Task: Search one way flight ticket for 5 adults, 1 child, 2 infants in seat and 1 infant on lap in business from Punta Gorda: Punta Gorda Airport to Jacksonville: Albert J. Ellis Airport on 5-3-2023. Choice of flights is Southwest. Number of bags: 11 checked bags. Price is upto 105000. Outbound departure time preference is 17:30.
Action: Mouse moved to (395, 159)
Screenshot: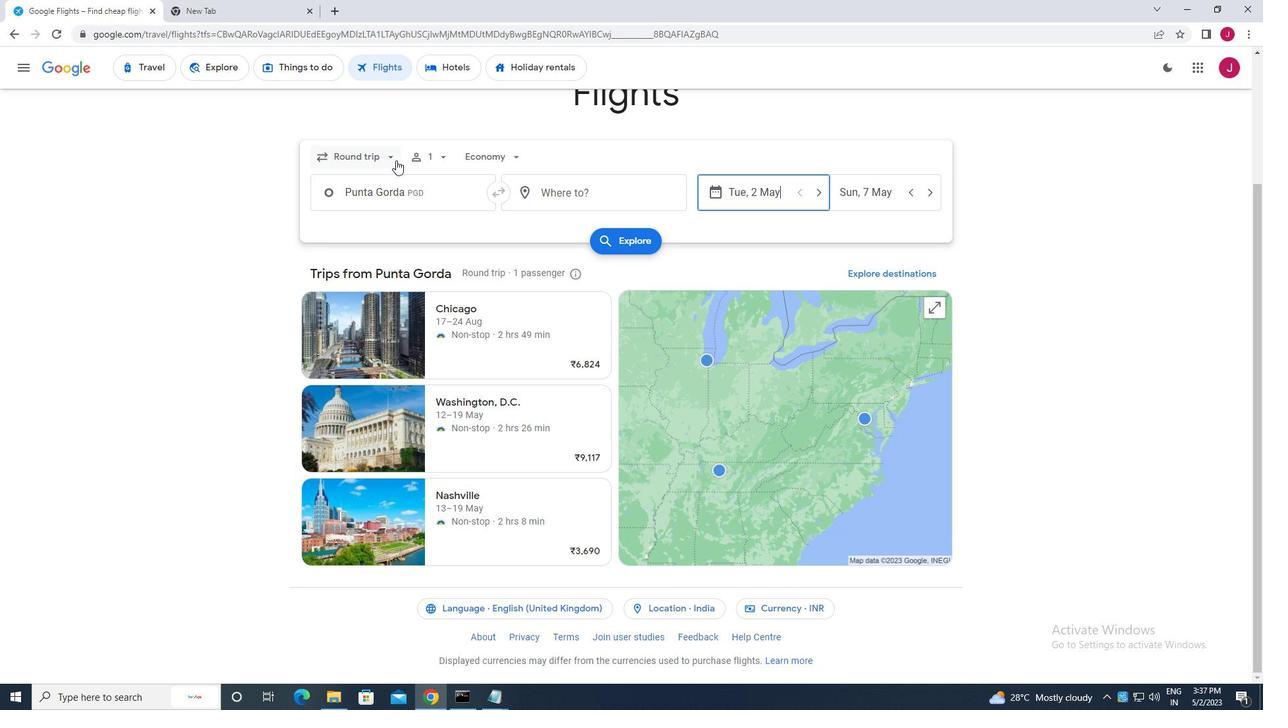 
Action: Mouse pressed left at (395, 159)
Screenshot: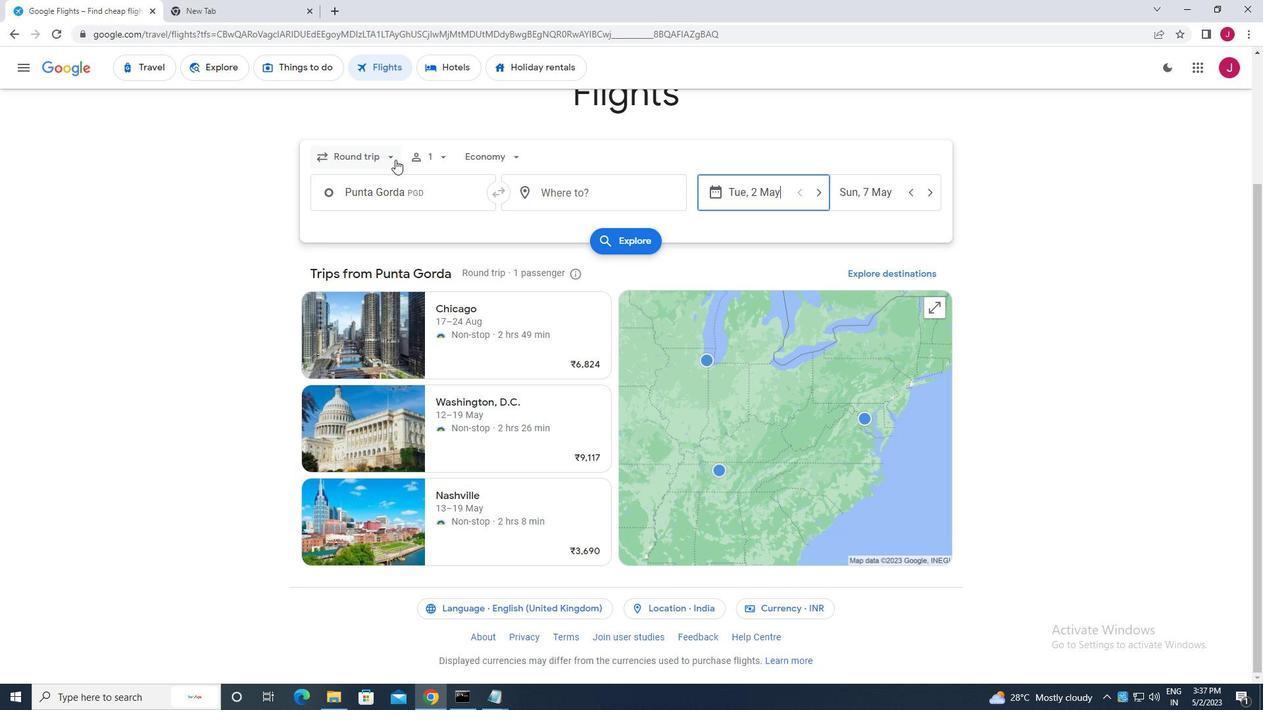 
Action: Mouse moved to (380, 213)
Screenshot: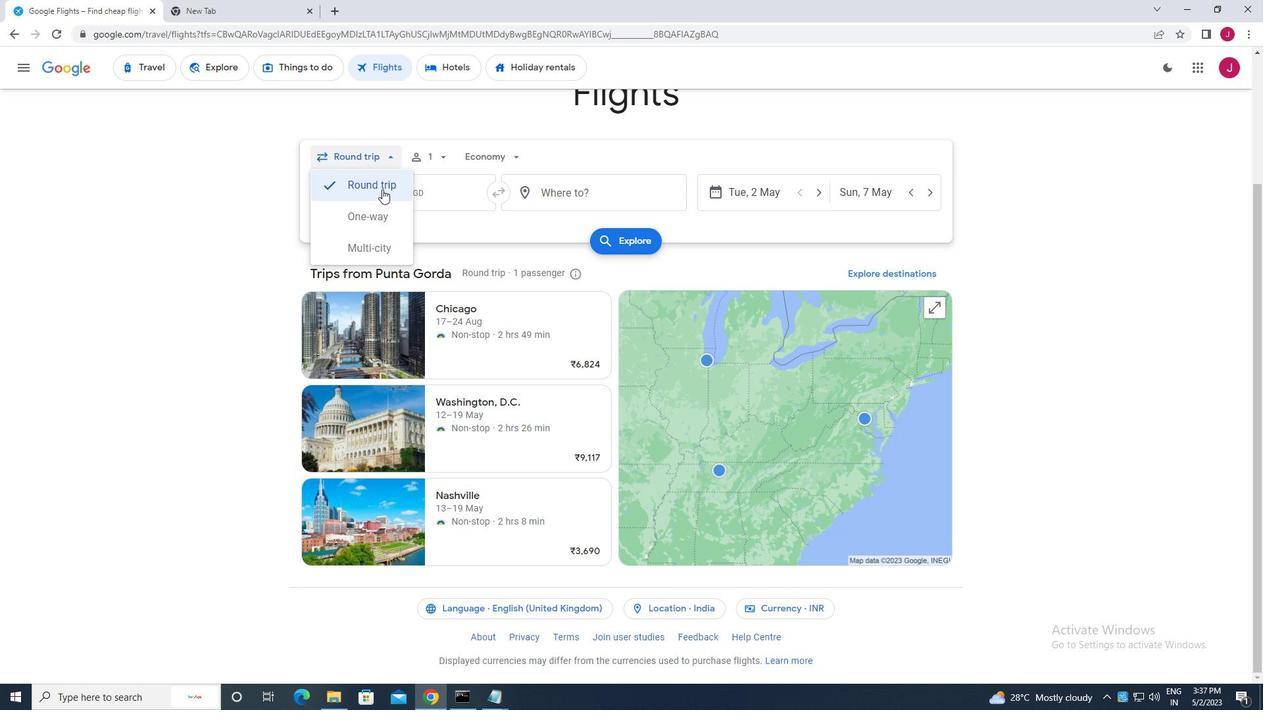 
Action: Mouse pressed left at (380, 213)
Screenshot: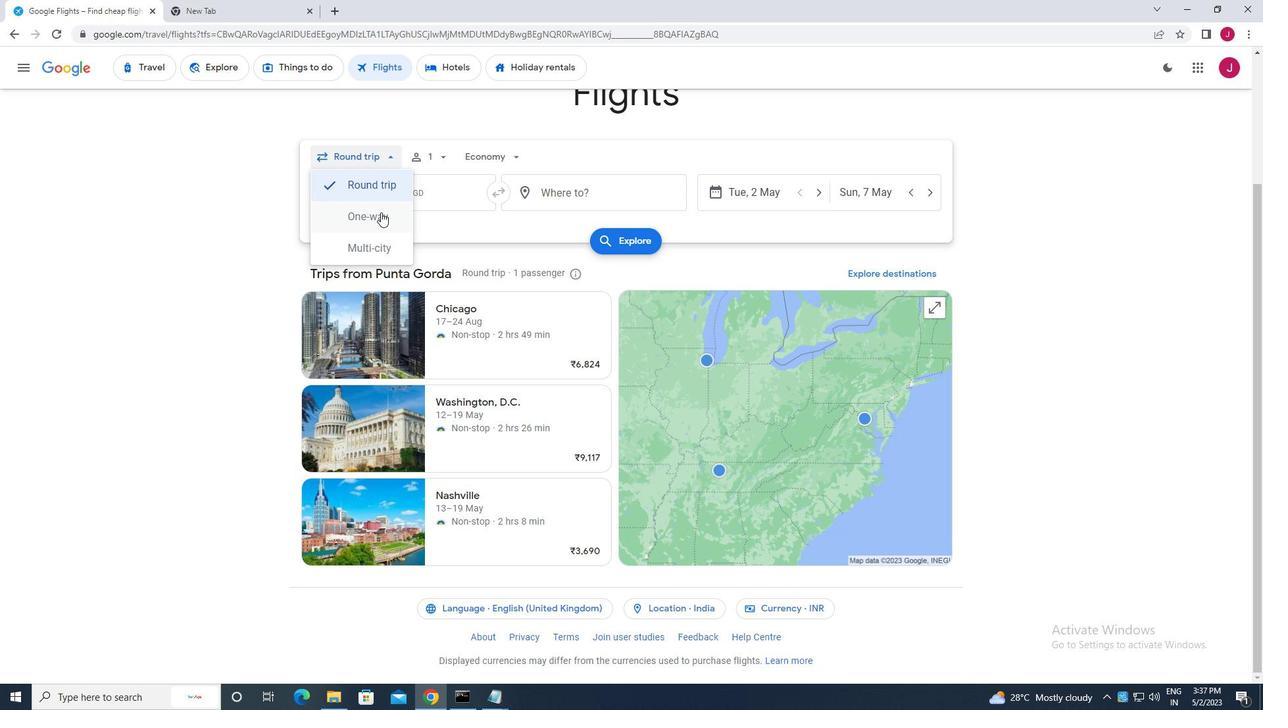 
Action: Mouse moved to (432, 160)
Screenshot: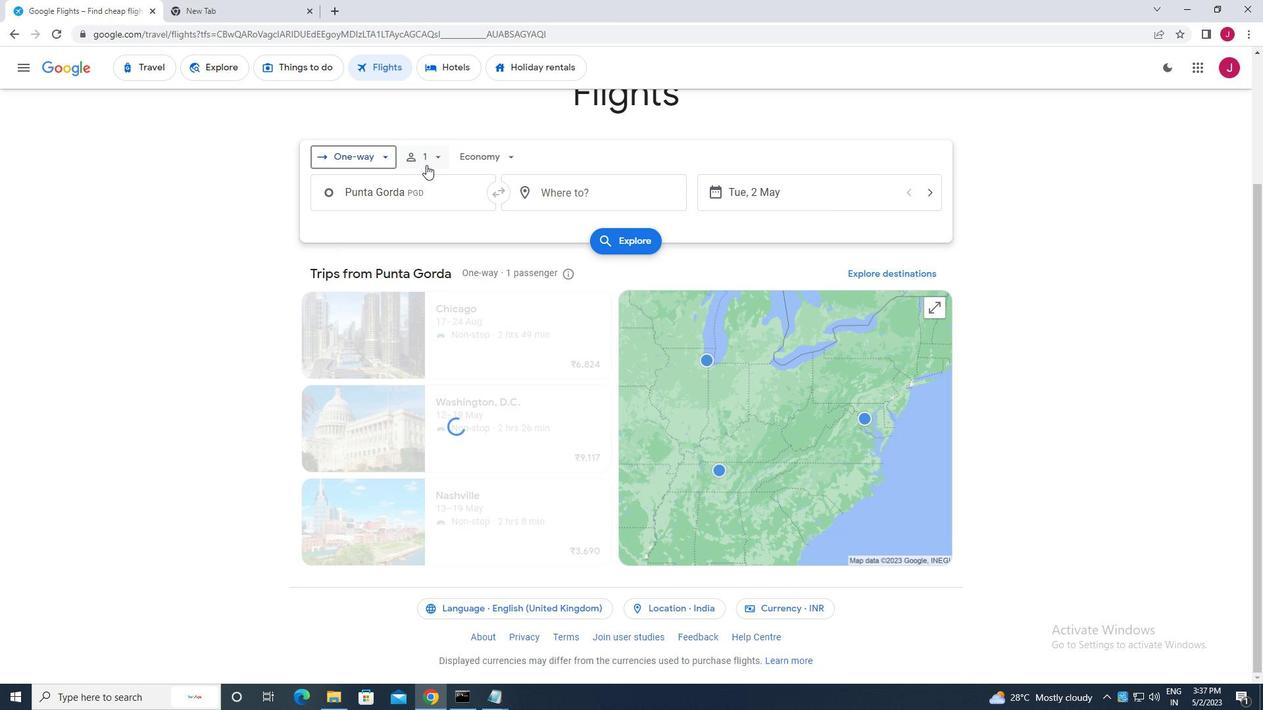 
Action: Mouse pressed left at (432, 160)
Screenshot: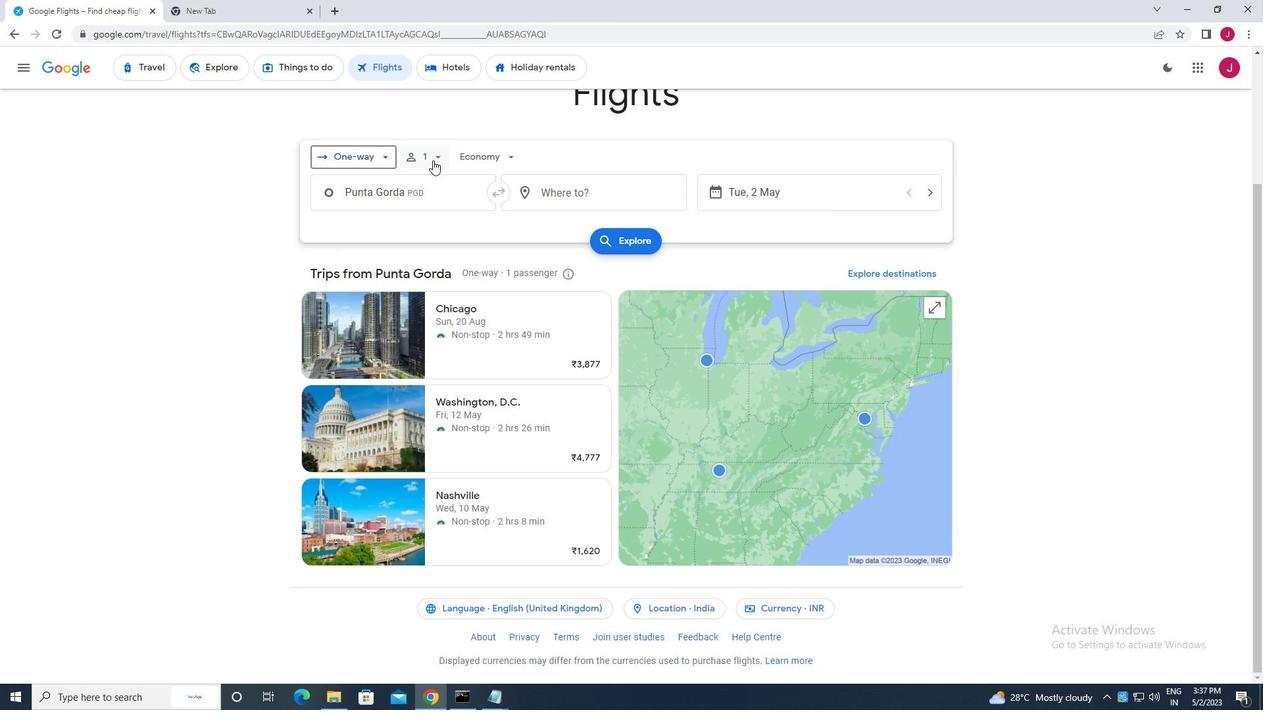 
Action: Mouse moved to (545, 193)
Screenshot: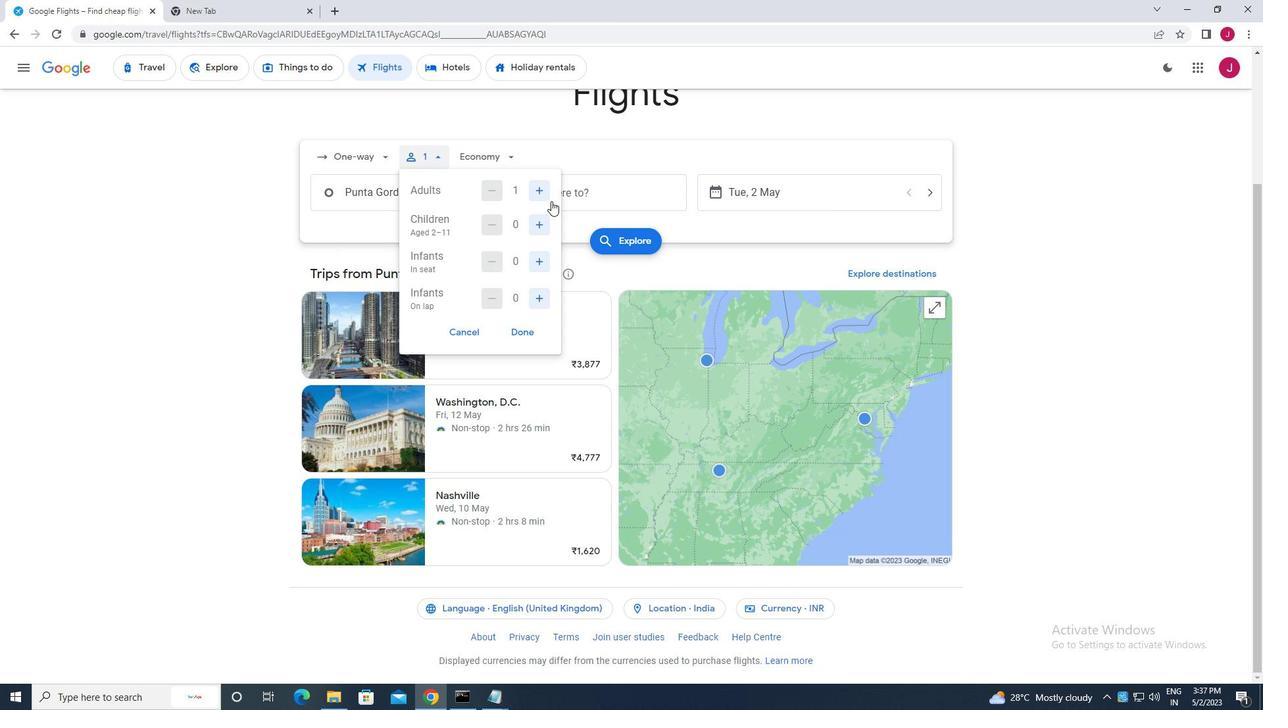
Action: Mouse pressed left at (545, 193)
Screenshot: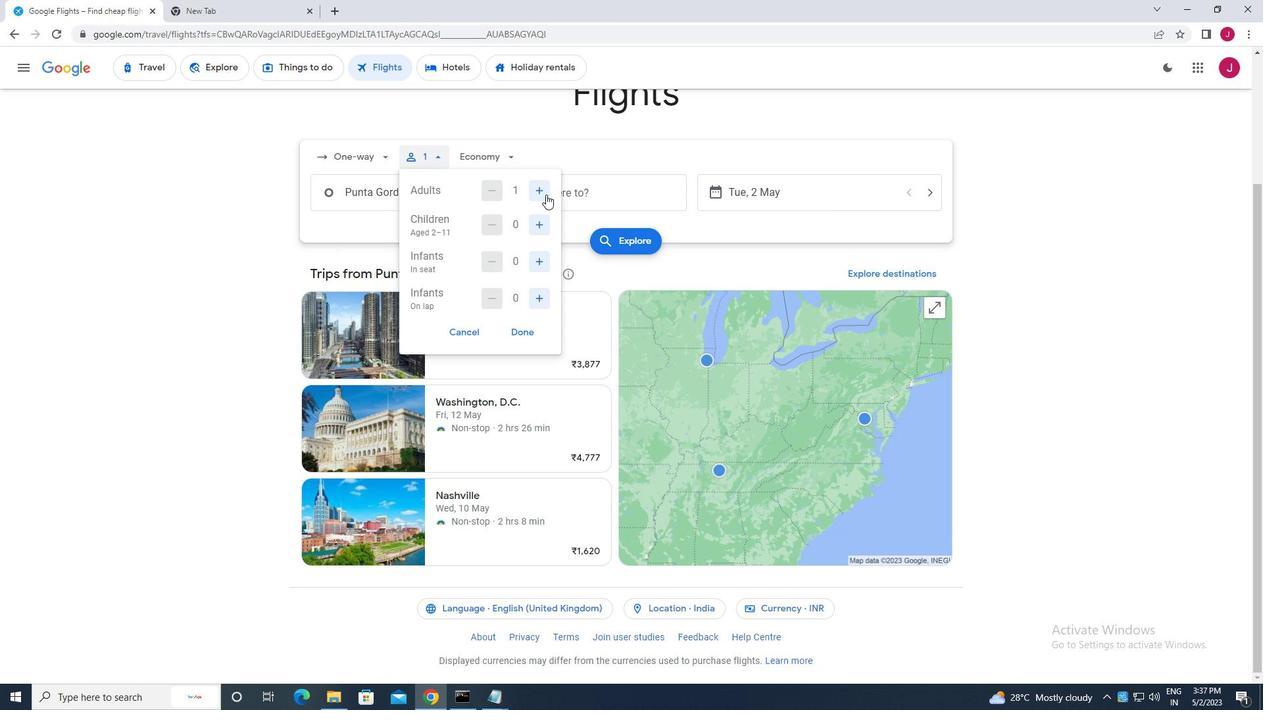 
Action: Mouse pressed left at (545, 193)
Screenshot: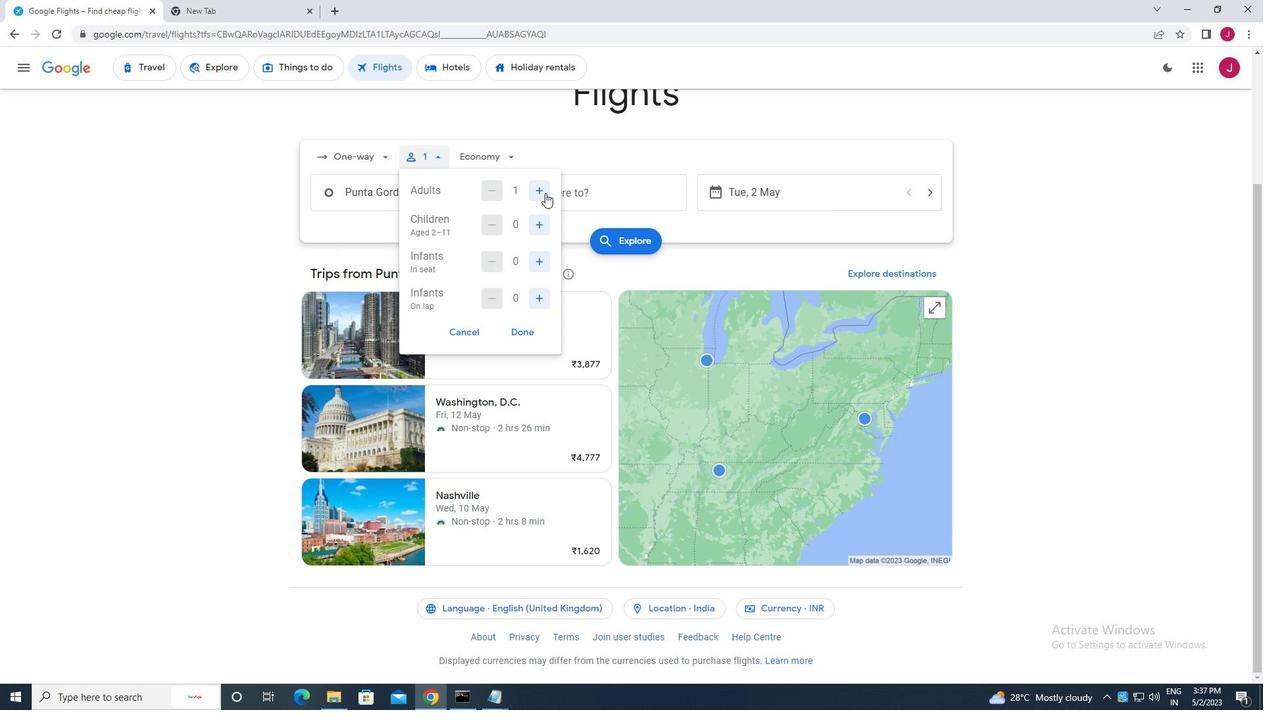 
Action: Mouse pressed left at (545, 193)
Screenshot: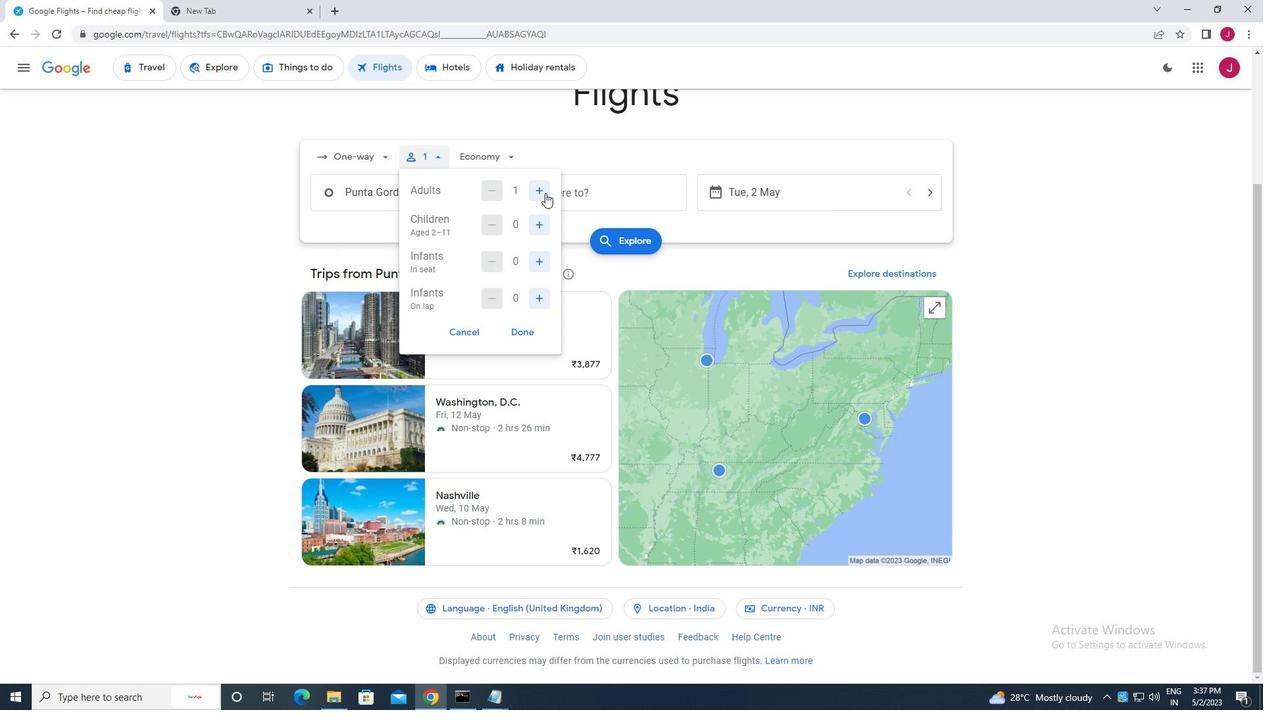 
Action: Mouse moved to (541, 190)
Screenshot: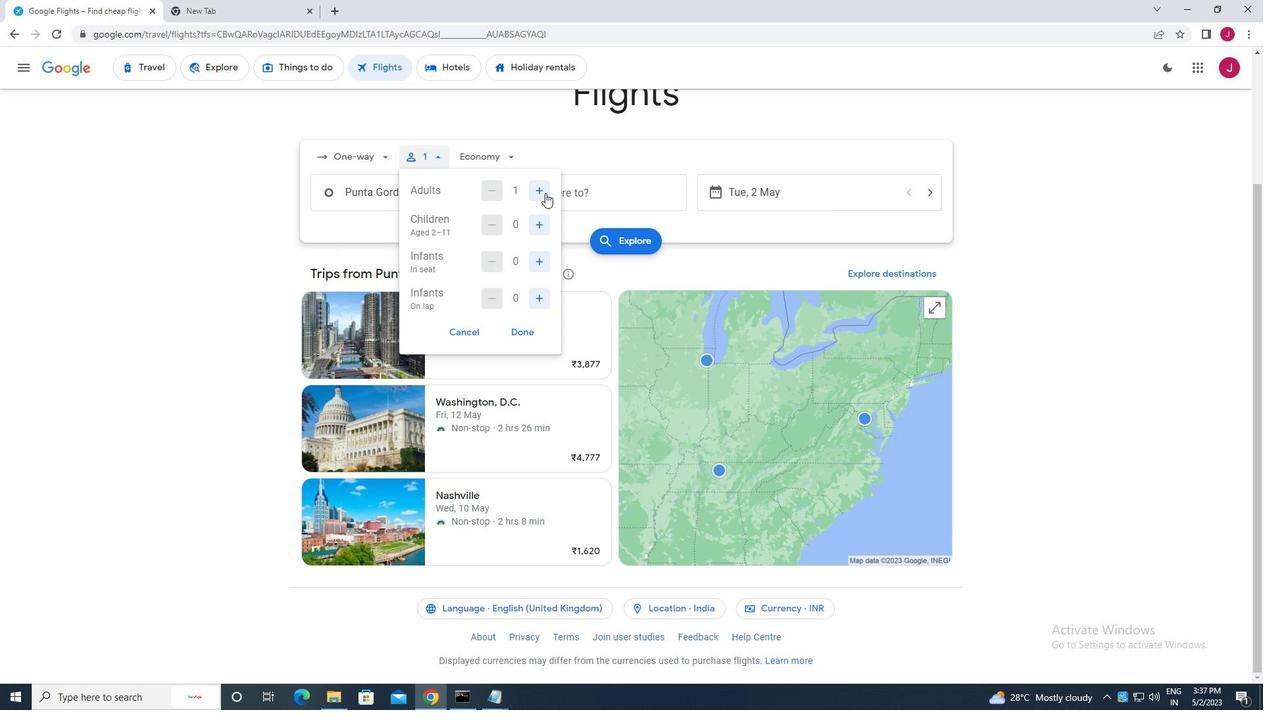 
Action: Mouse pressed left at (541, 190)
Screenshot: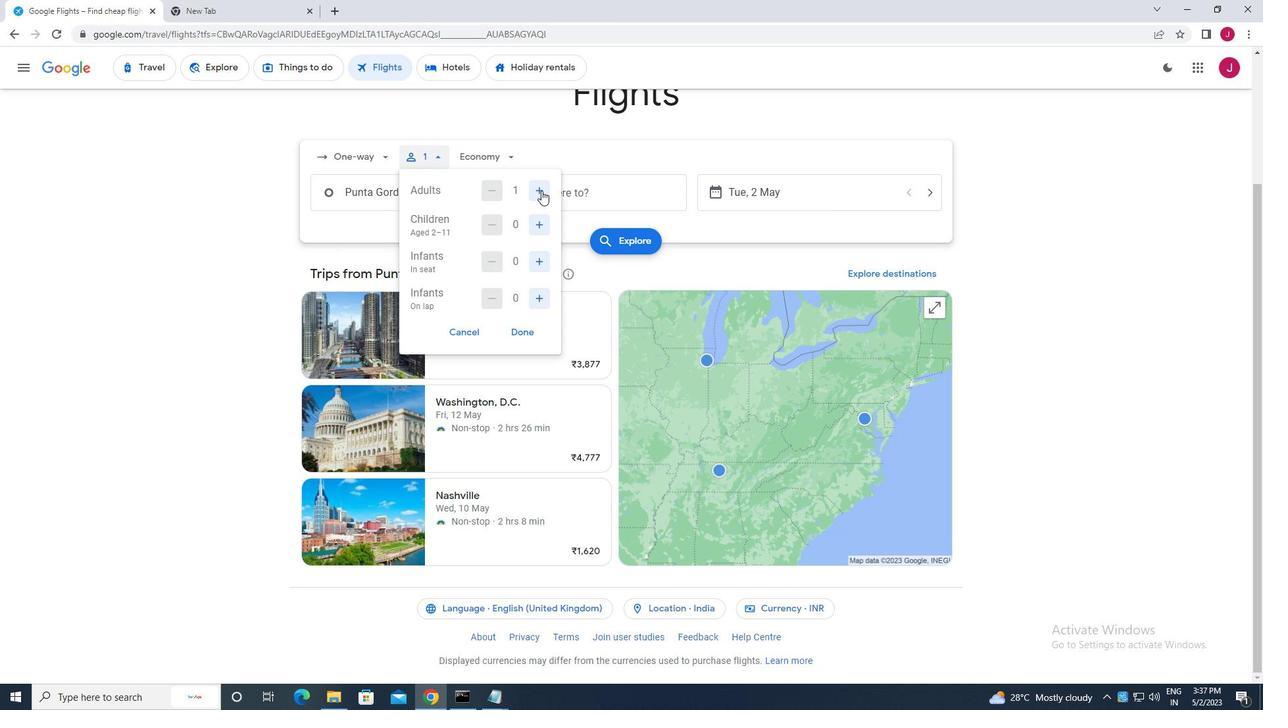 
Action: Mouse moved to (540, 223)
Screenshot: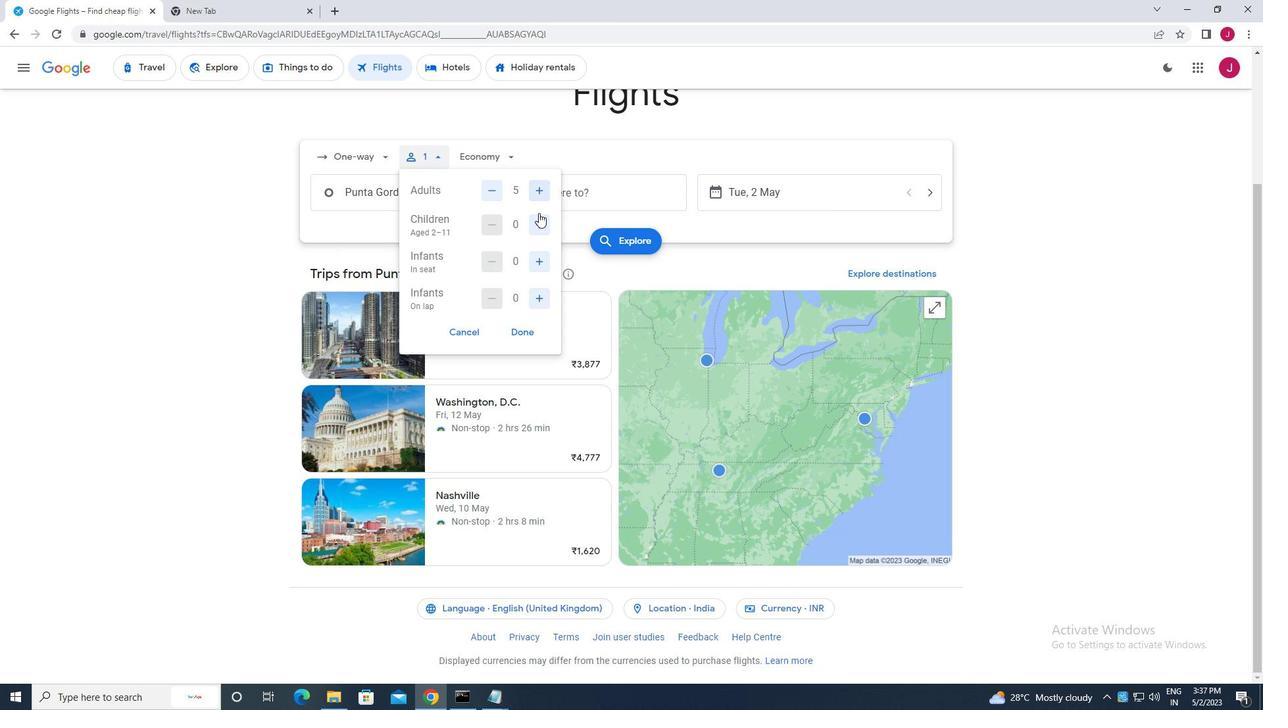 
Action: Mouse pressed left at (540, 223)
Screenshot: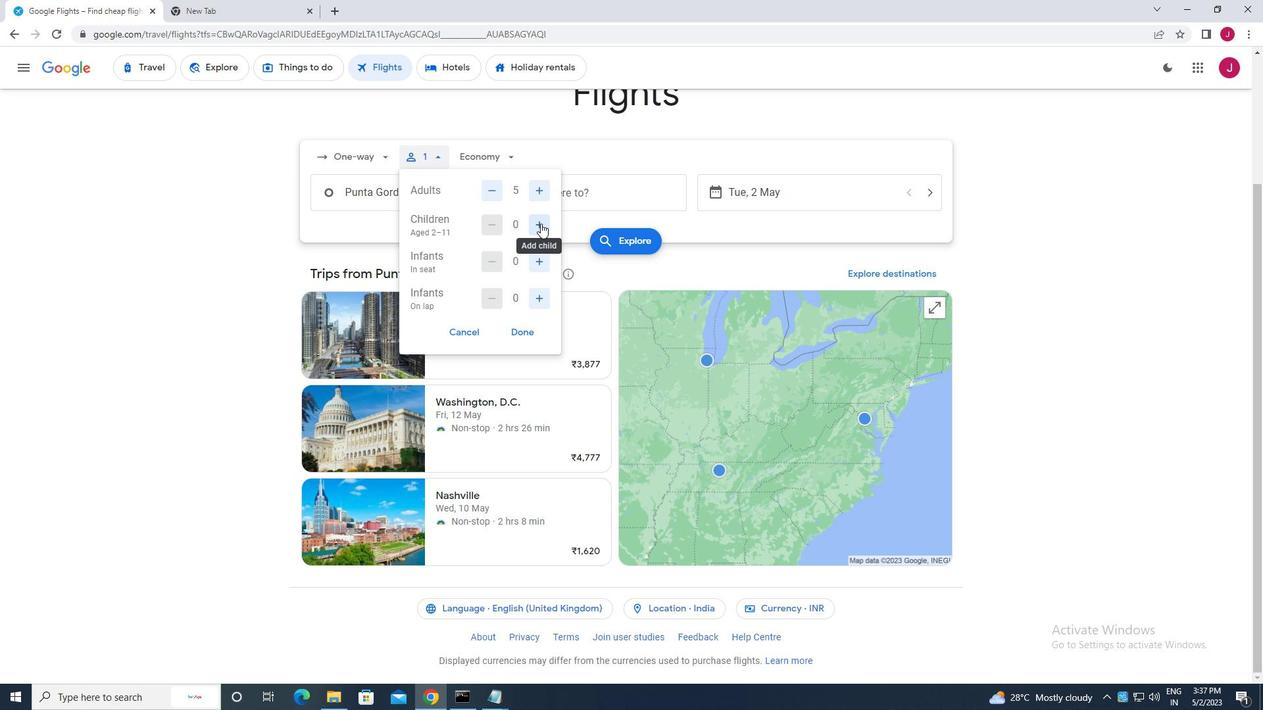 
Action: Mouse moved to (541, 258)
Screenshot: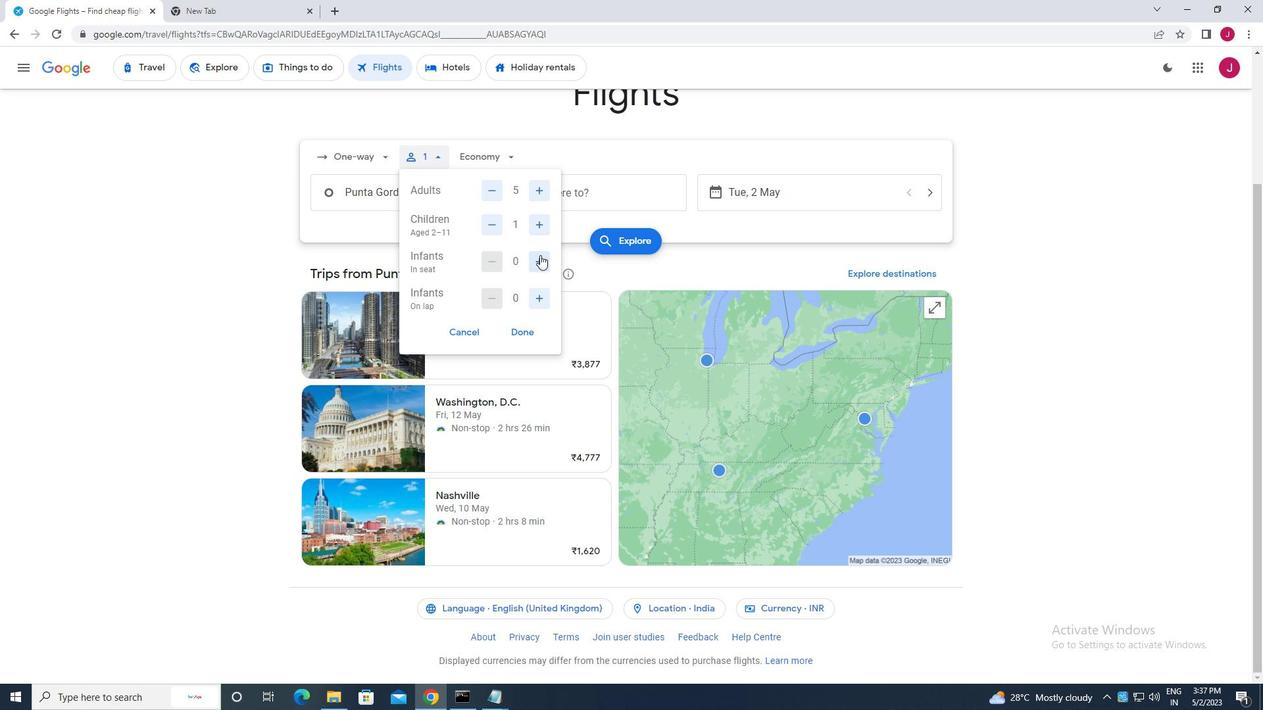 
Action: Mouse pressed left at (541, 258)
Screenshot: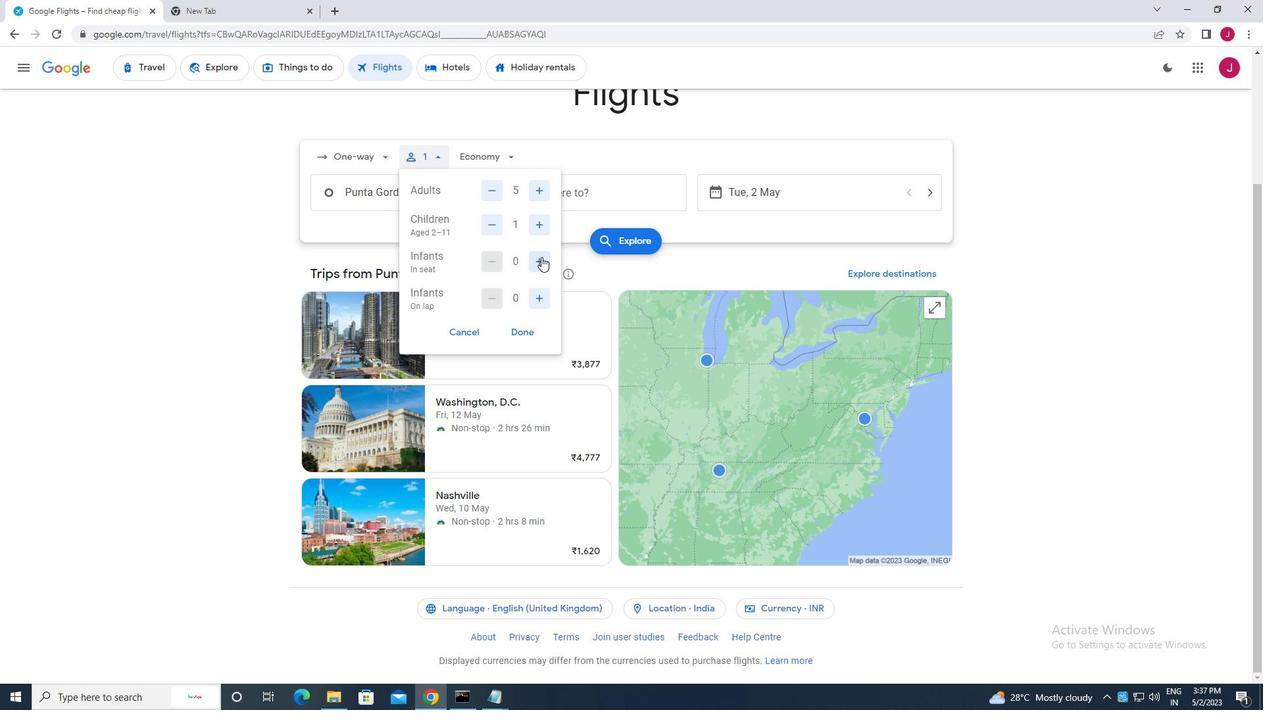 
Action: Mouse pressed left at (541, 258)
Screenshot: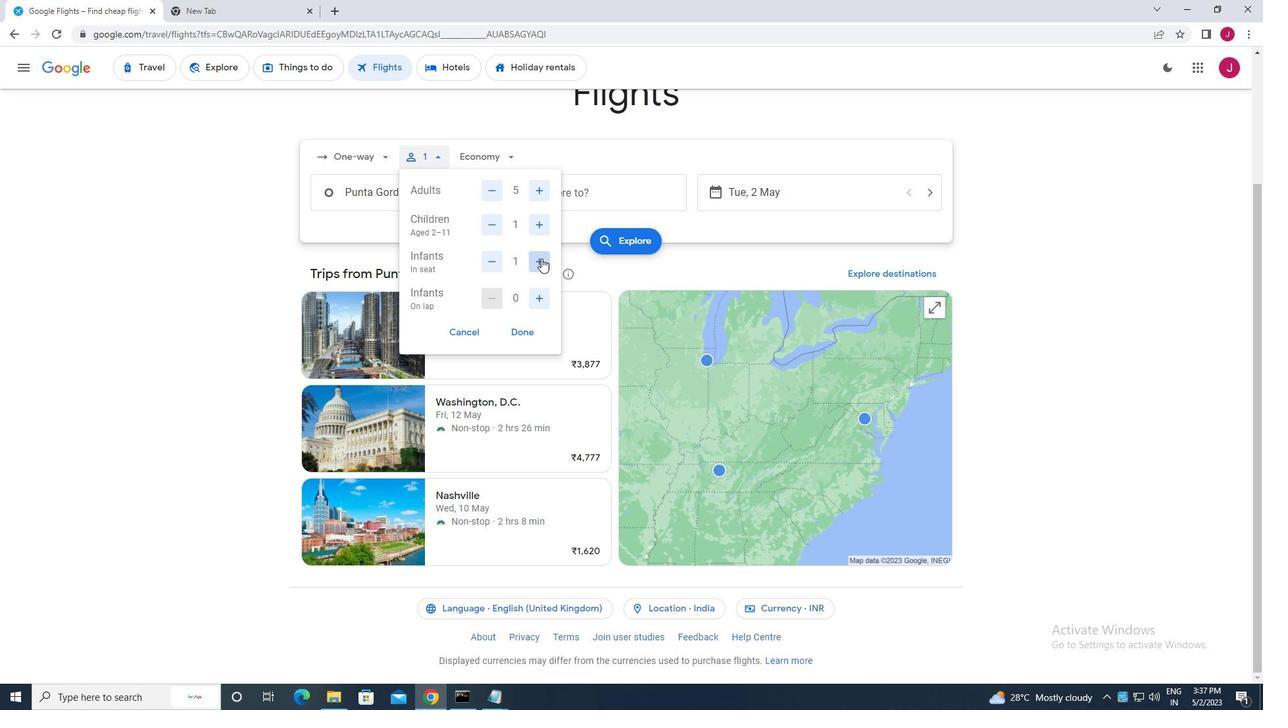 
Action: Mouse moved to (540, 300)
Screenshot: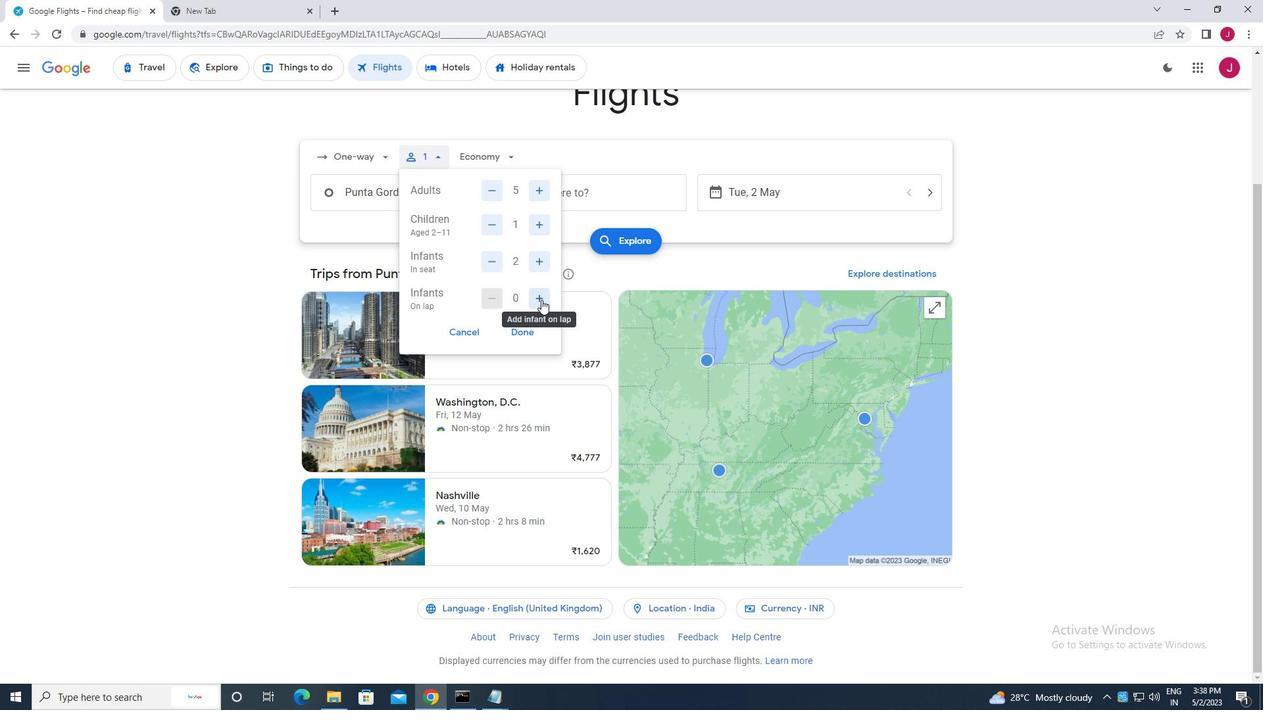 
Action: Mouse pressed left at (540, 300)
Screenshot: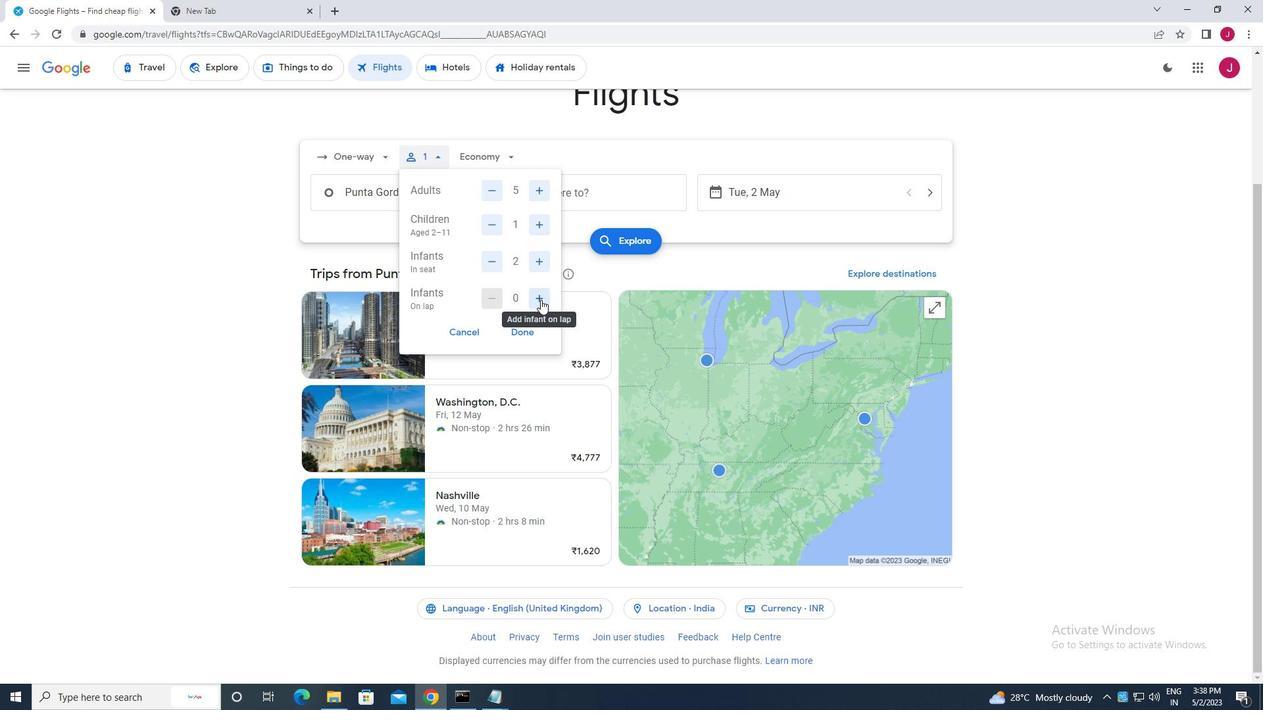 
Action: Mouse moved to (519, 326)
Screenshot: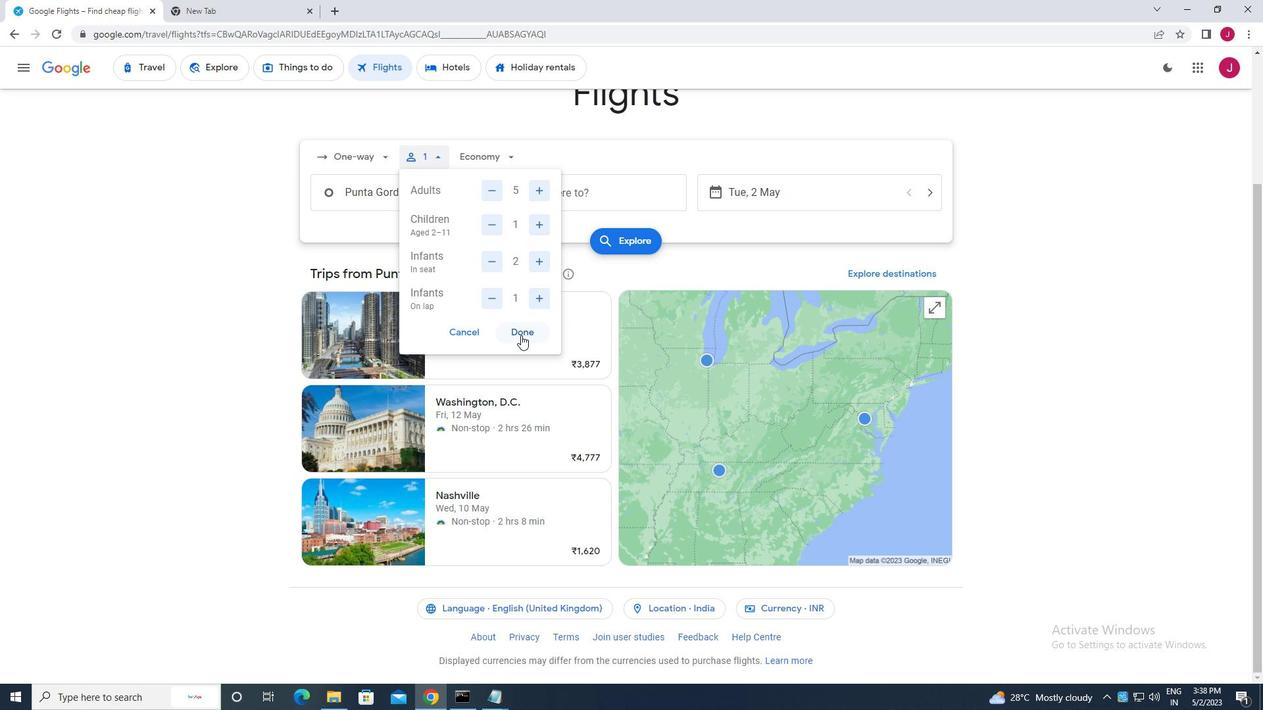 
Action: Mouse pressed left at (519, 326)
Screenshot: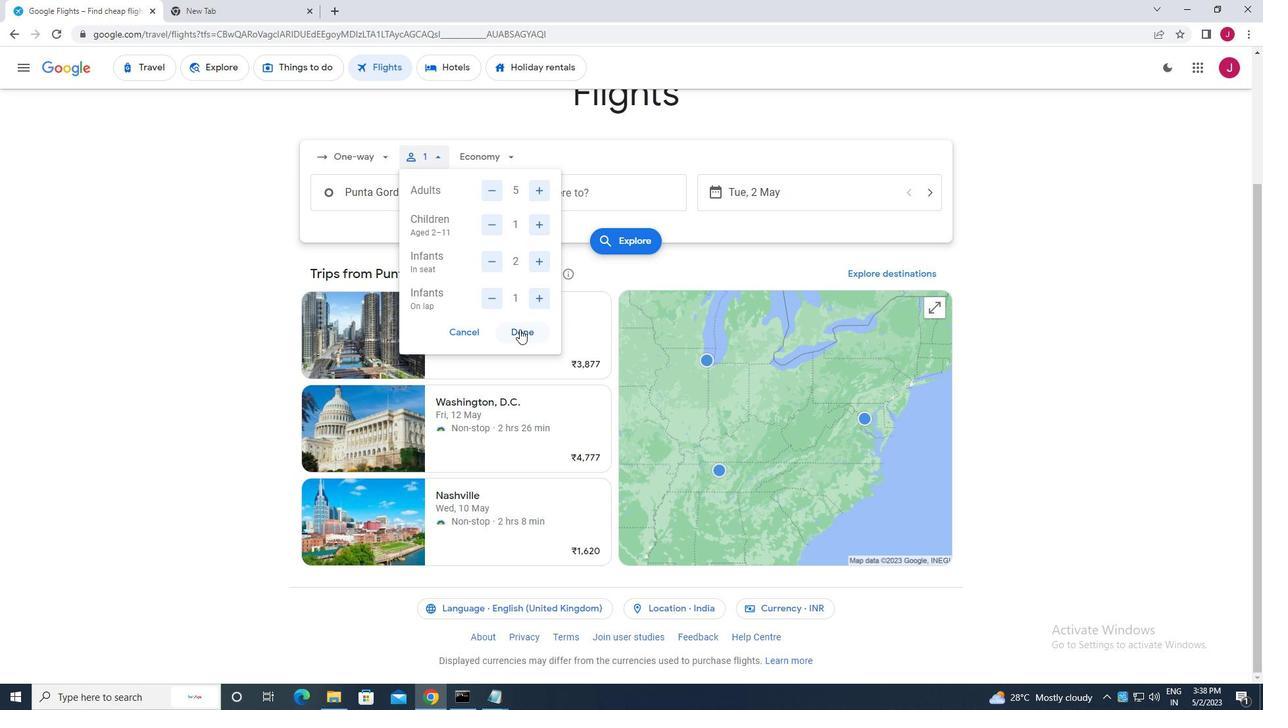 
Action: Mouse moved to (479, 157)
Screenshot: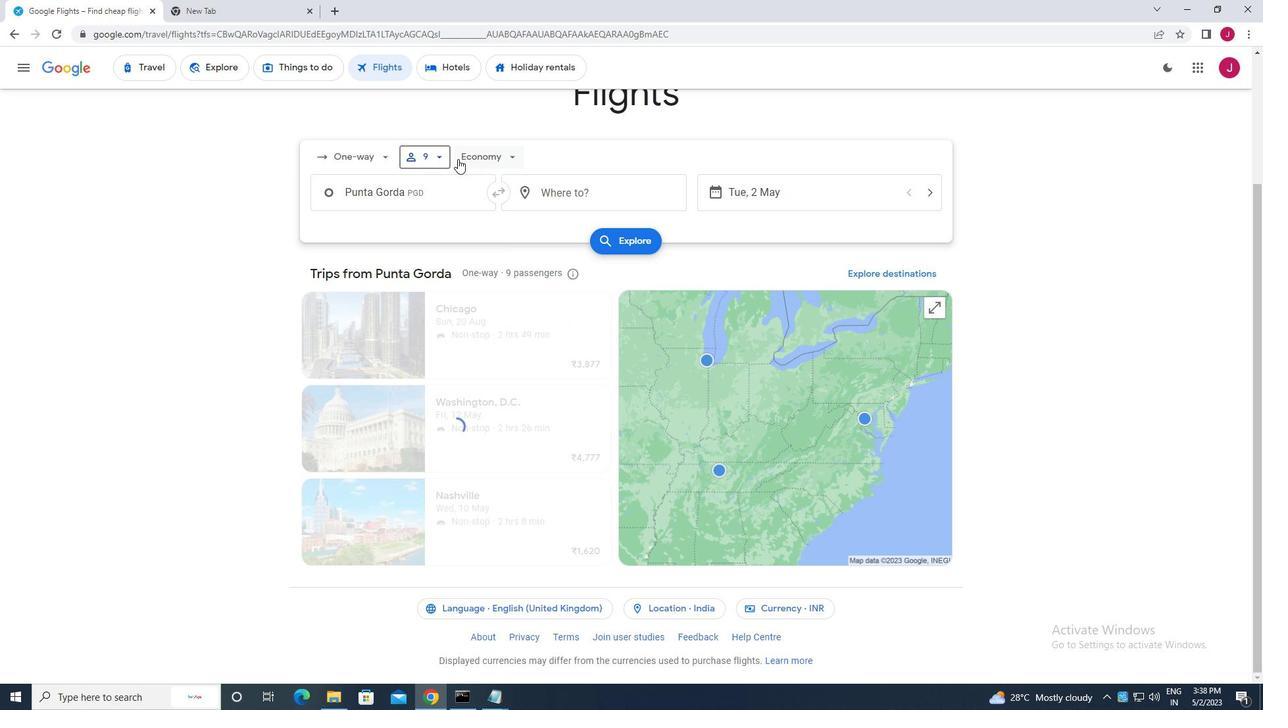 
Action: Mouse pressed left at (479, 157)
Screenshot: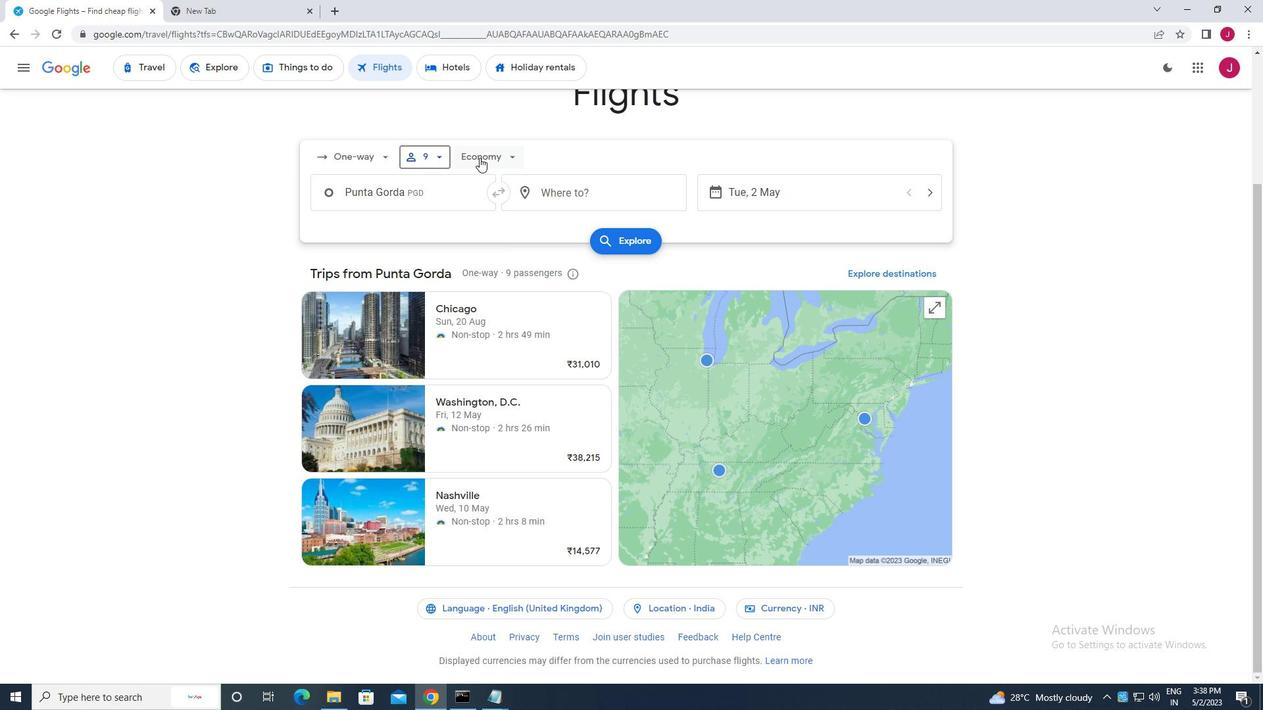 
Action: Mouse moved to (510, 245)
Screenshot: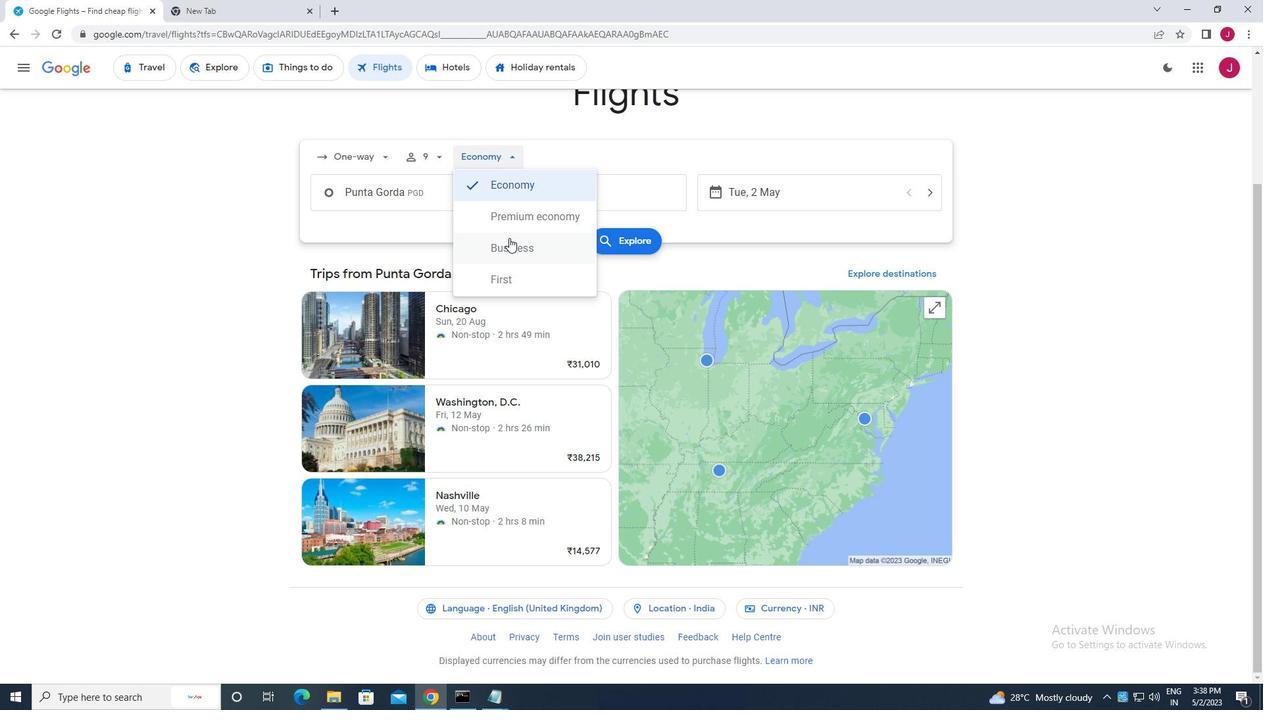 
Action: Mouse pressed left at (510, 245)
Screenshot: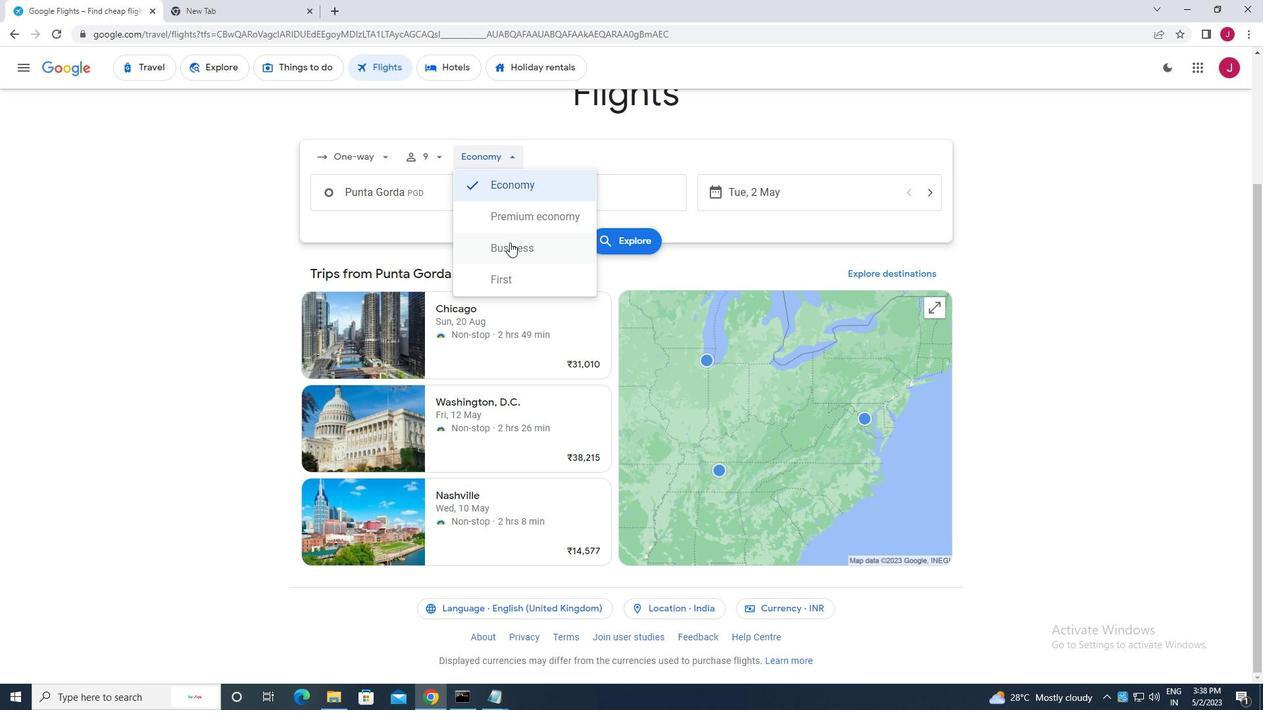 
Action: Mouse moved to (445, 196)
Screenshot: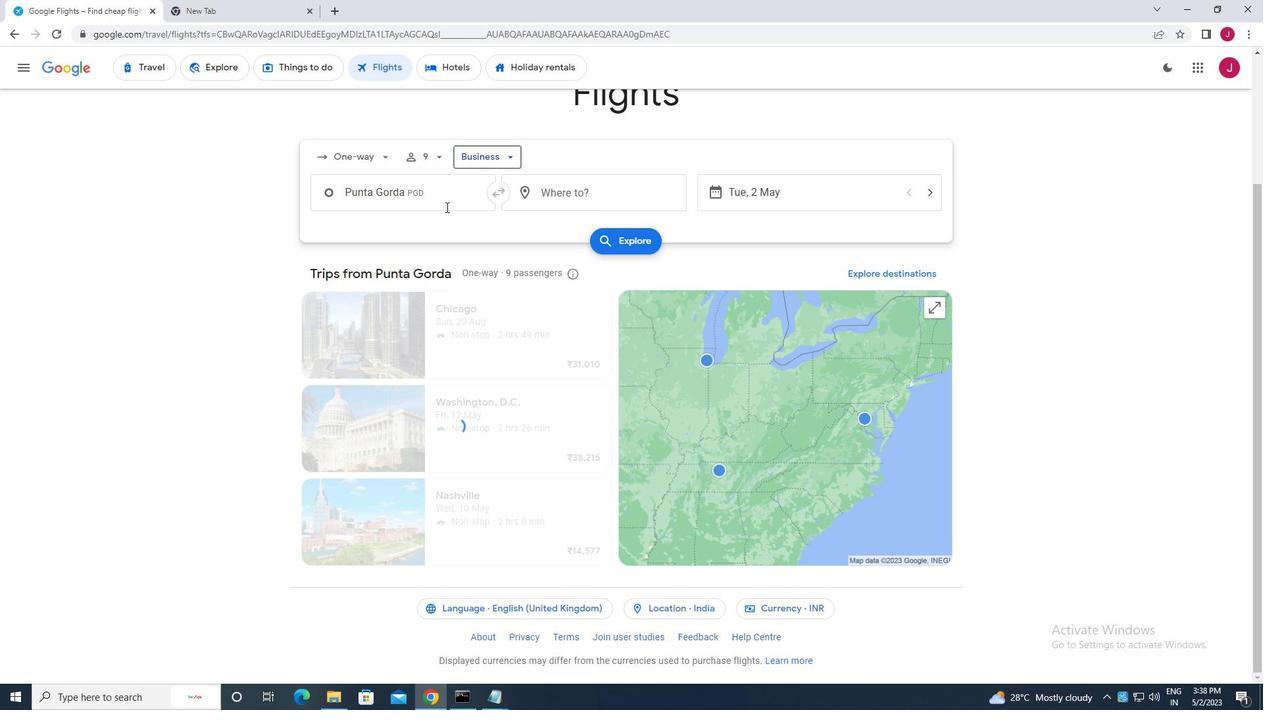 
Action: Mouse pressed left at (445, 196)
Screenshot: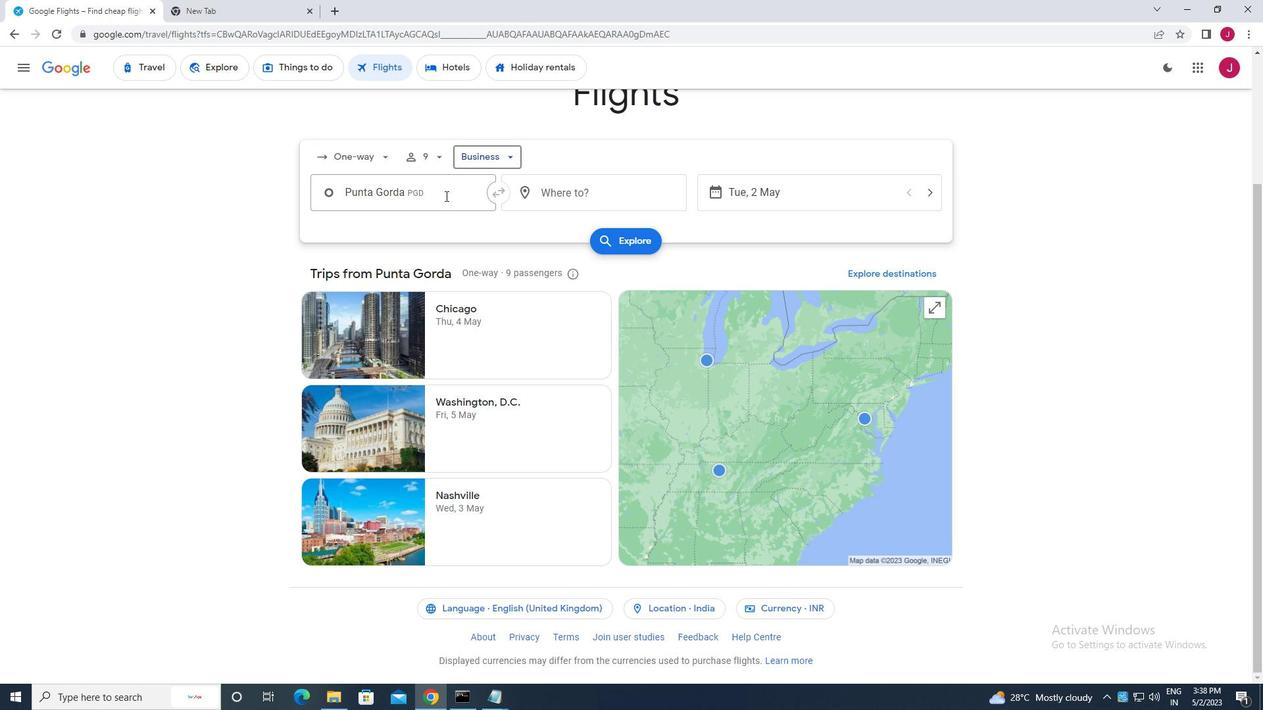 
Action: Key pressed punta<Key.space>g
Screenshot: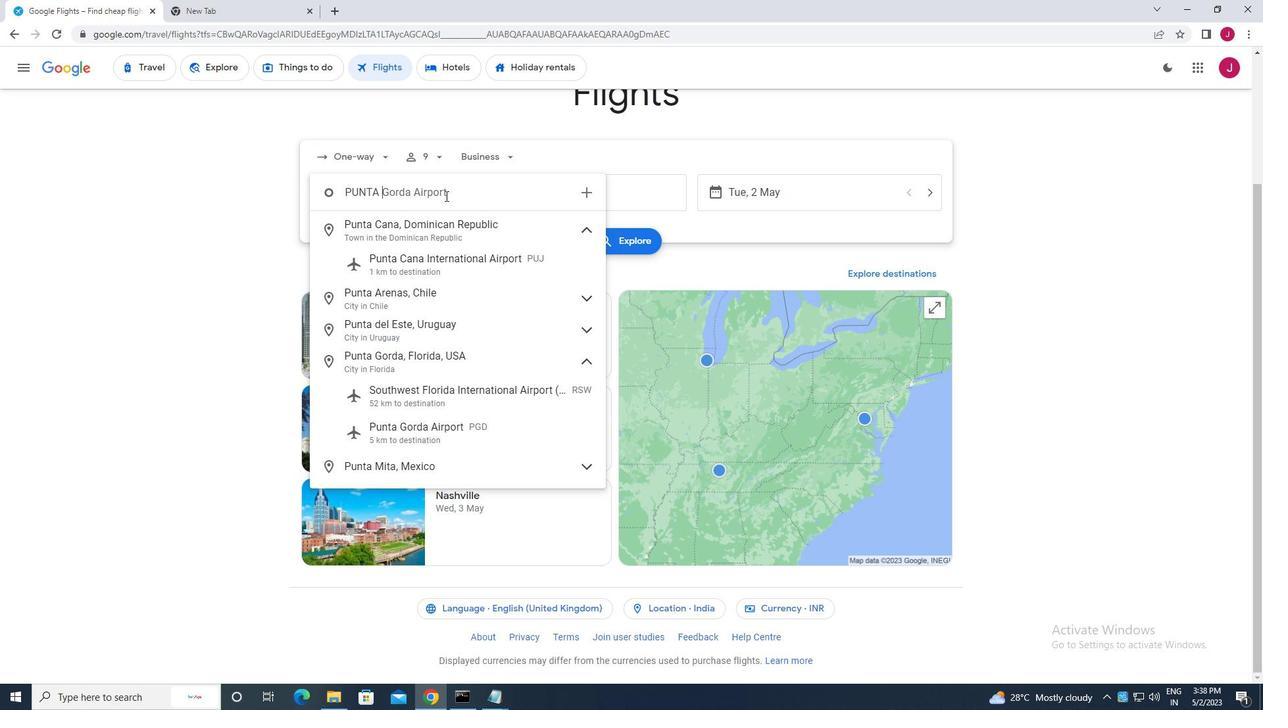 
Action: Mouse moved to (451, 295)
Screenshot: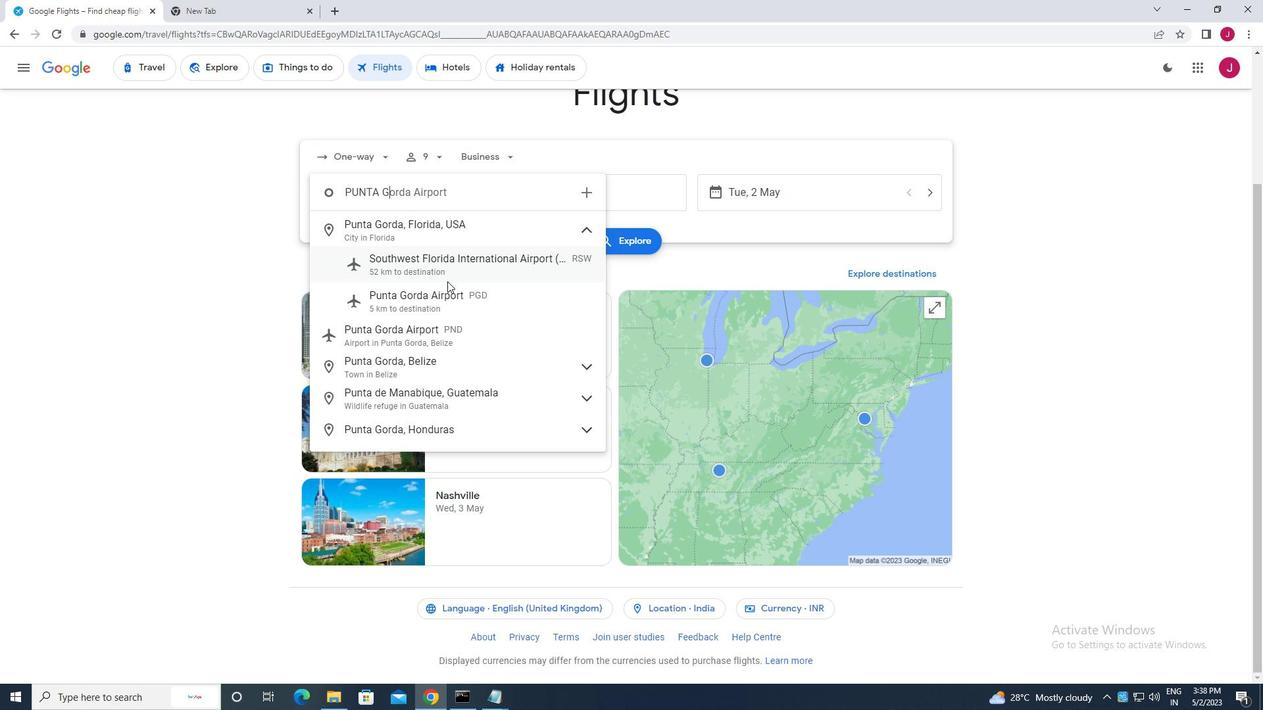 
Action: Mouse pressed left at (451, 295)
Screenshot: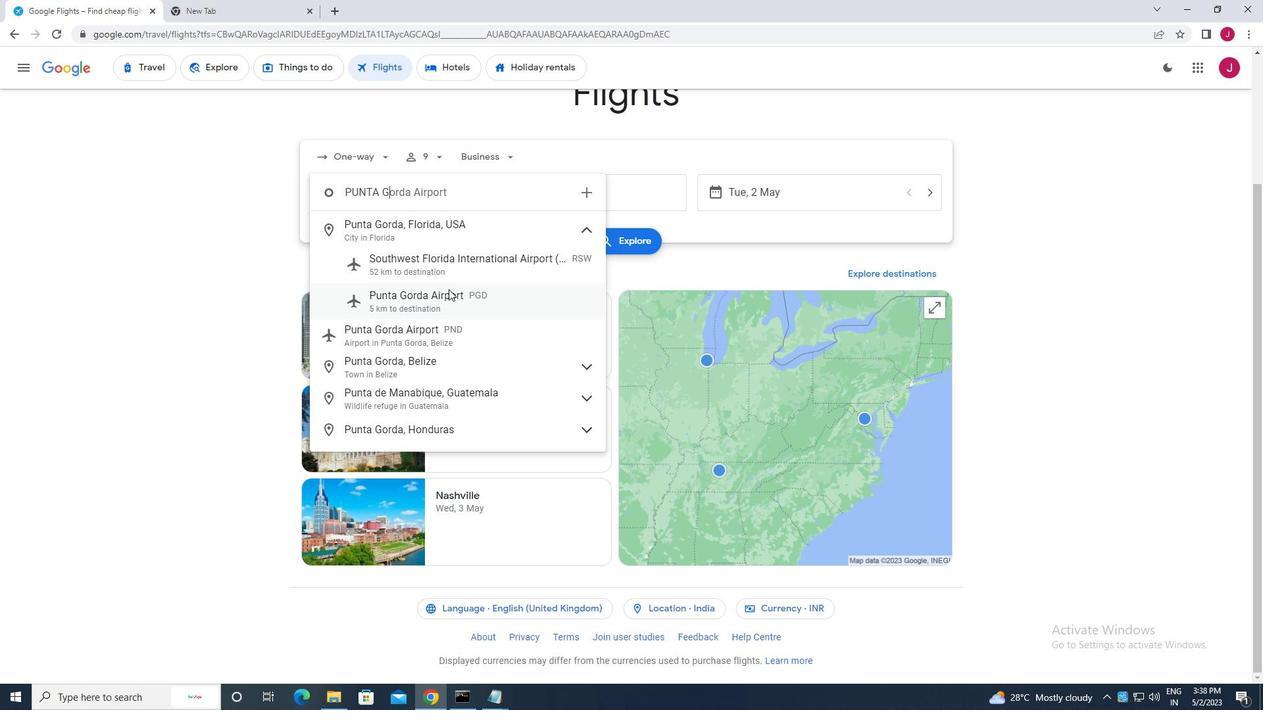 
Action: Mouse moved to (556, 200)
Screenshot: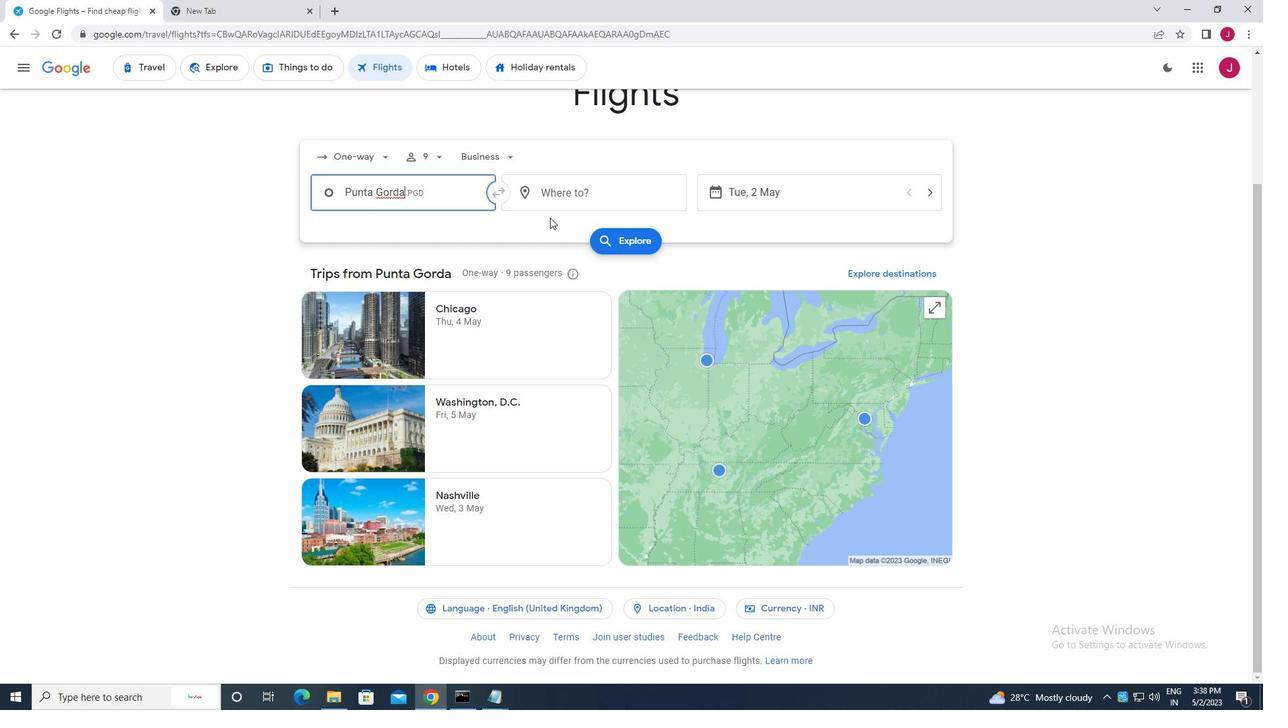 
Action: Mouse pressed left at (556, 200)
Screenshot: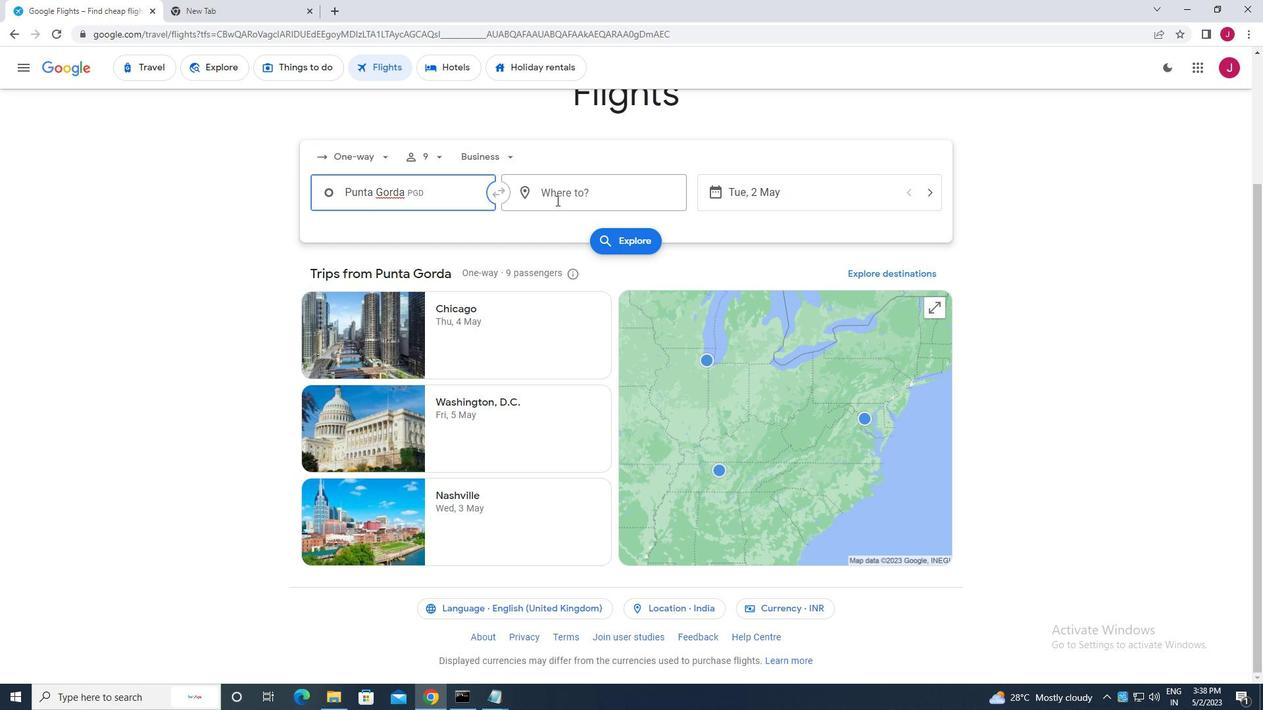 
Action: Key pressed albert<Key.space>j
Screenshot: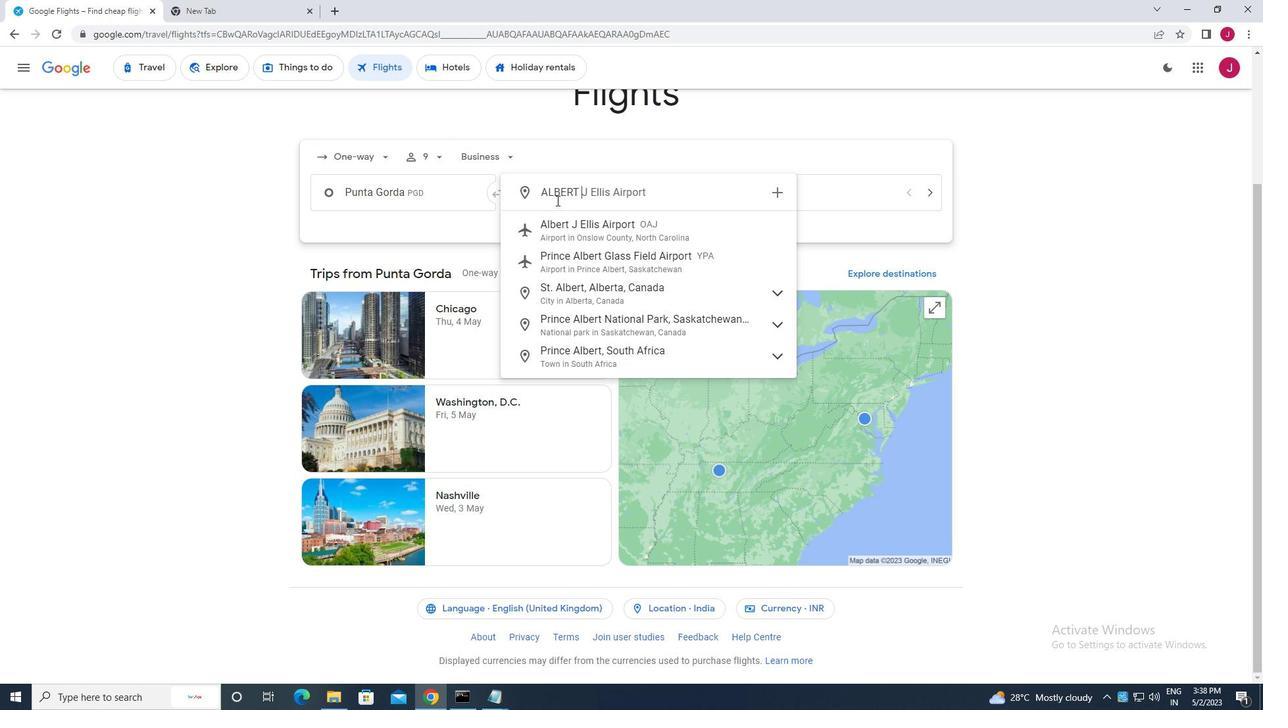 
Action: Mouse moved to (601, 236)
Screenshot: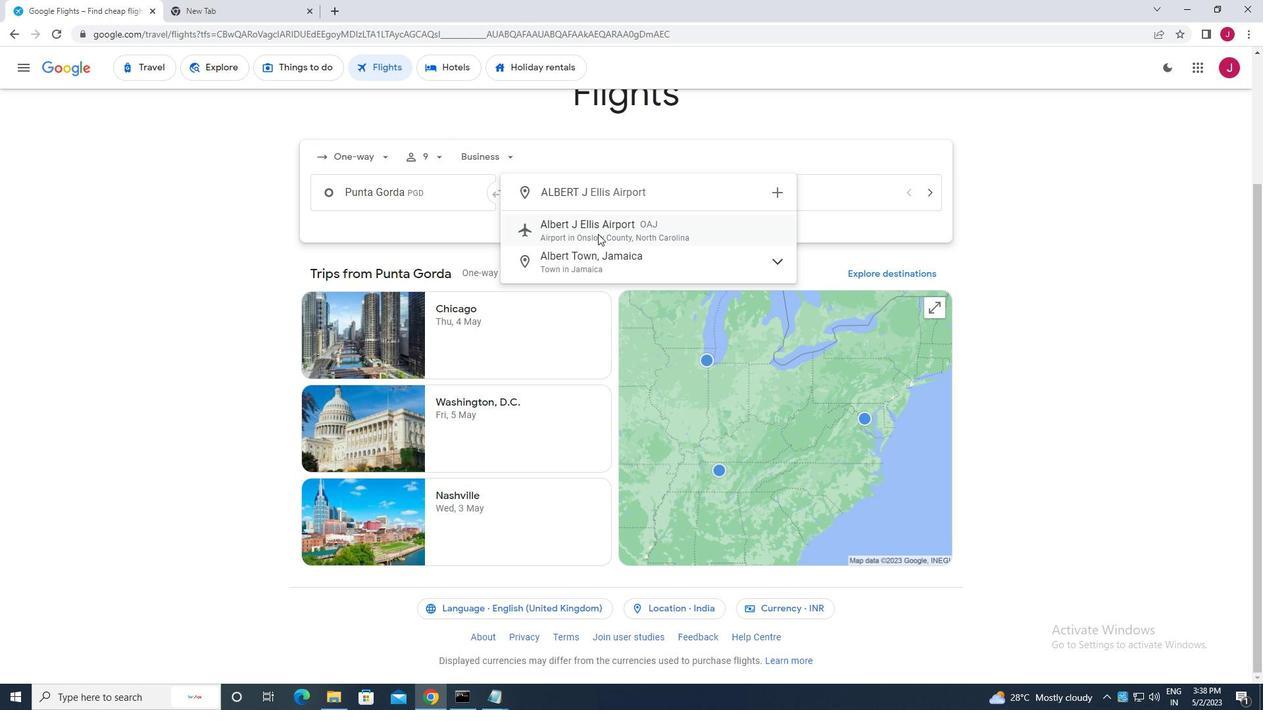 
Action: Mouse pressed left at (601, 236)
Screenshot: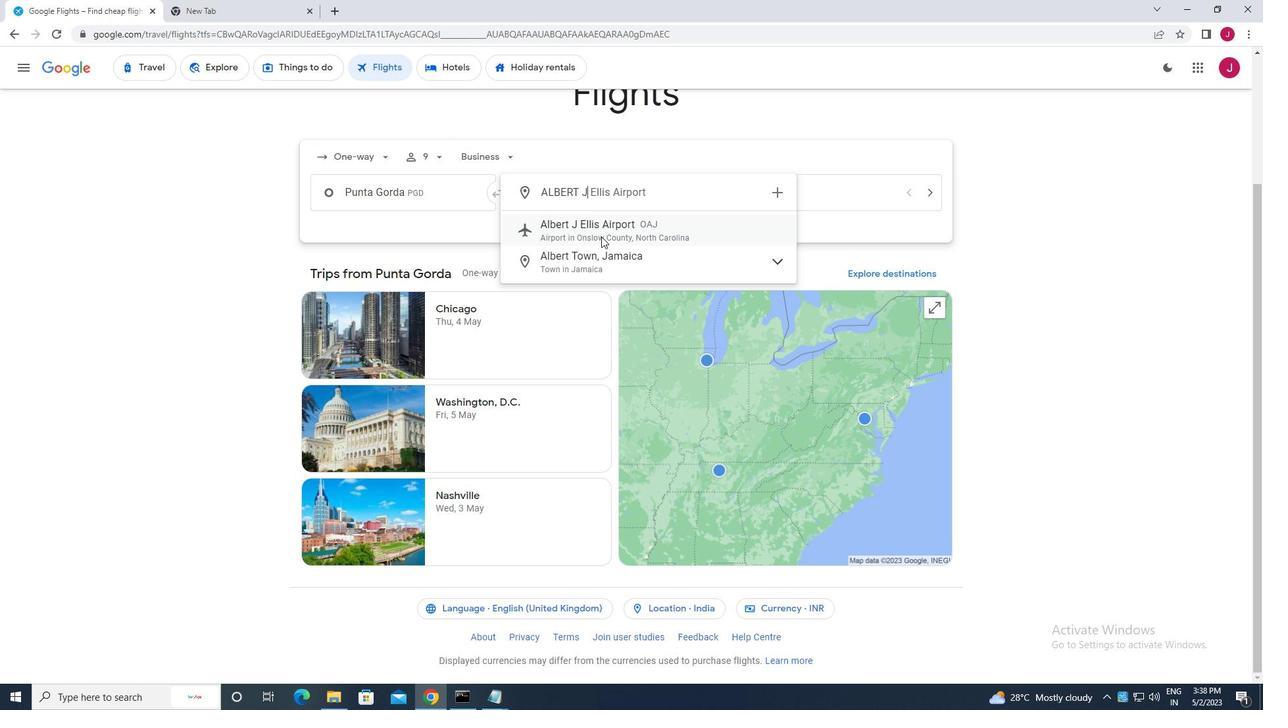 
Action: Mouse moved to (769, 193)
Screenshot: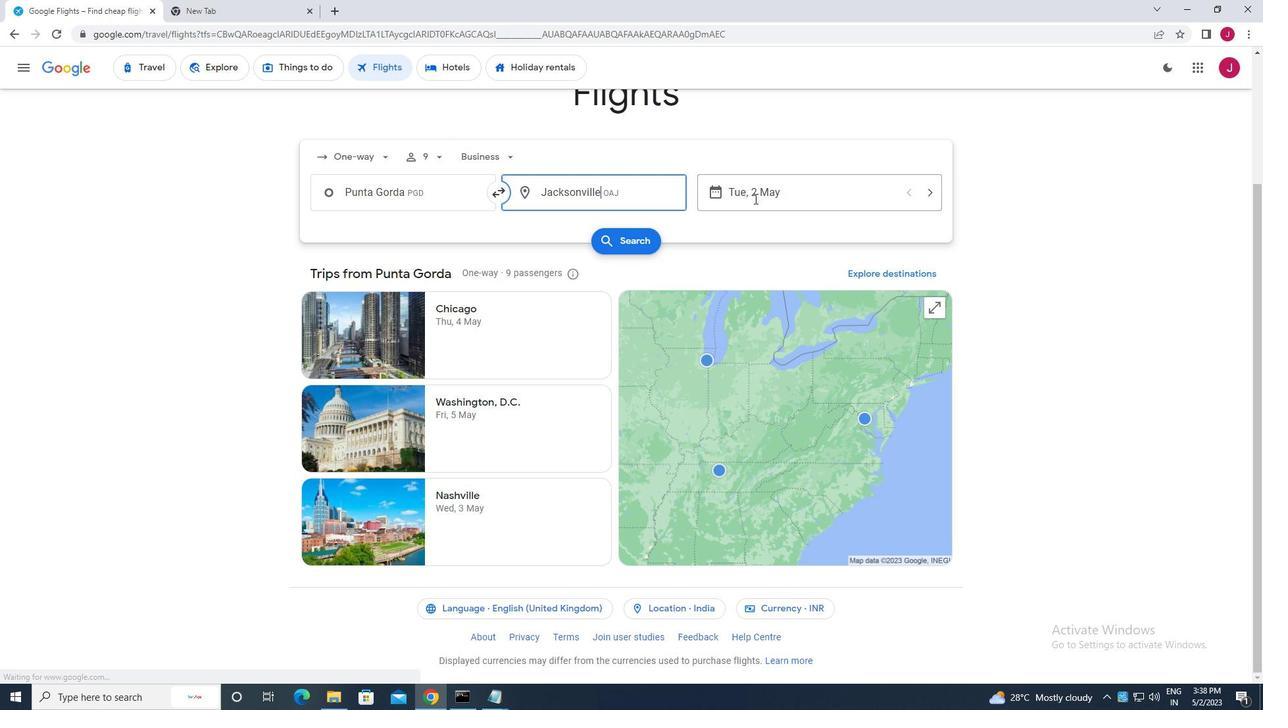 
Action: Mouse pressed left at (769, 193)
Screenshot: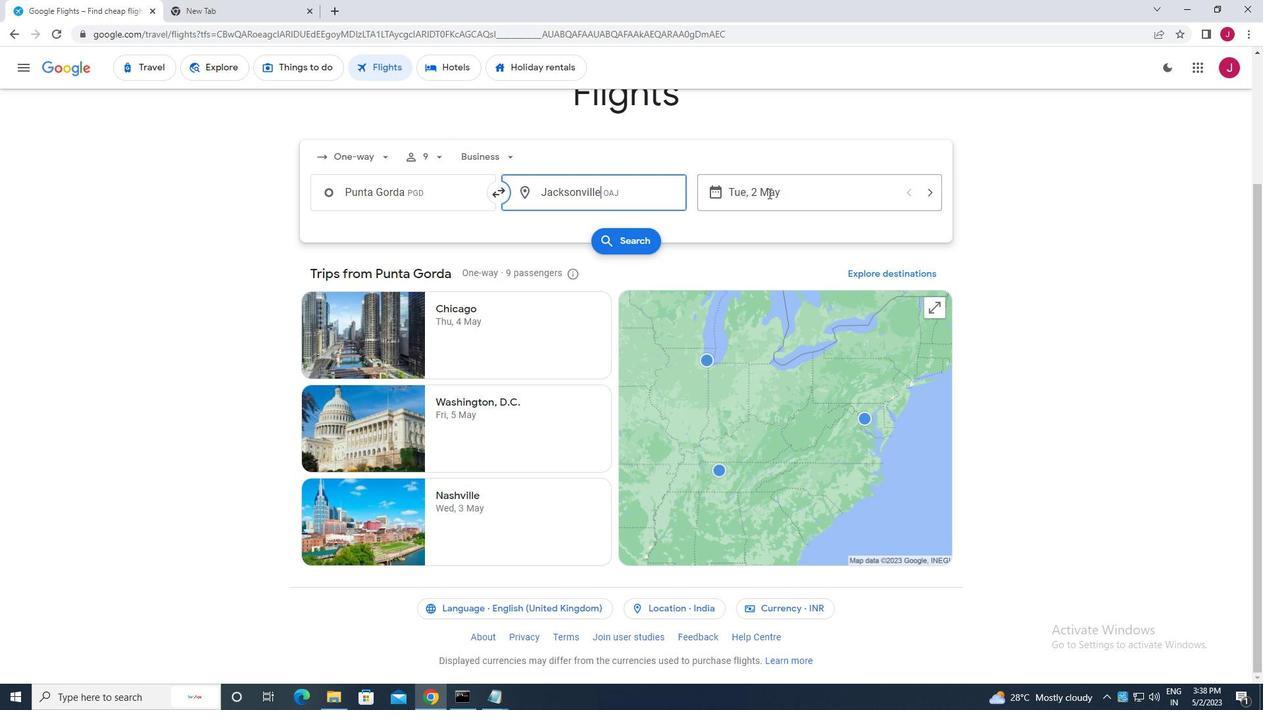 
Action: Mouse moved to (577, 300)
Screenshot: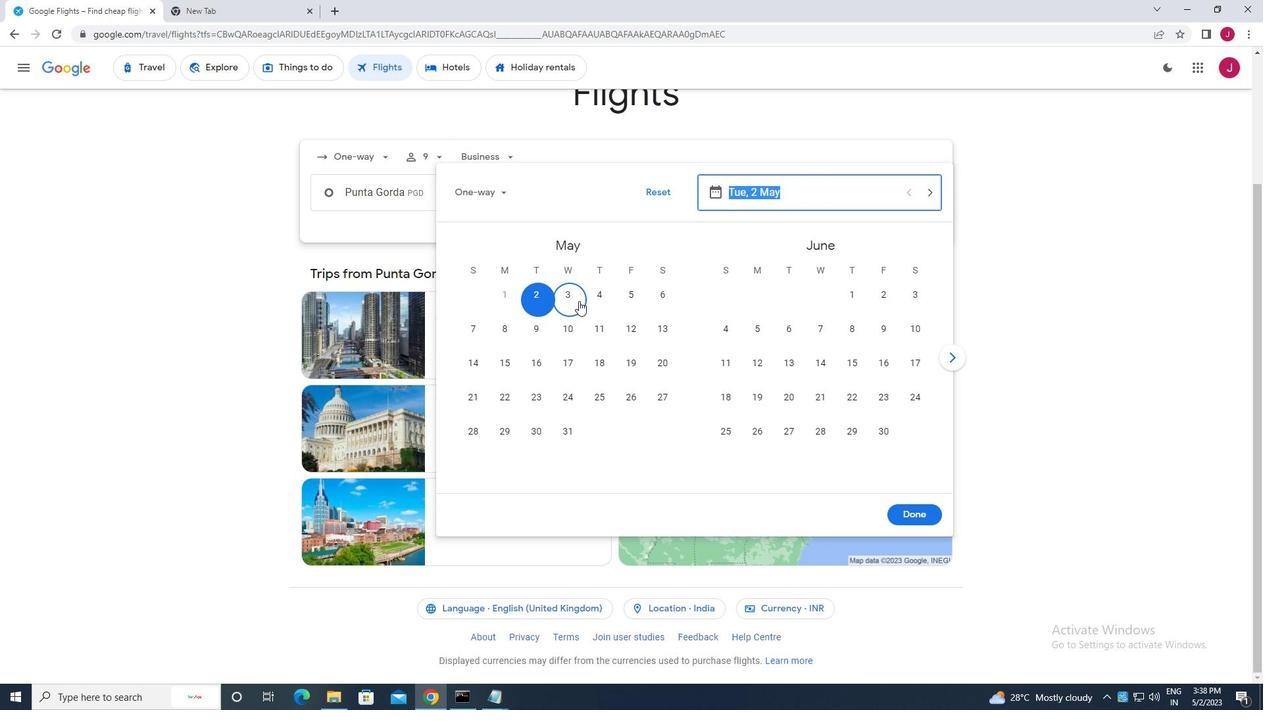 
Action: Mouse pressed left at (577, 300)
Screenshot: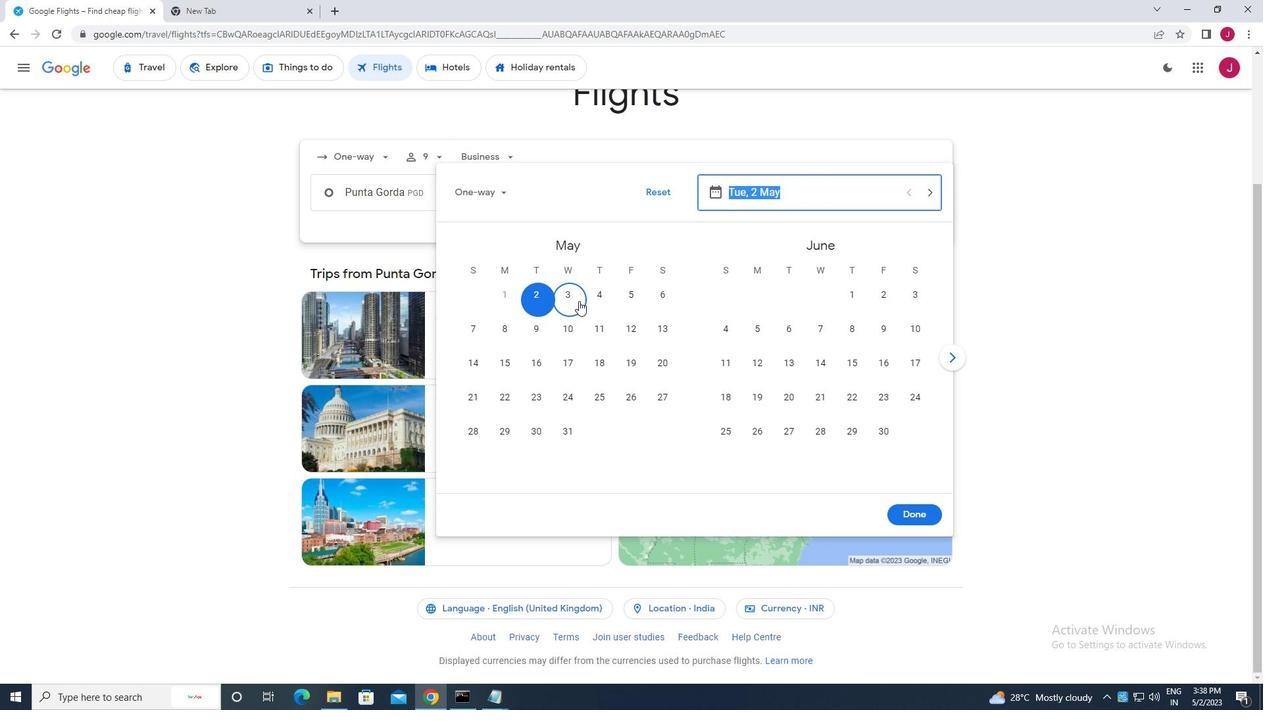 
Action: Mouse moved to (917, 514)
Screenshot: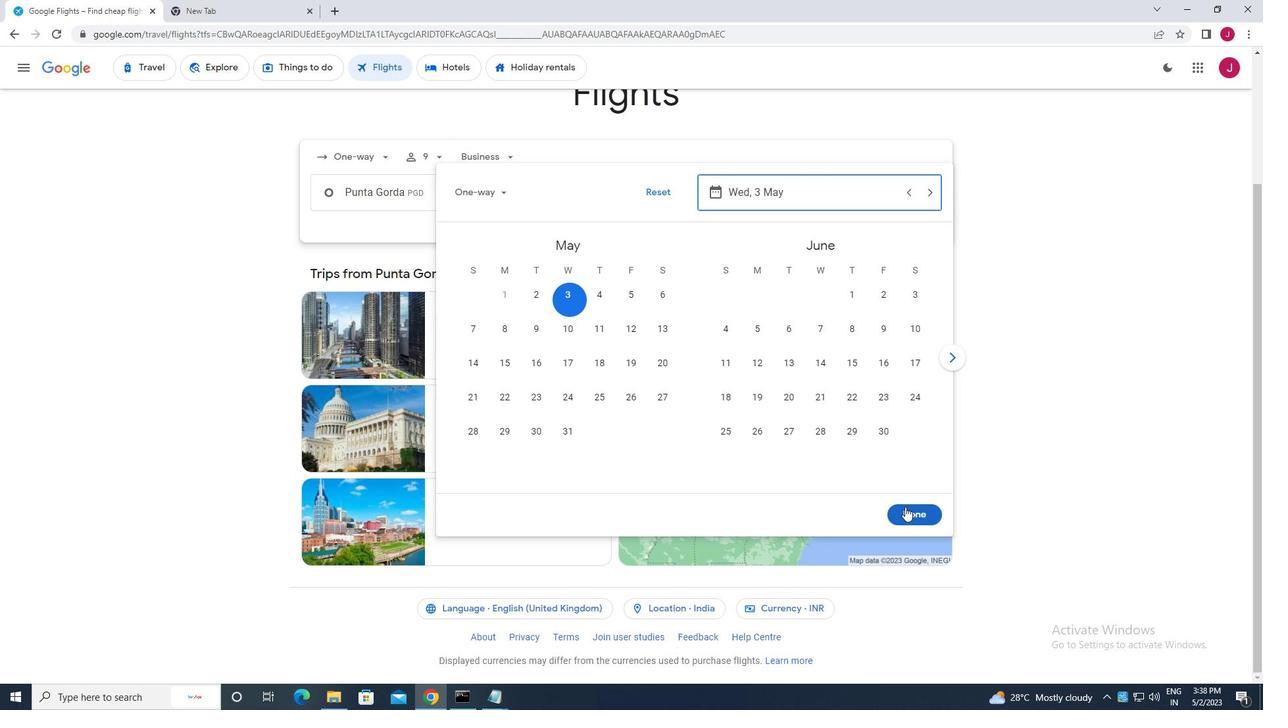 
Action: Mouse pressed left at (917, 514)
Screenshot: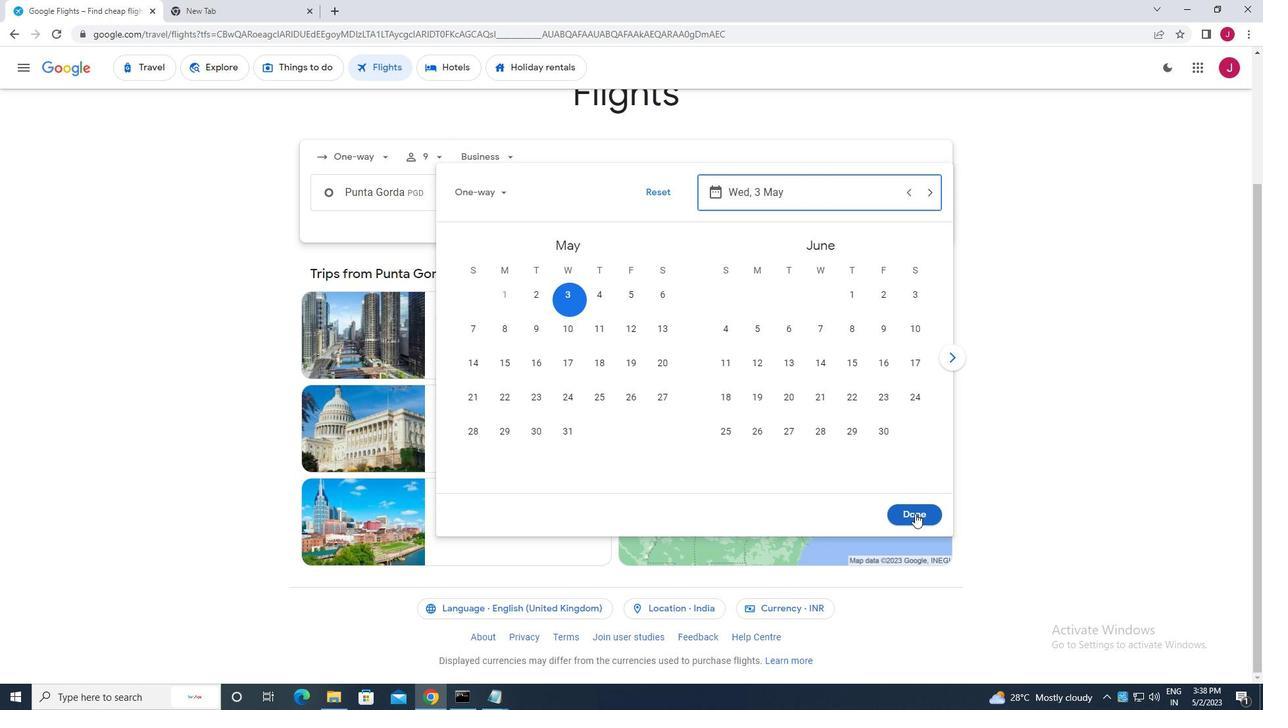 
Action: Mouse moved to (643, 238)
Screenshot: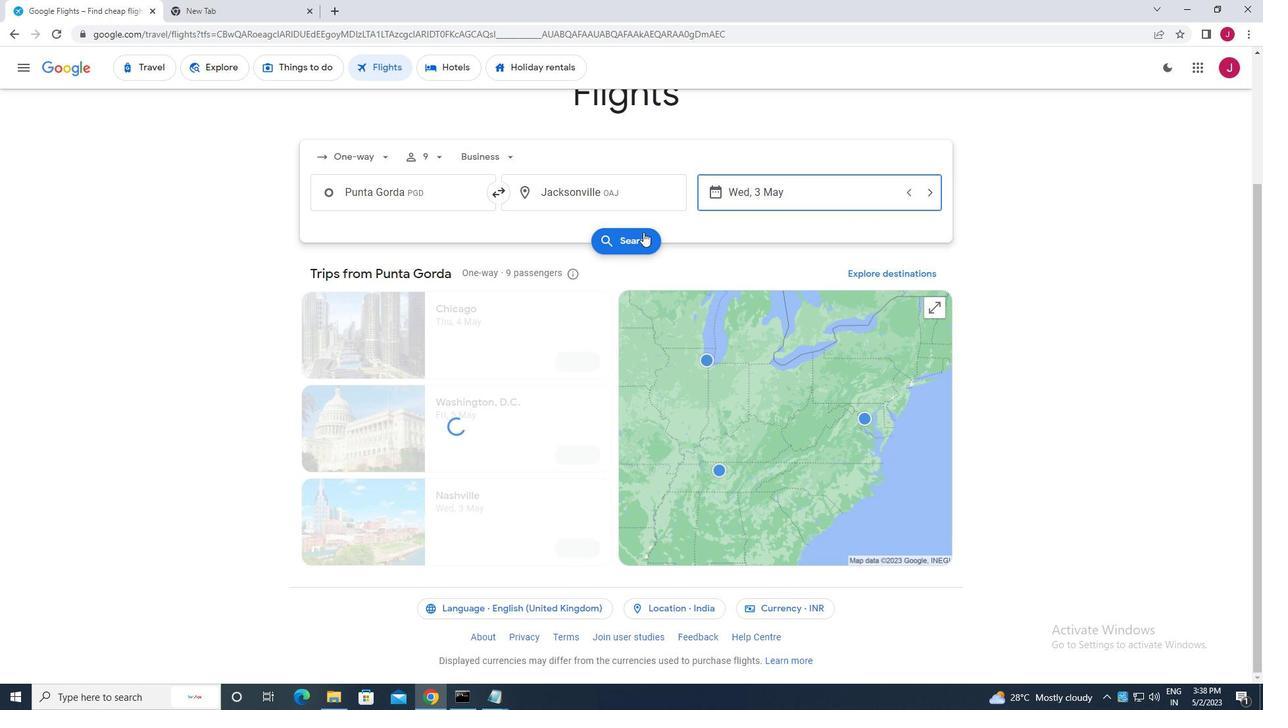 
Action: Mouse pressed left at (643, 238)
Screenshot: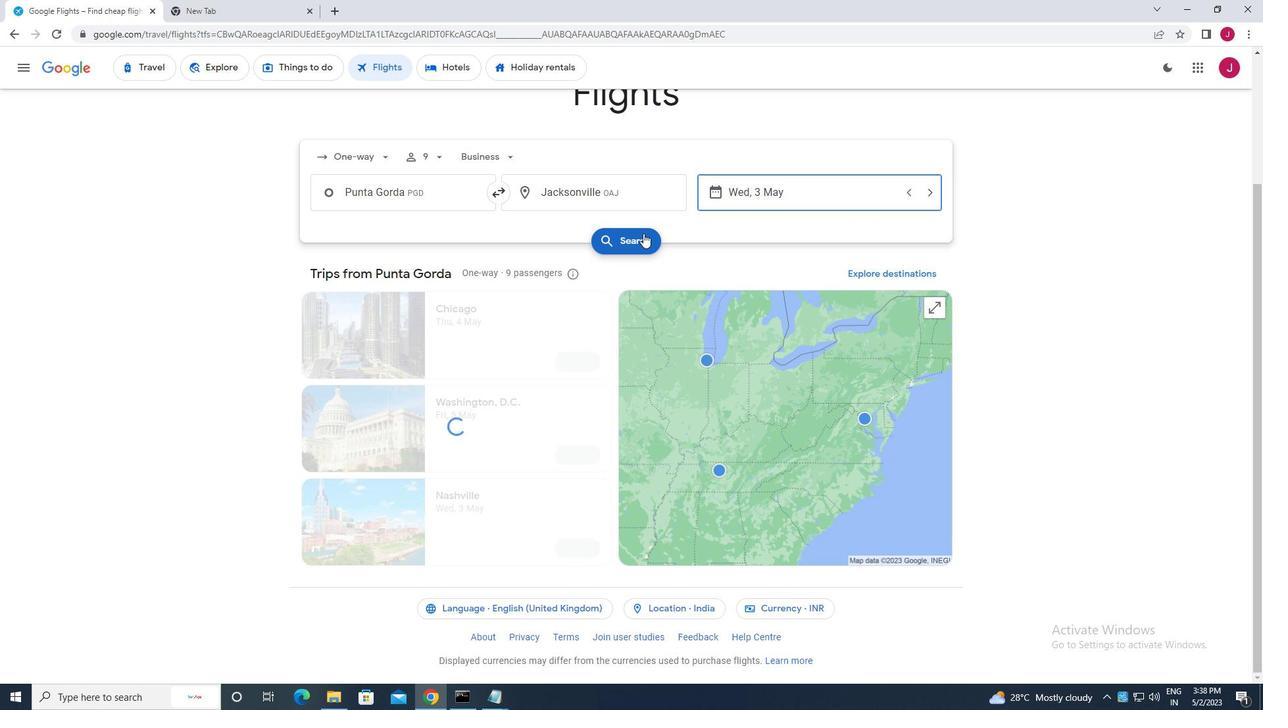 
Action: Mouse moved to (348, 184)
Screenshot: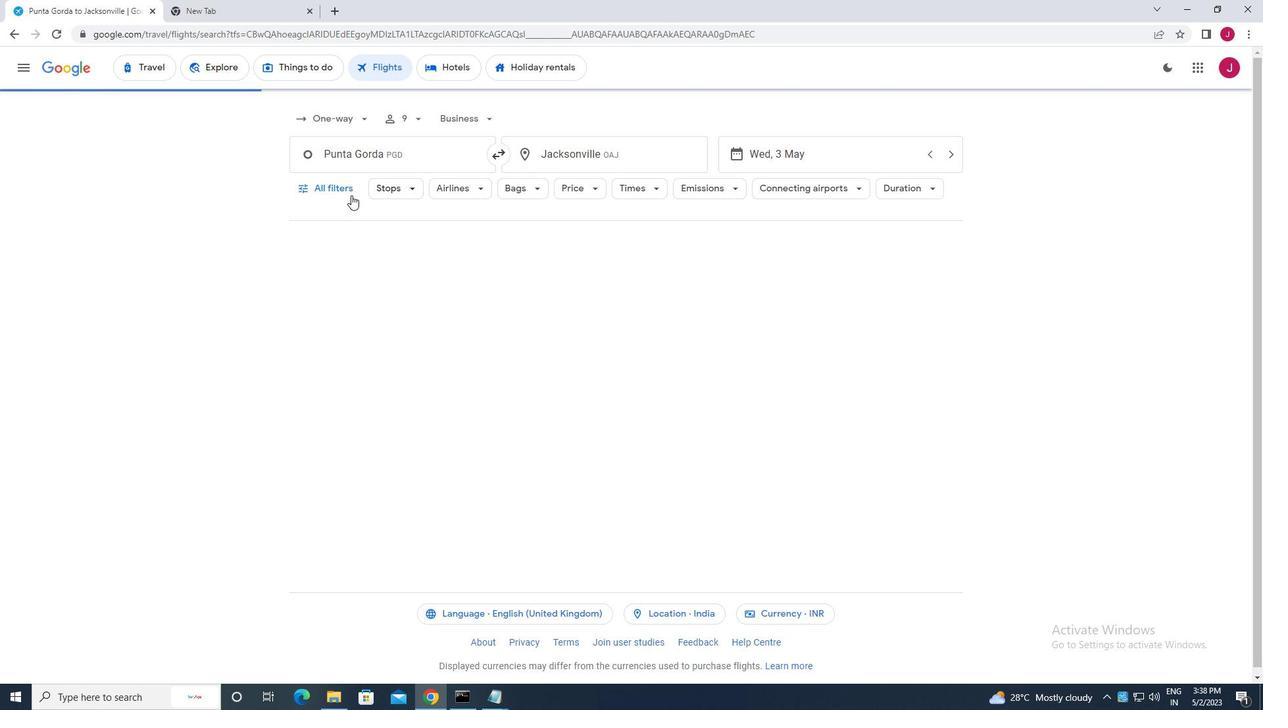 
Action: Mouse pressed left at (348, 184)
Screenshot: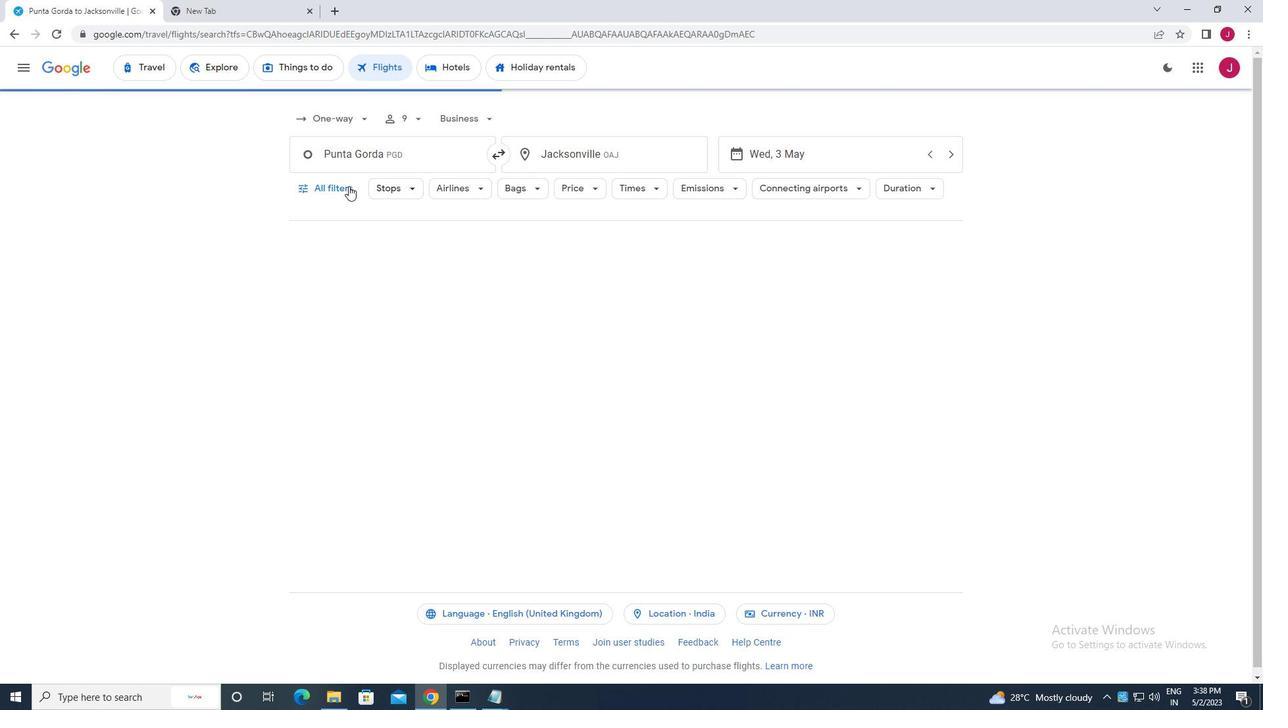 
Action: Mouse moved to (360, 215)
Screenshot: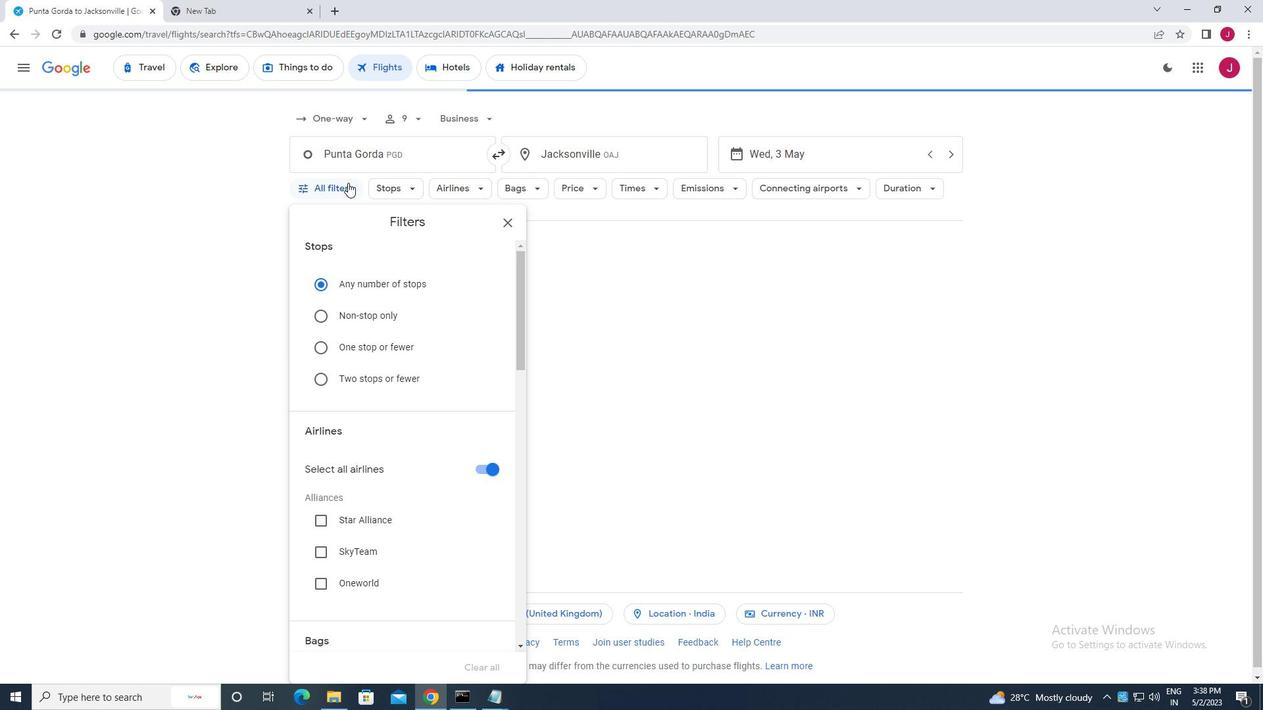 
Action: Mouse scrolled (360, 215) with delta (0, 0)
Screenshot: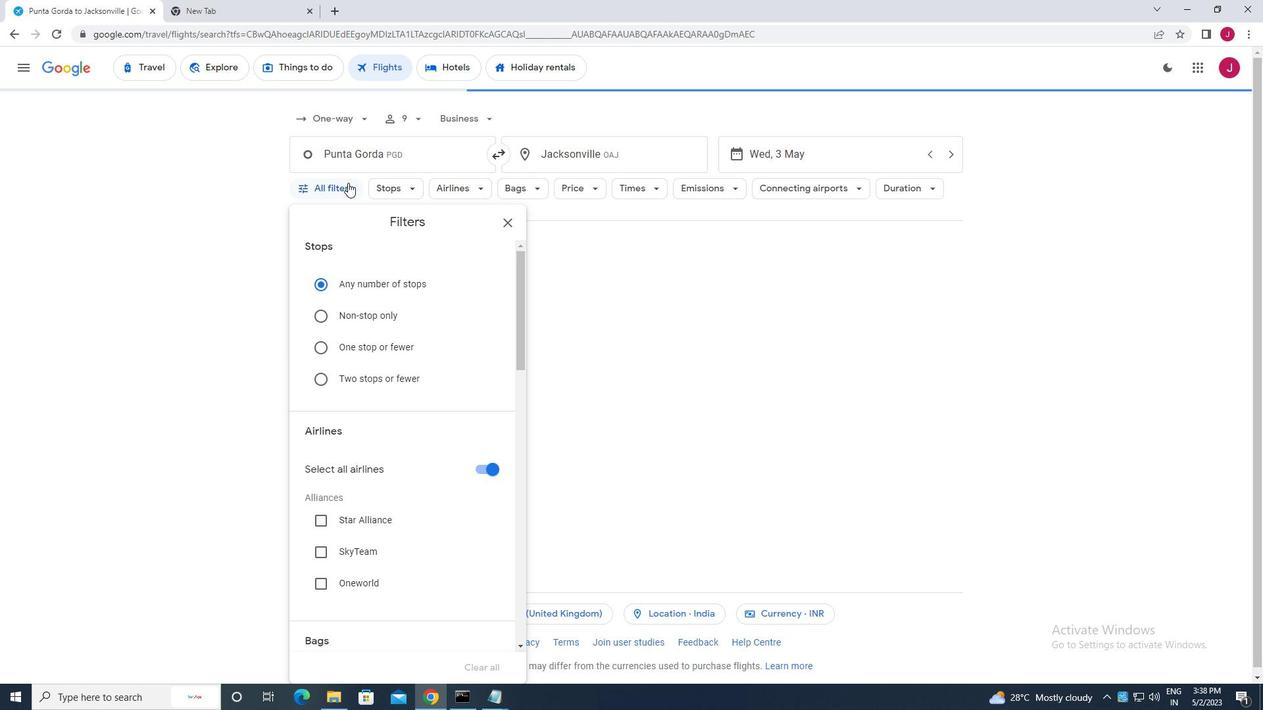 
Action: Mouse moved to (368, 232)
Screenshot: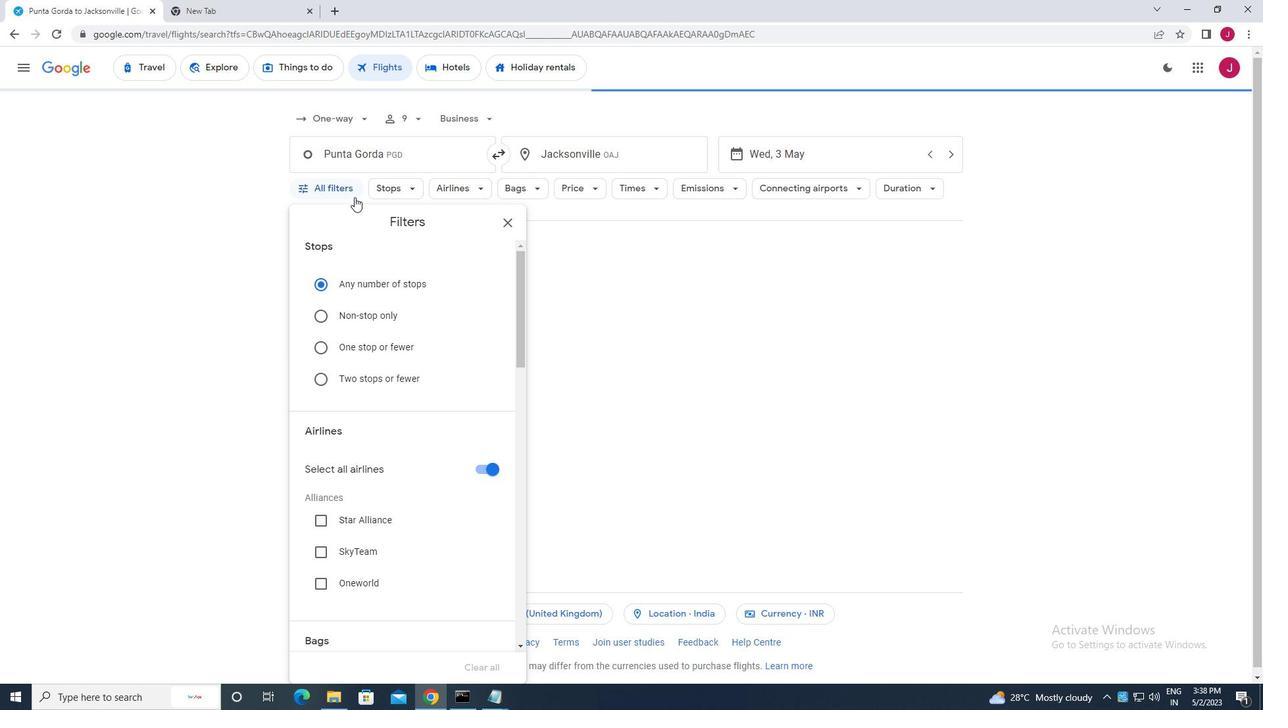 
Action: Mouse scrolled (368, 231) with delta (0, 0)
Screenshot: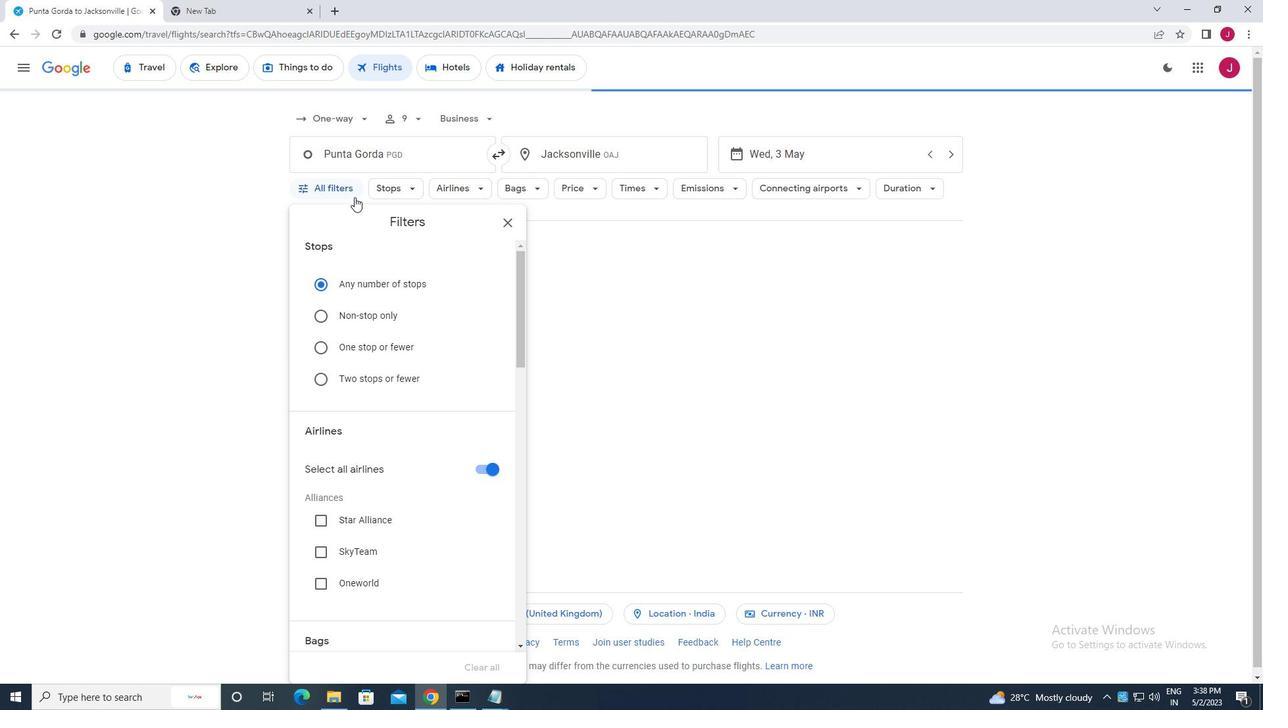 
Action: Mouse moved to (371, 238)
Screenshot: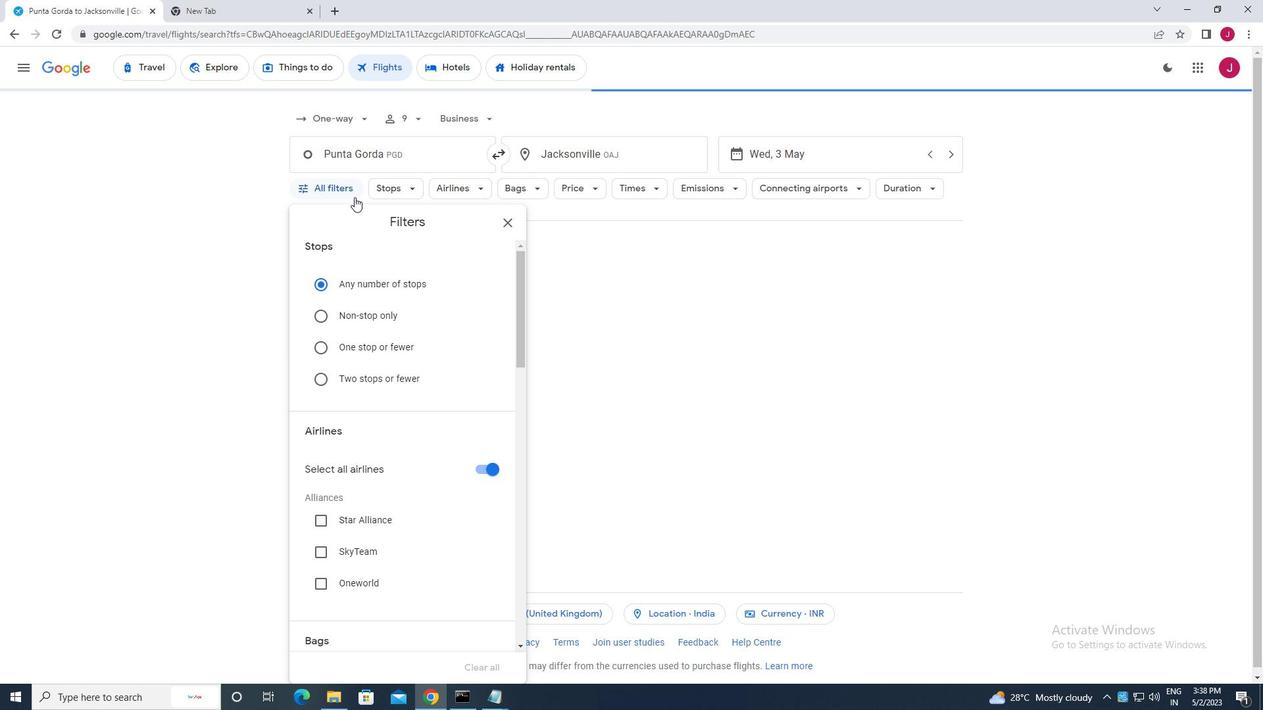 
Action: Mouse scrolled (371, 237) with delta (0, 0)
Screenshot: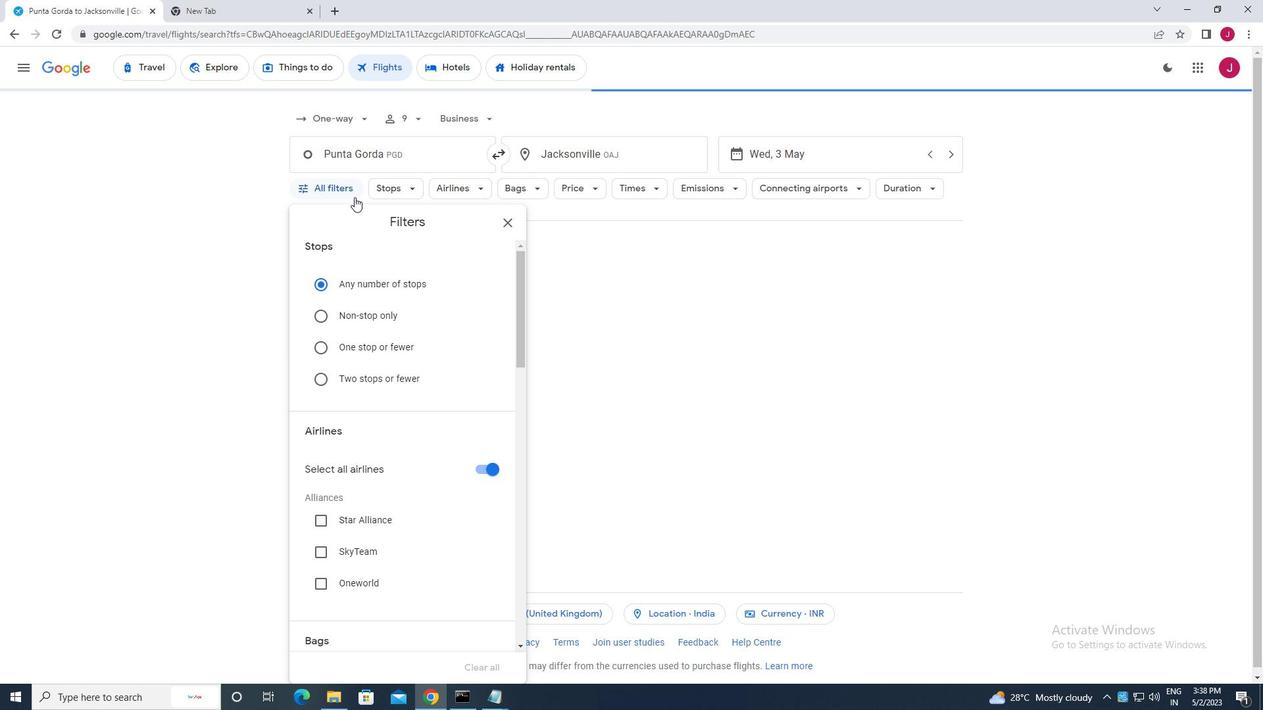 
Action: Mouse moved to (373, 240)
Screenshot: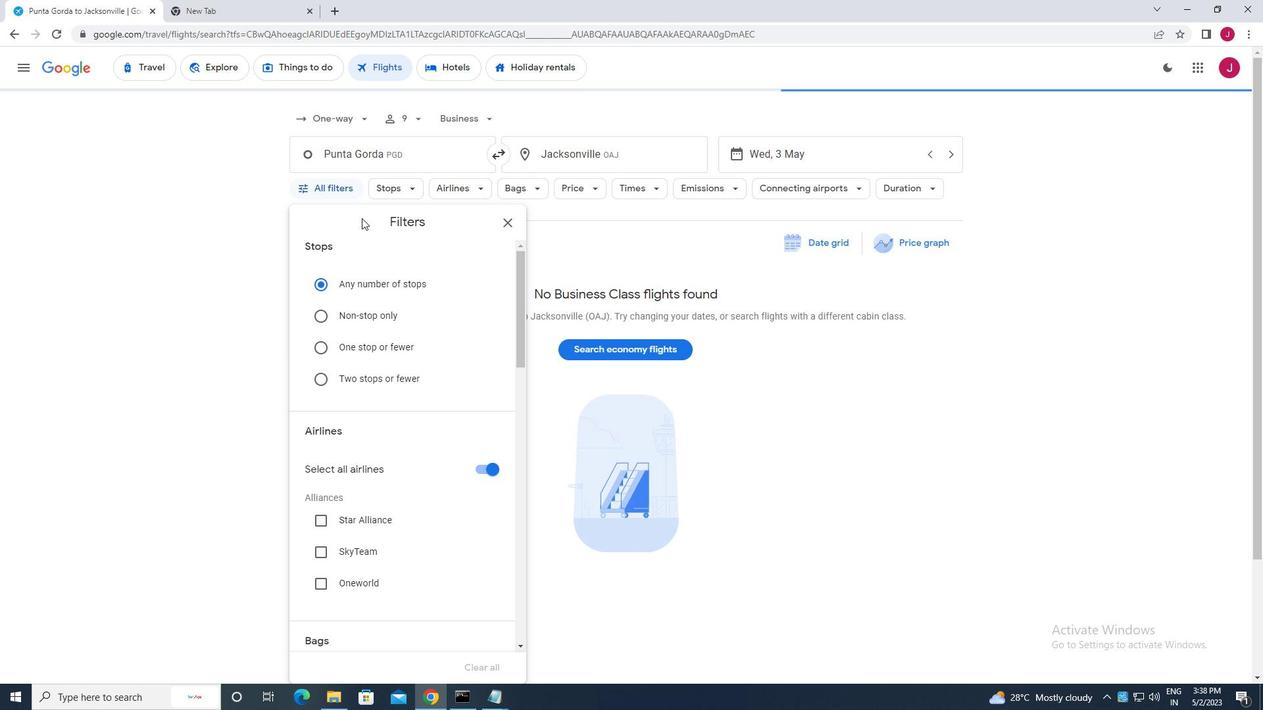 
Action: Mouse scrolled (373, 240) with delta (0, 0)
Screenshot: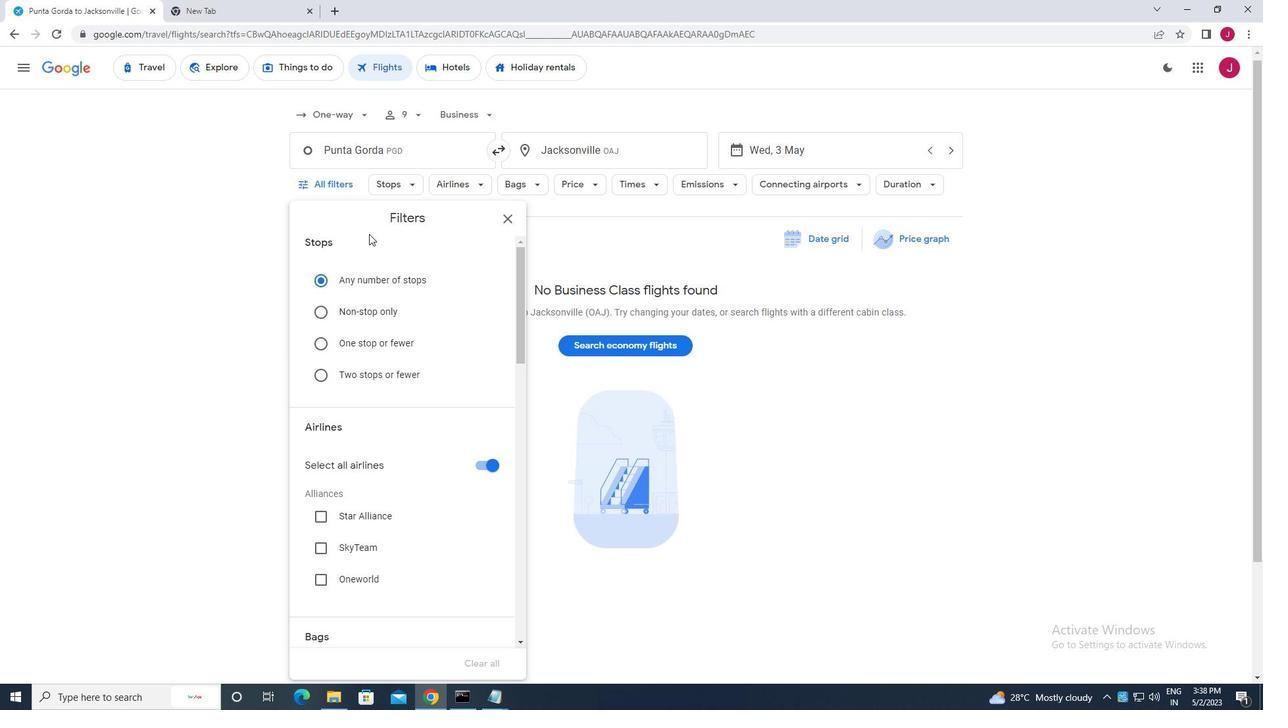 
Action: Mouse moved to (459, 305)
Screenshot: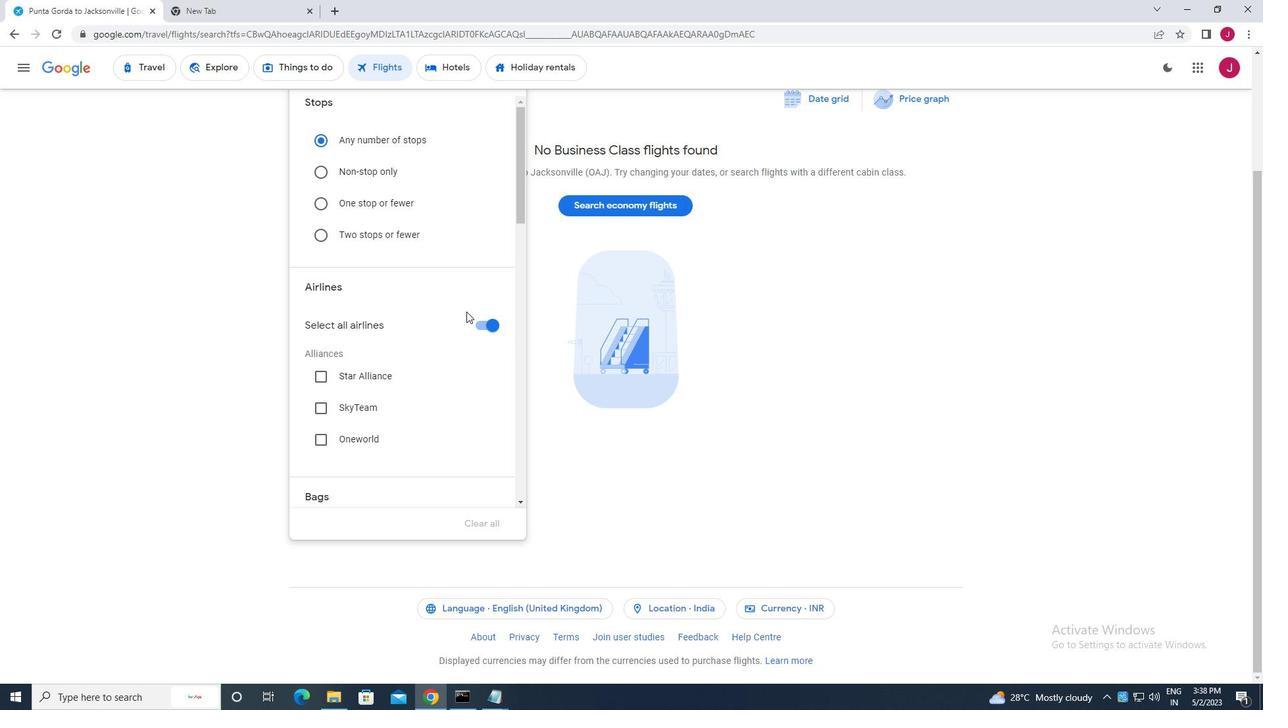 
Action: Mouse scrolled (459, 305) with delta (0, 0)
Screenshot: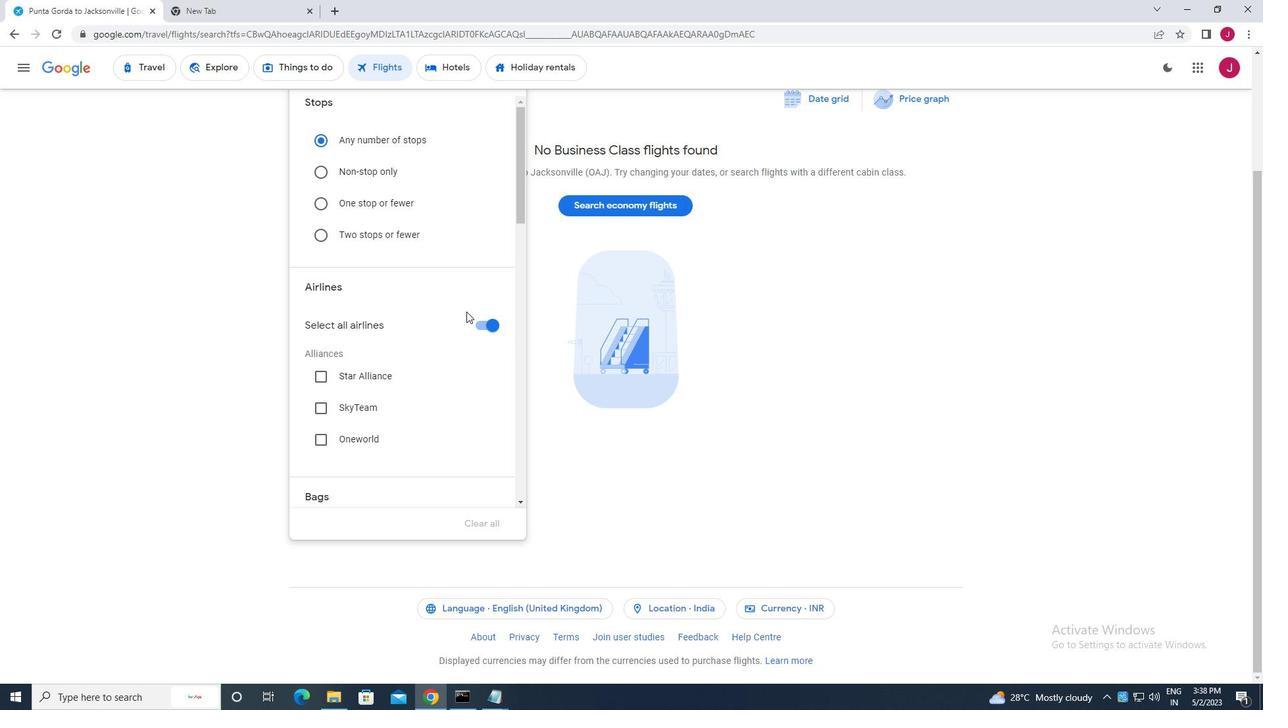 
Action: Mouse scrolled (459, 305) with delta (0, 0)
Screenshot: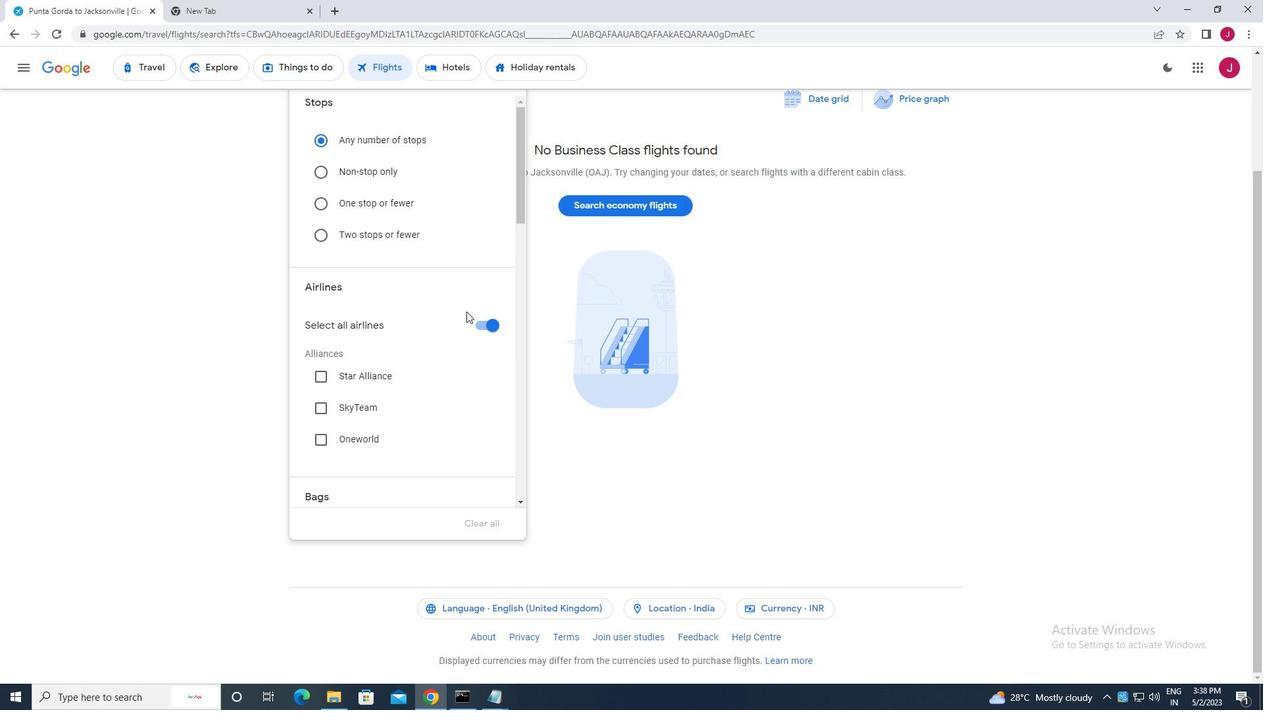 
Action: Mouse scrolled (459, 305) with delta (0, 0)
Screenshot: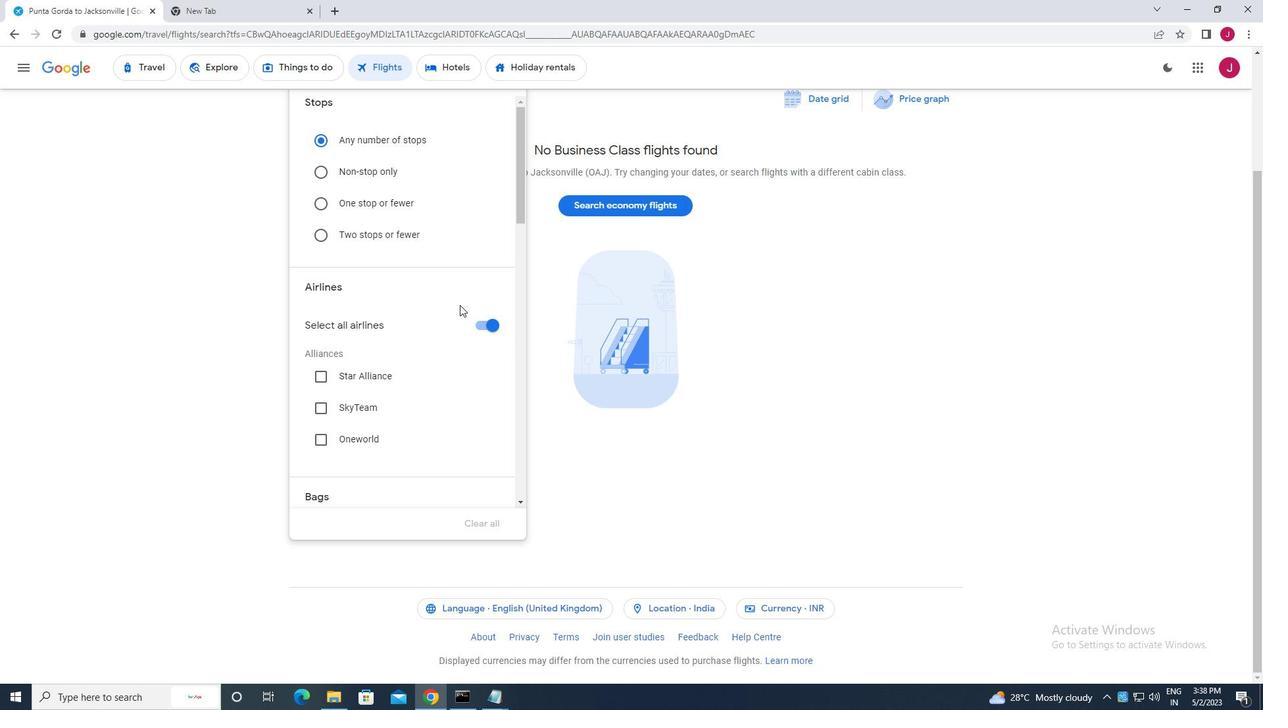 
Action: Mouse moved to (455, 300)
Screenshot: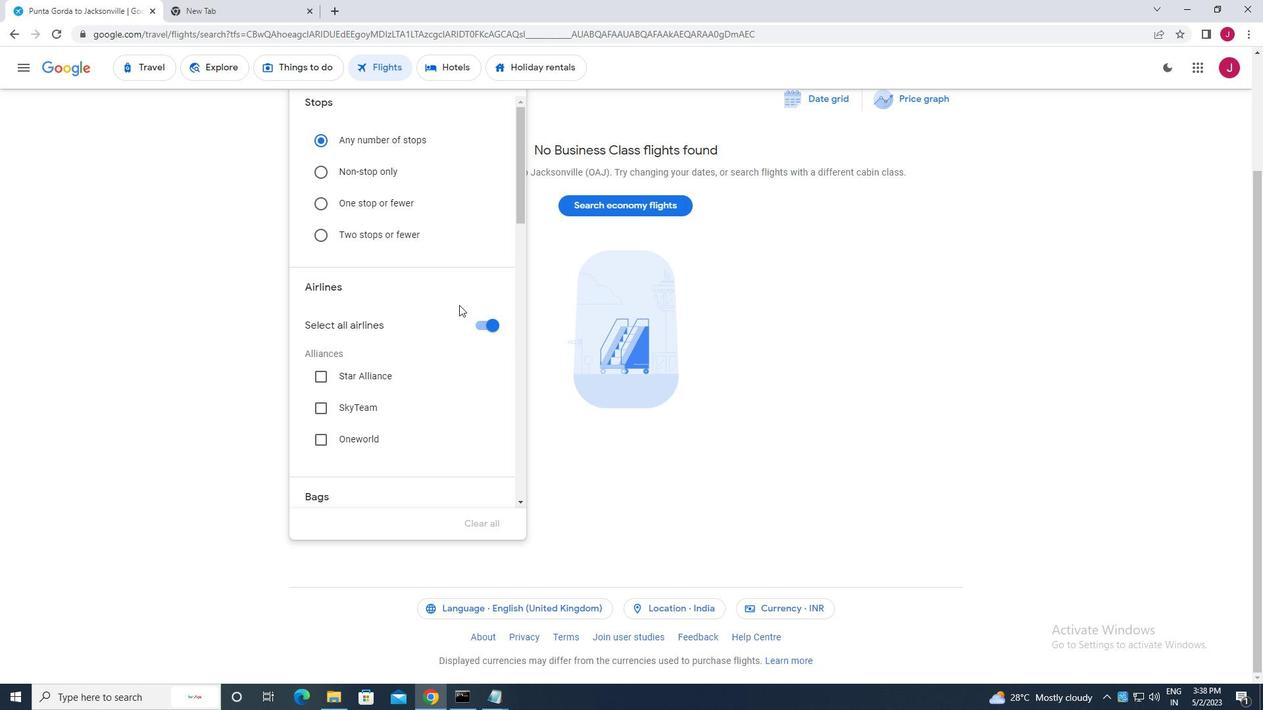 
Action: Mouse scrolled (455, 299) with delta (0, 0)
Screenshot: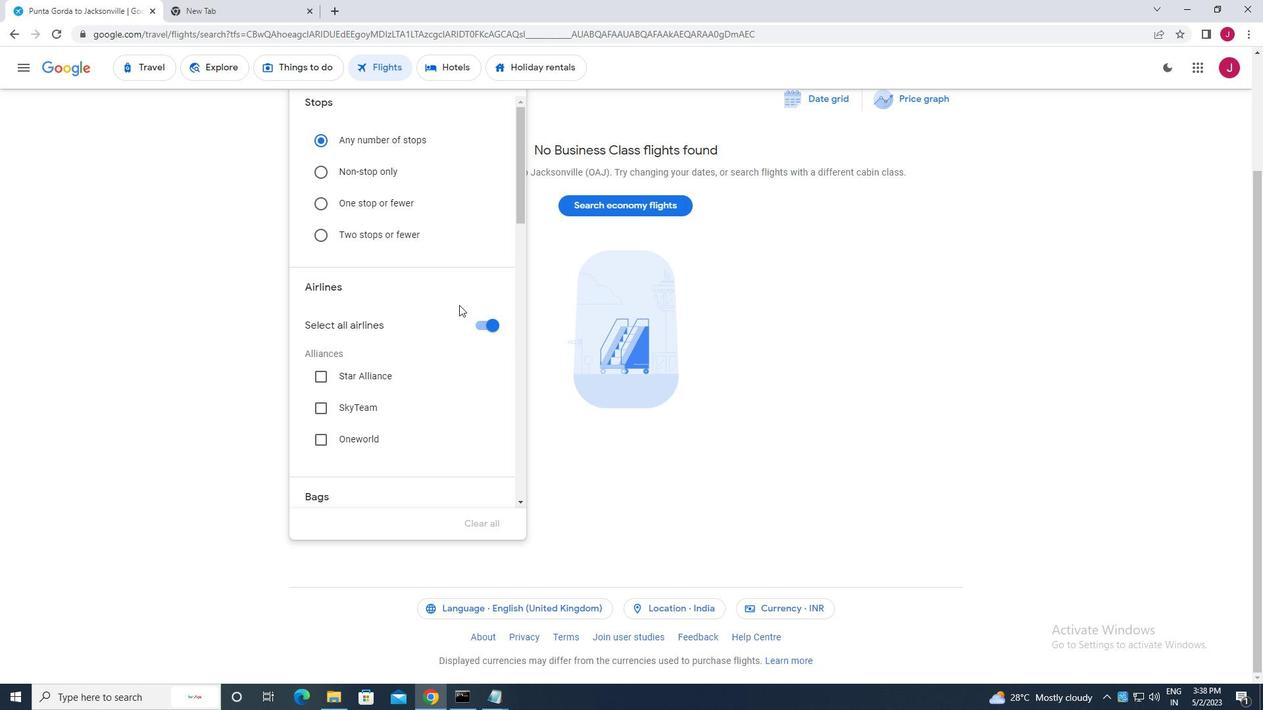 
Action: Mouse scrolled (455, 299) with delta (0, 0)
Screenshot: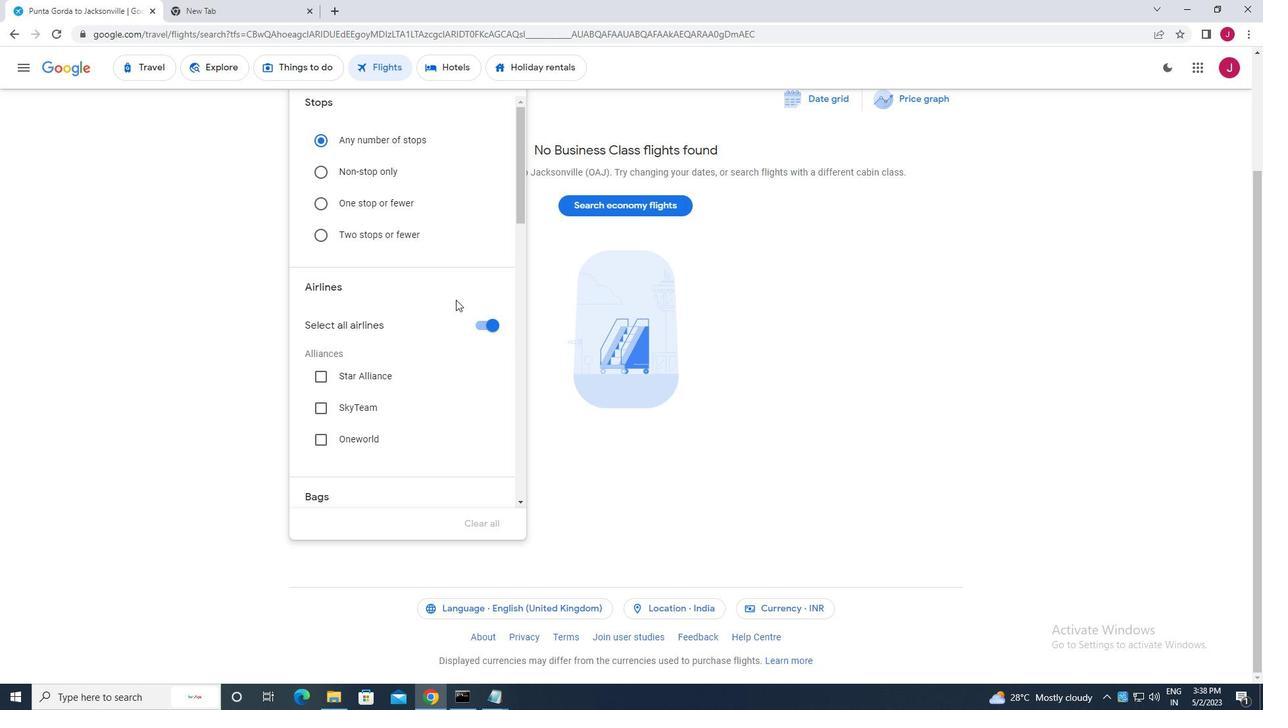 
Action: Mouse moved to (478, 186)
Screenshot: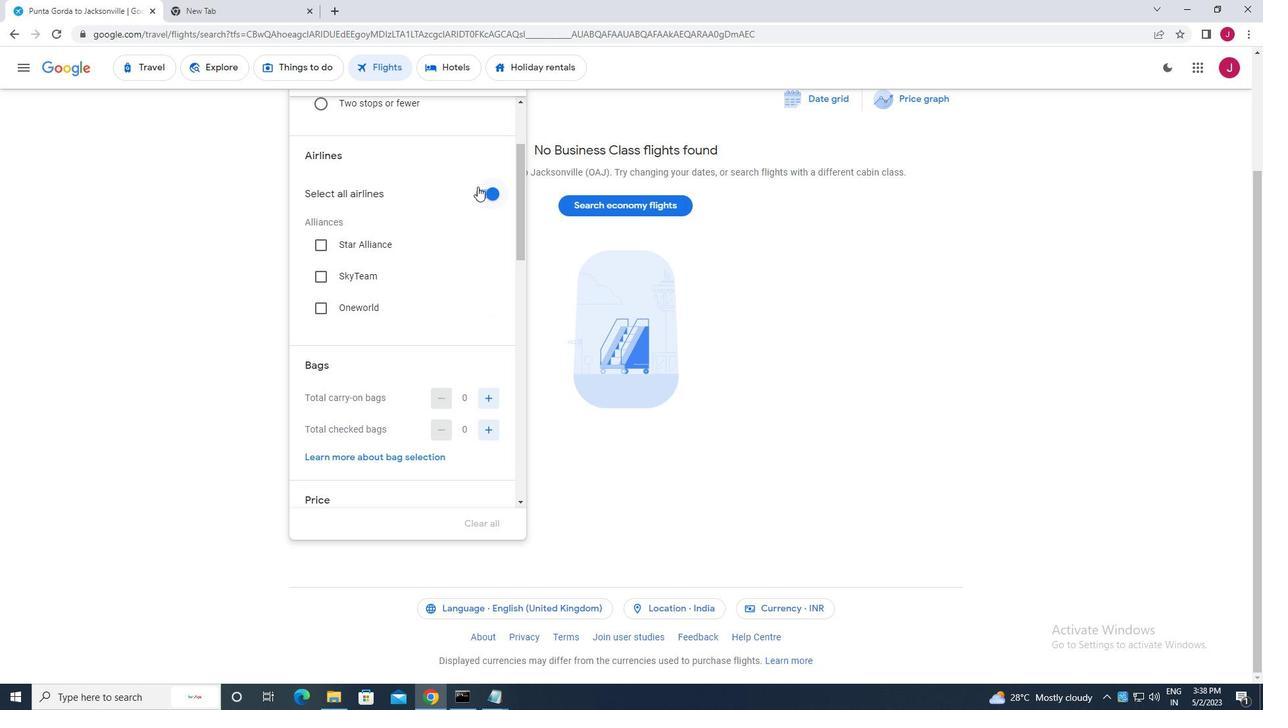 
Action: Mouse pressed left at (478, 186)
Screenshot: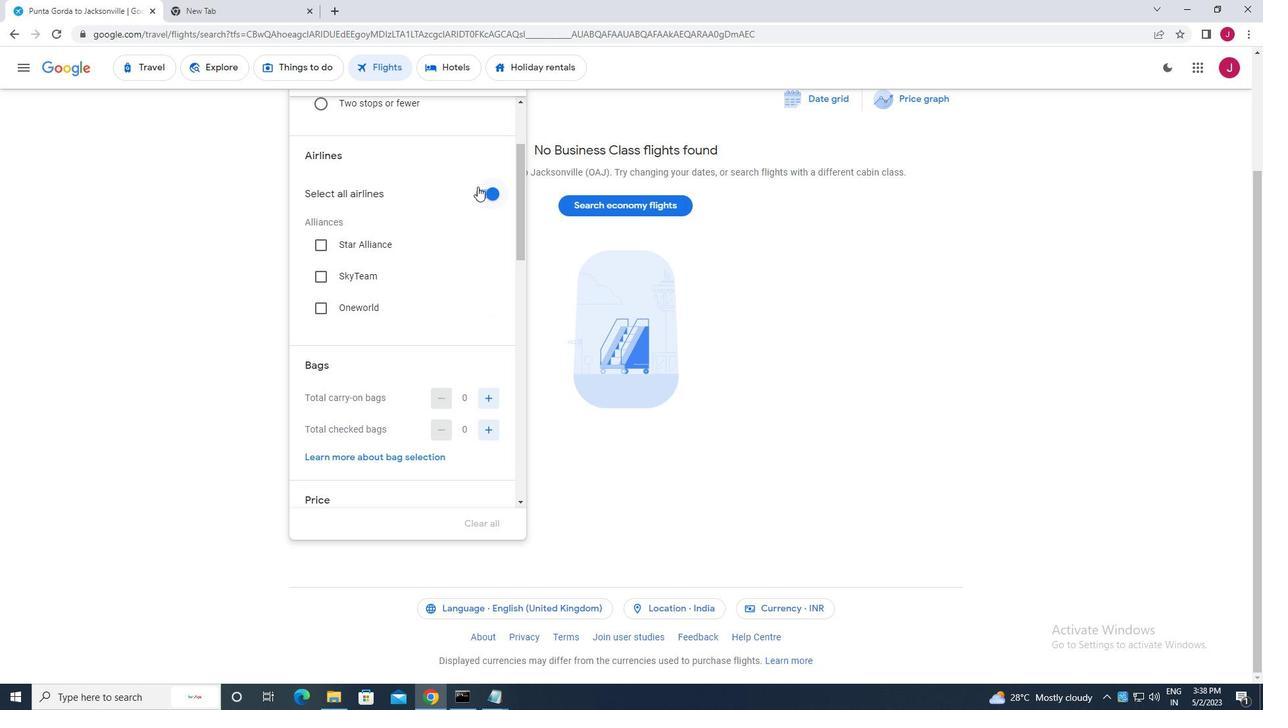 
Action: Mouse moved to (411, 222)
Screenshot: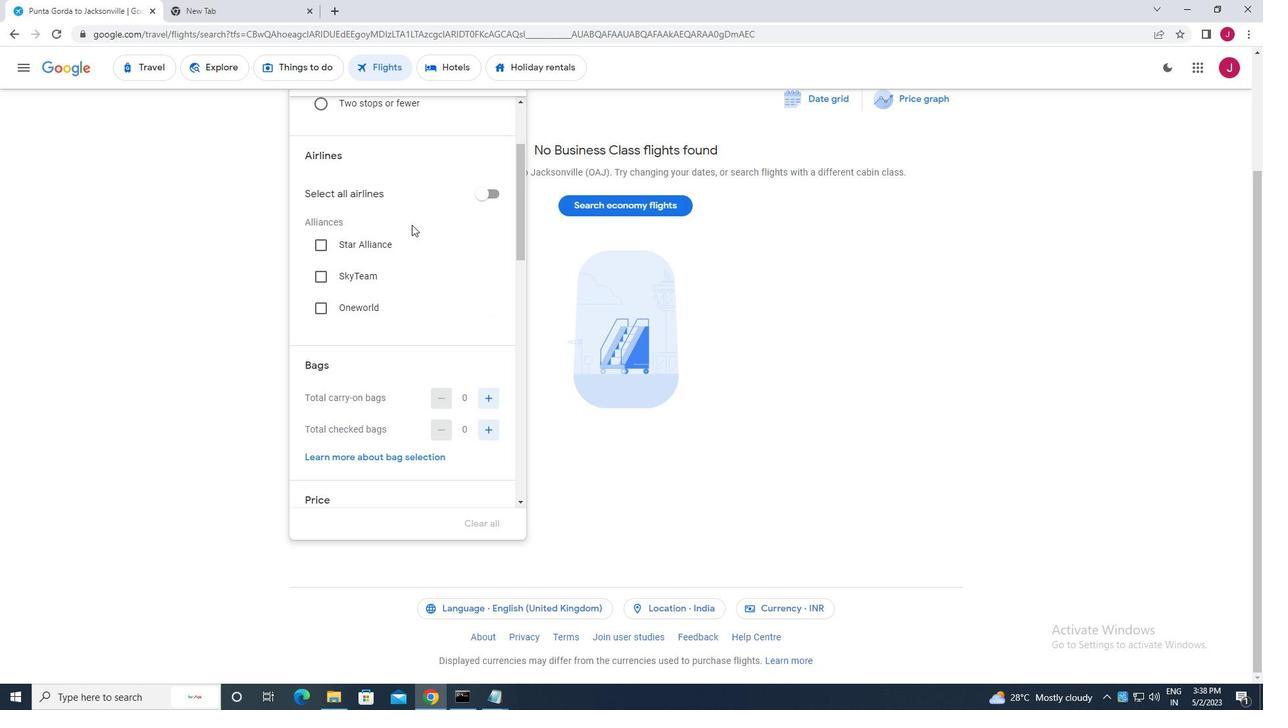 
Action: Mouse scrolled (411, 221) with delta (0, 0)
Screenshot: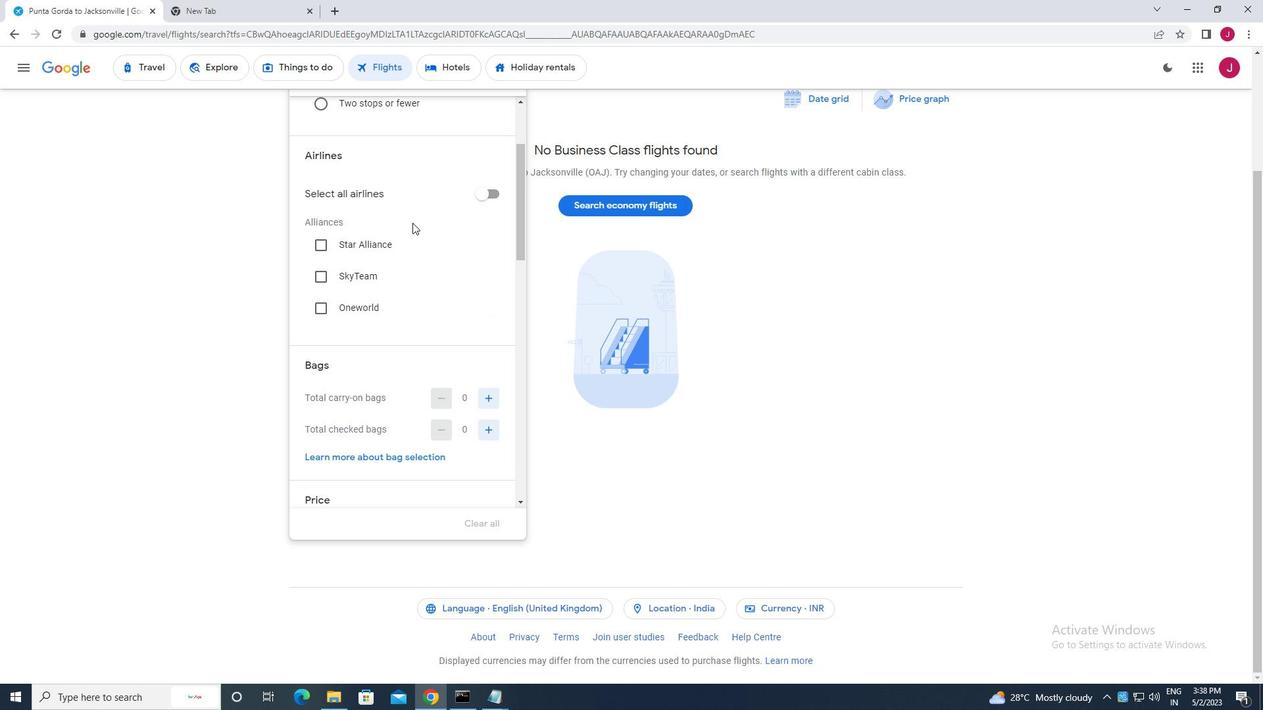 
Action: Mouse scrolled (411, 221) with delta (0, 0)
Screenshot: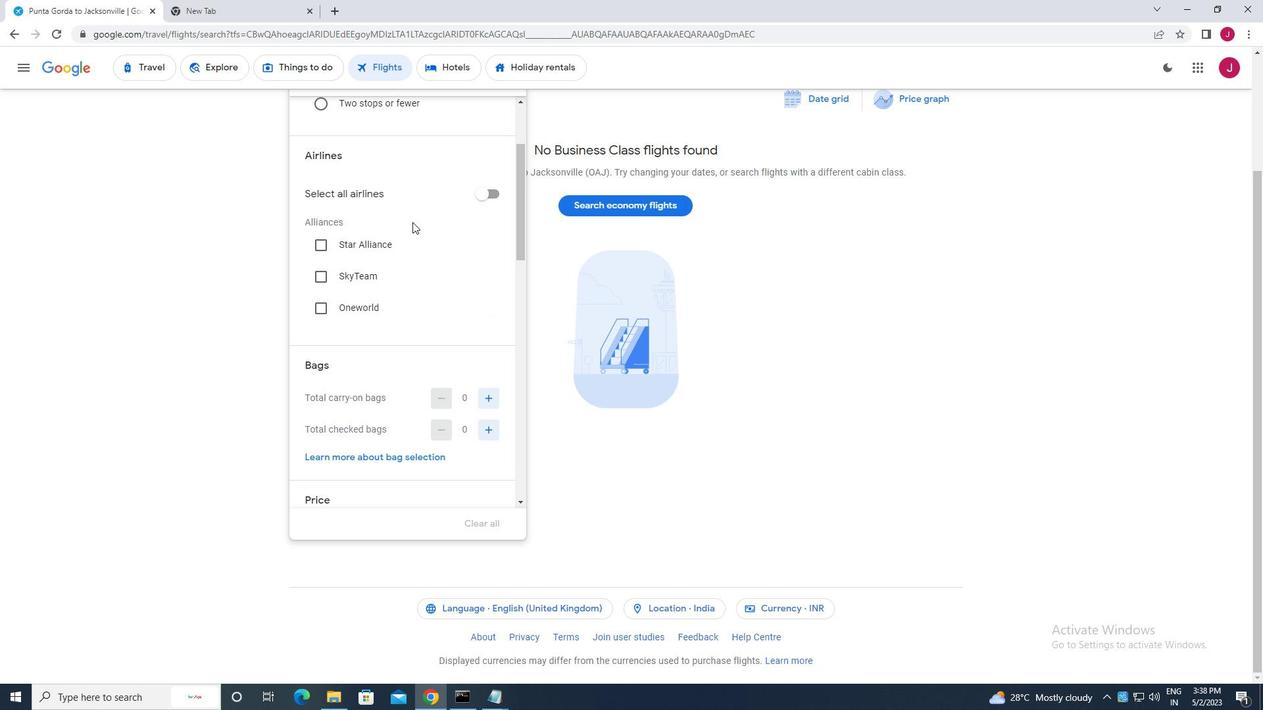 
Action: Mouse scrolled (411, 221) with delta (0, 0)
Screenshot: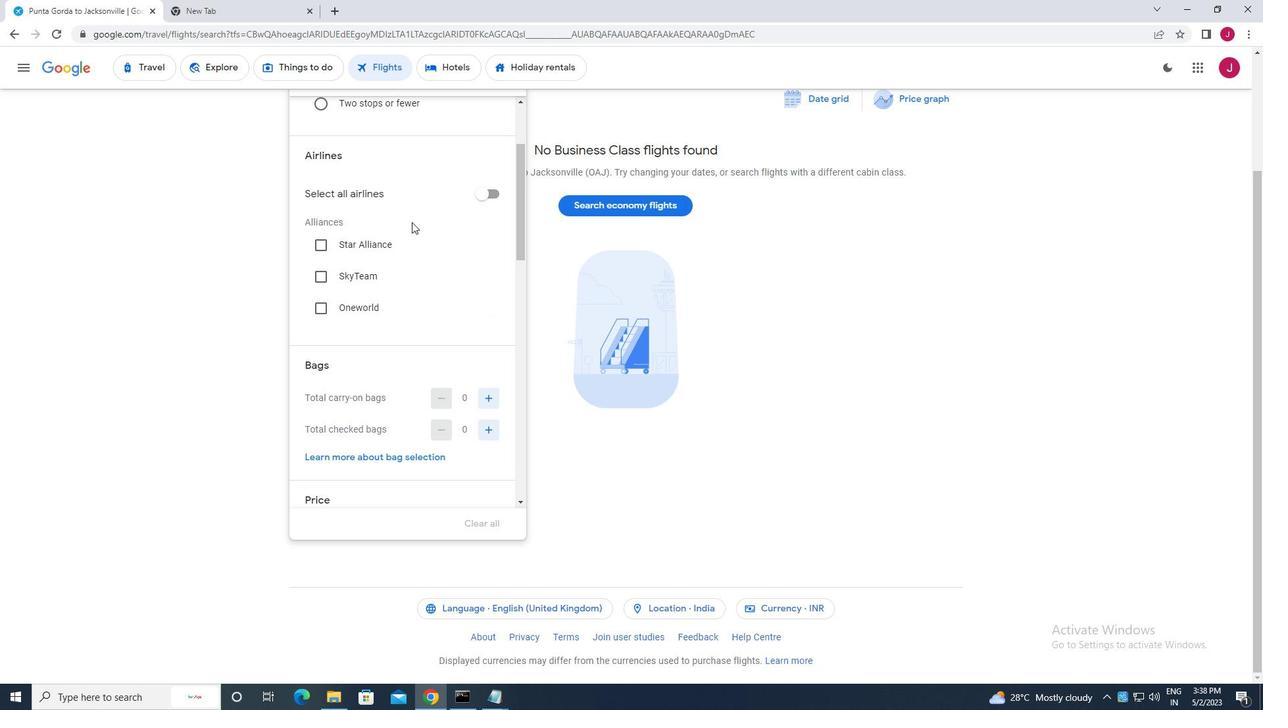 
Action: Mouse moved to (487, 237)
Screenshot: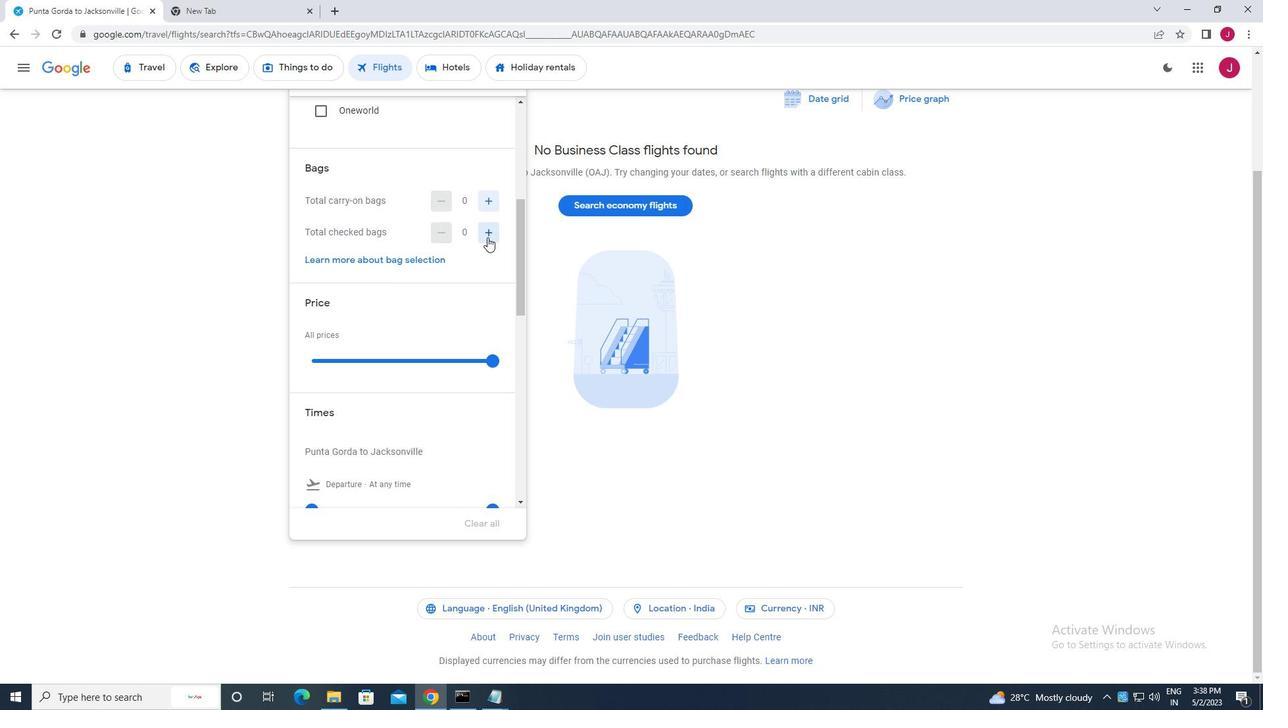 
Action: Mouse pressed left at (487, 237)
Screenshot: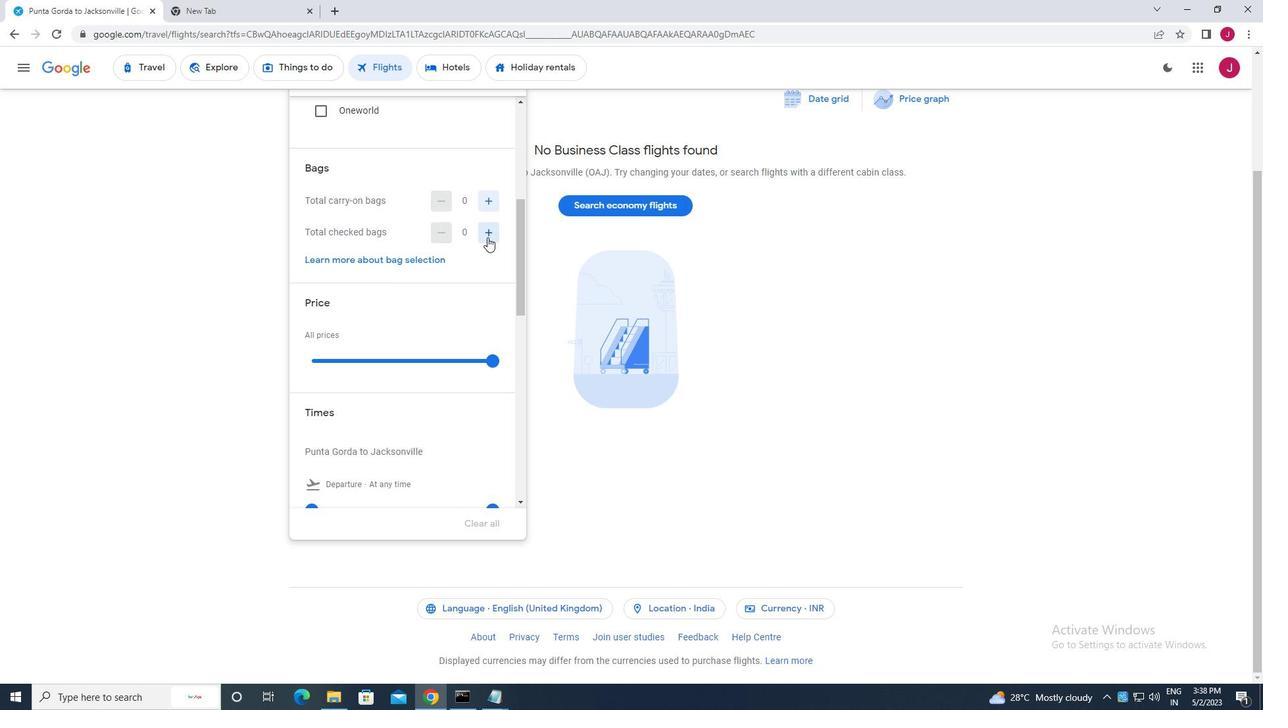 
Action: Mouse moved to (488, 237)
Screenshot: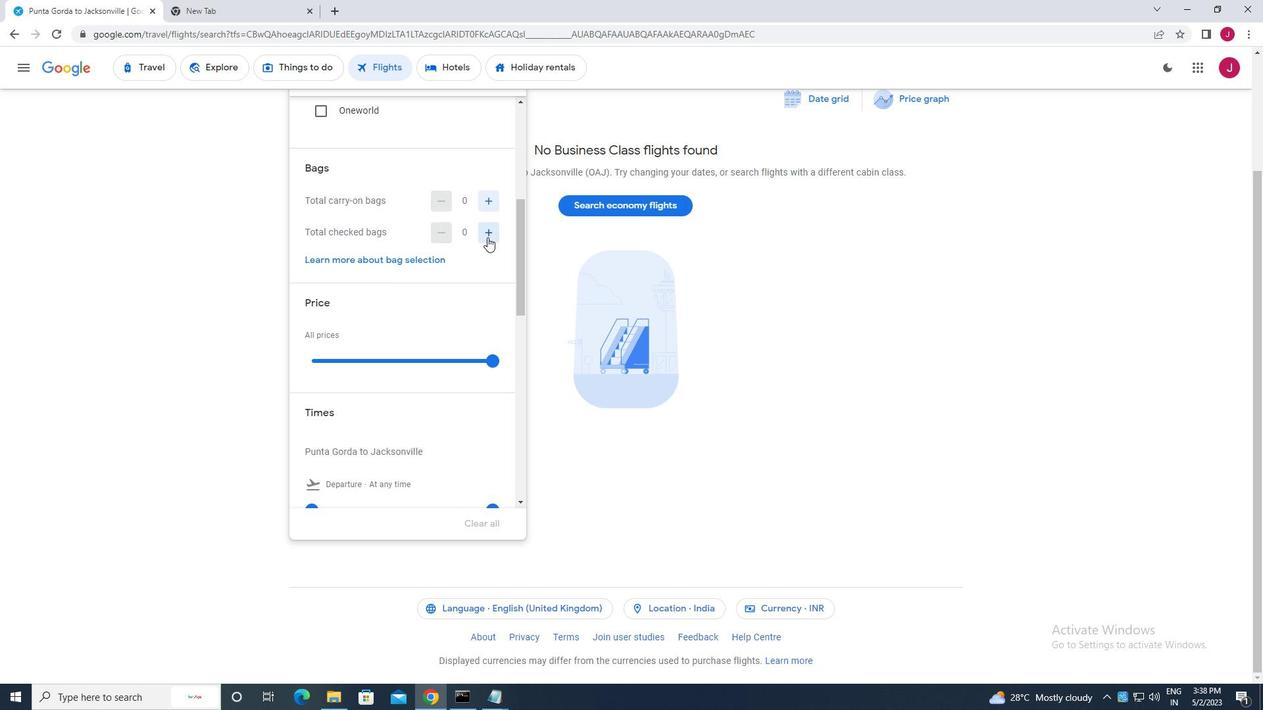 
Action: Mouse pressed left at (488, 237)
Screenshot: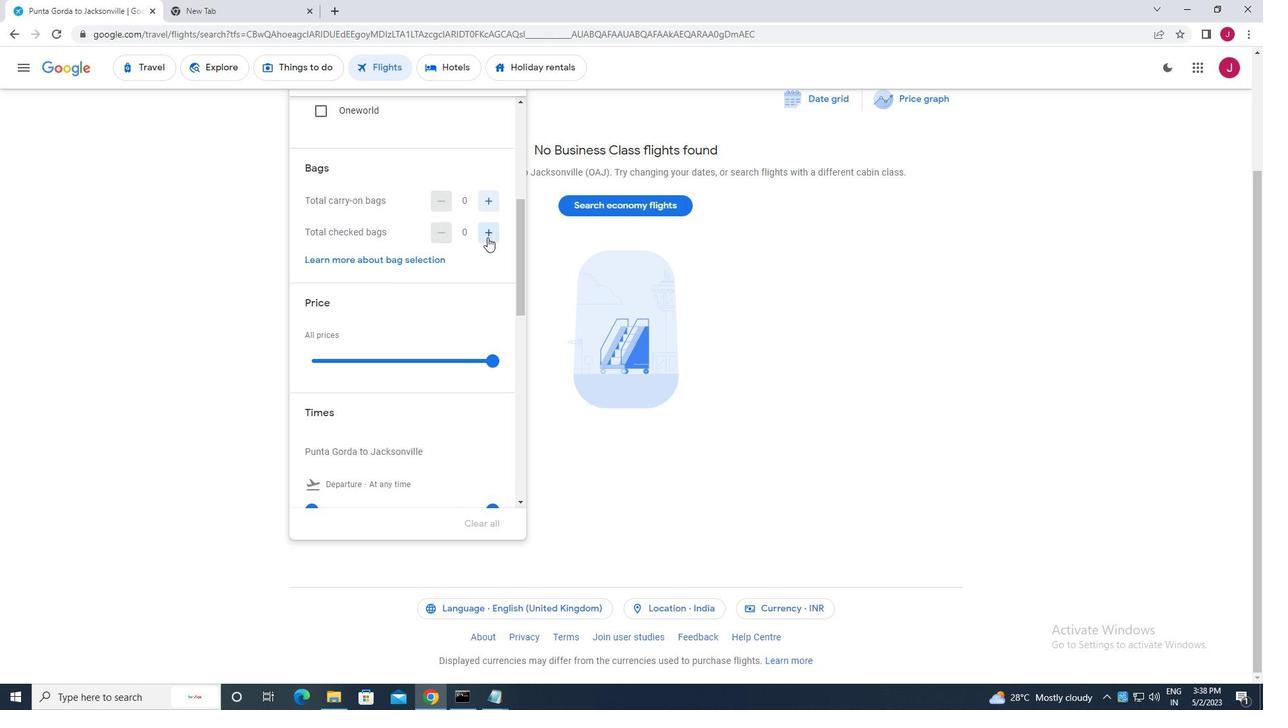 
Action: Mouse pressed left at (488, 237)
Screenshot: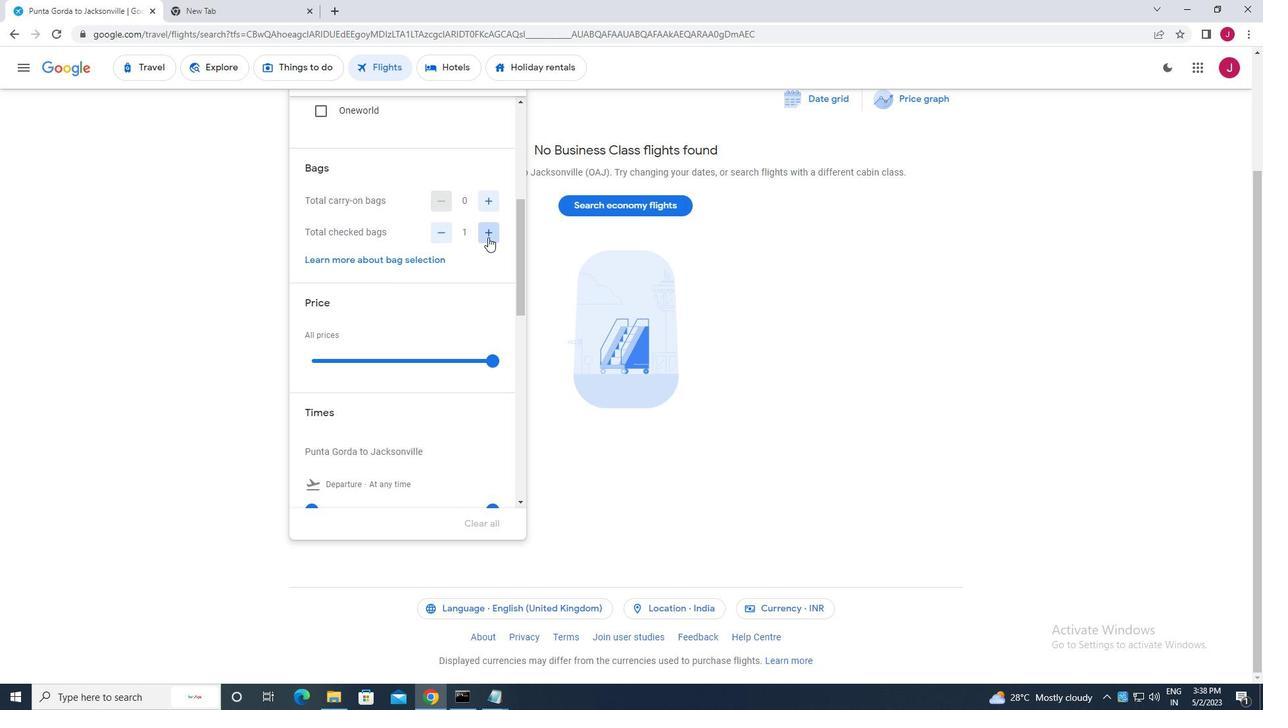 
Action: Mouse pressed left at (488, 237)
Screenshot: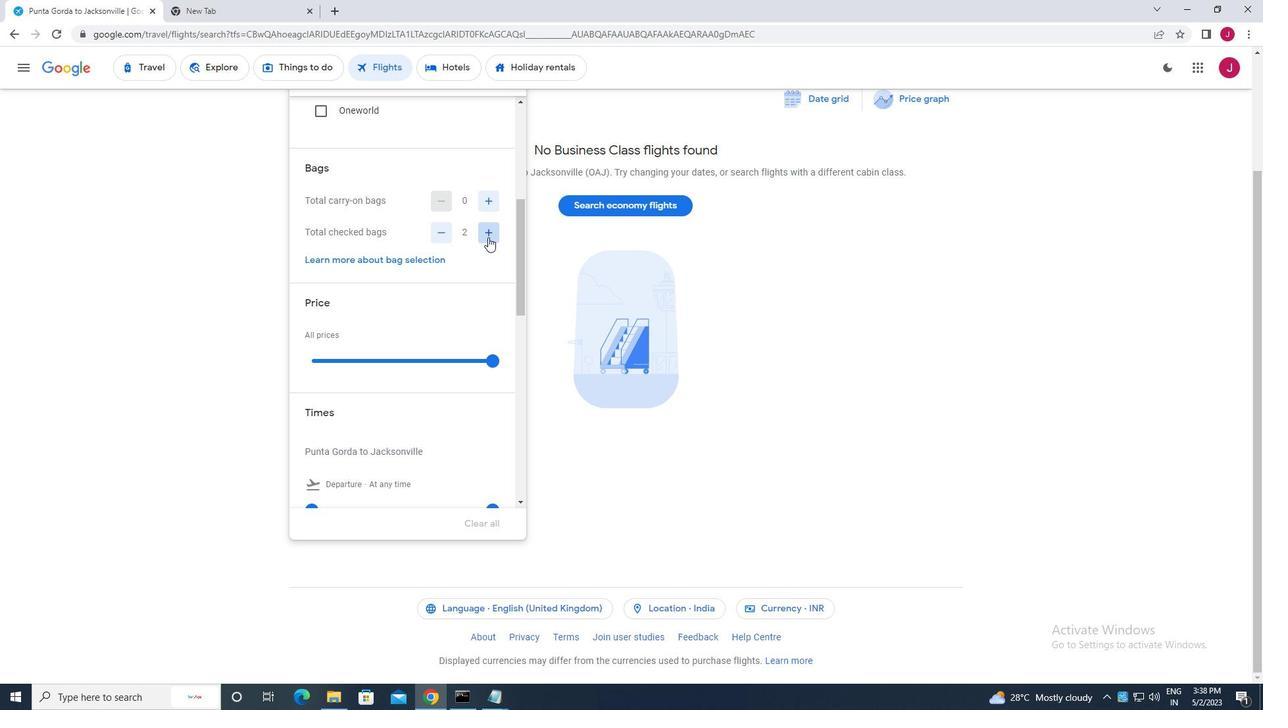 
Action: Mouse pressed left at (488, 237)
Screenshot: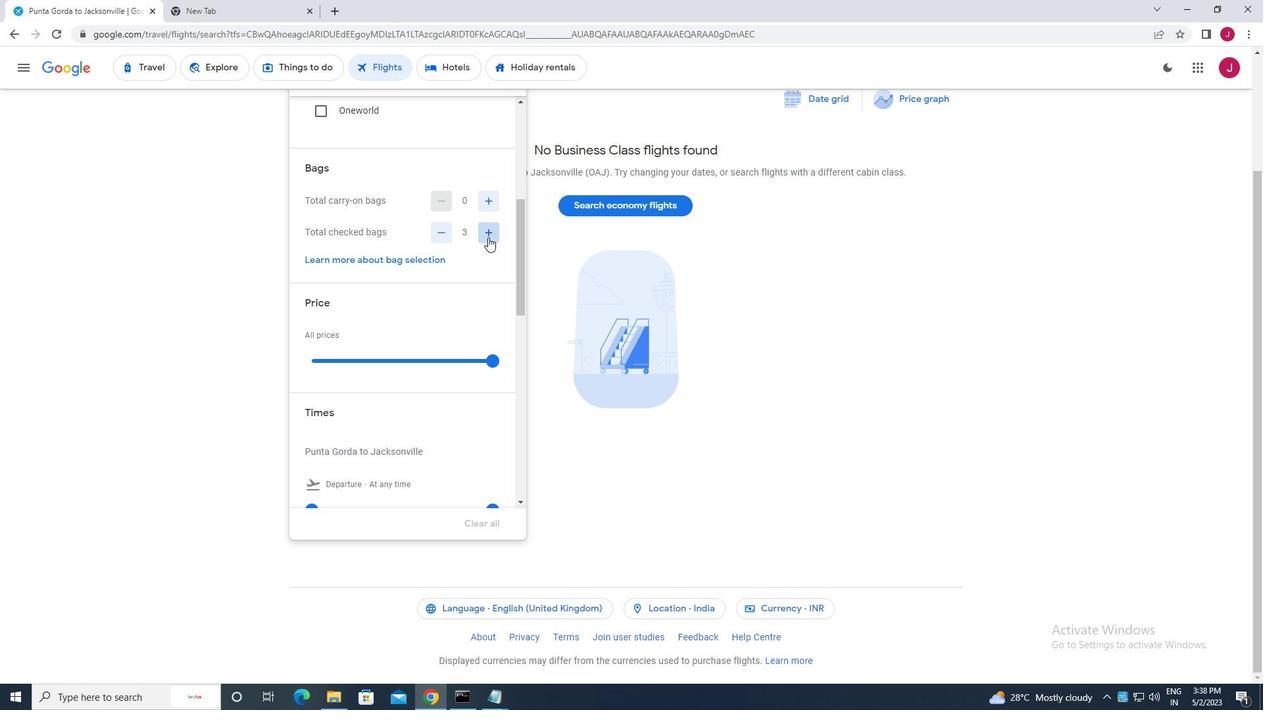 
Action: Mouse pressed left at (488, 237)
Screenshot: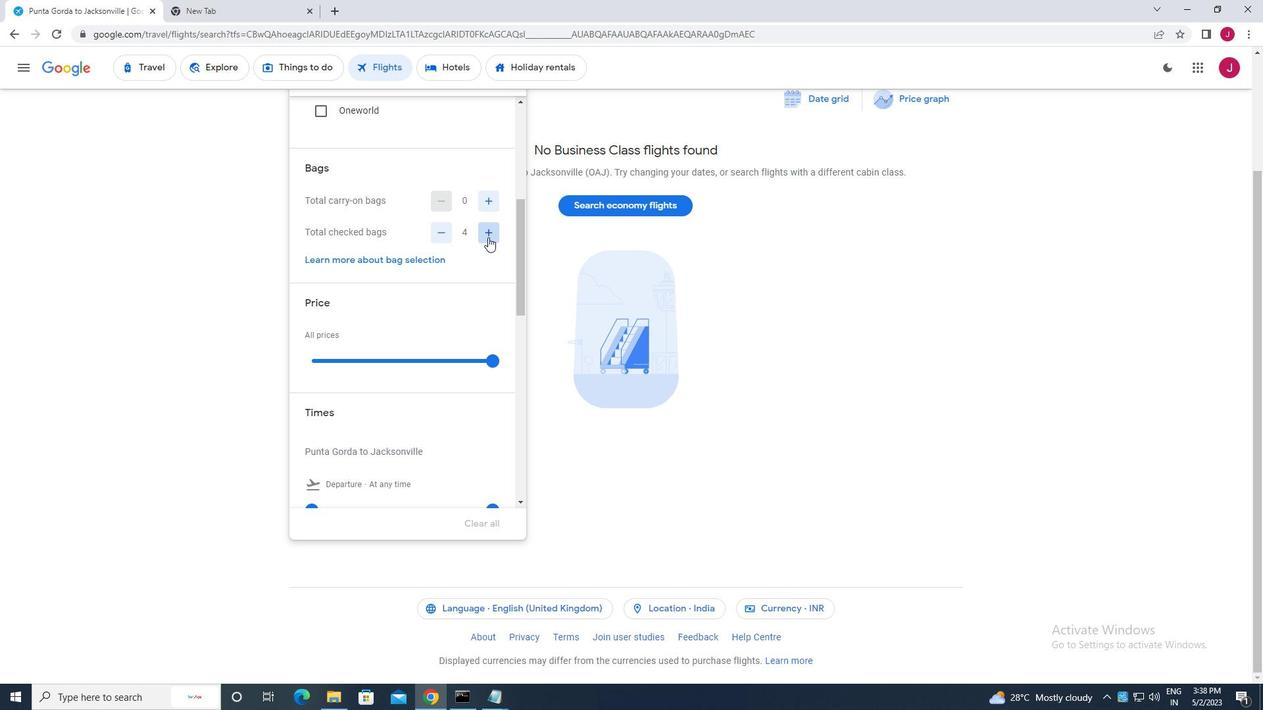 
Action: Mouse pressed left at (488, 237)
Screenshot: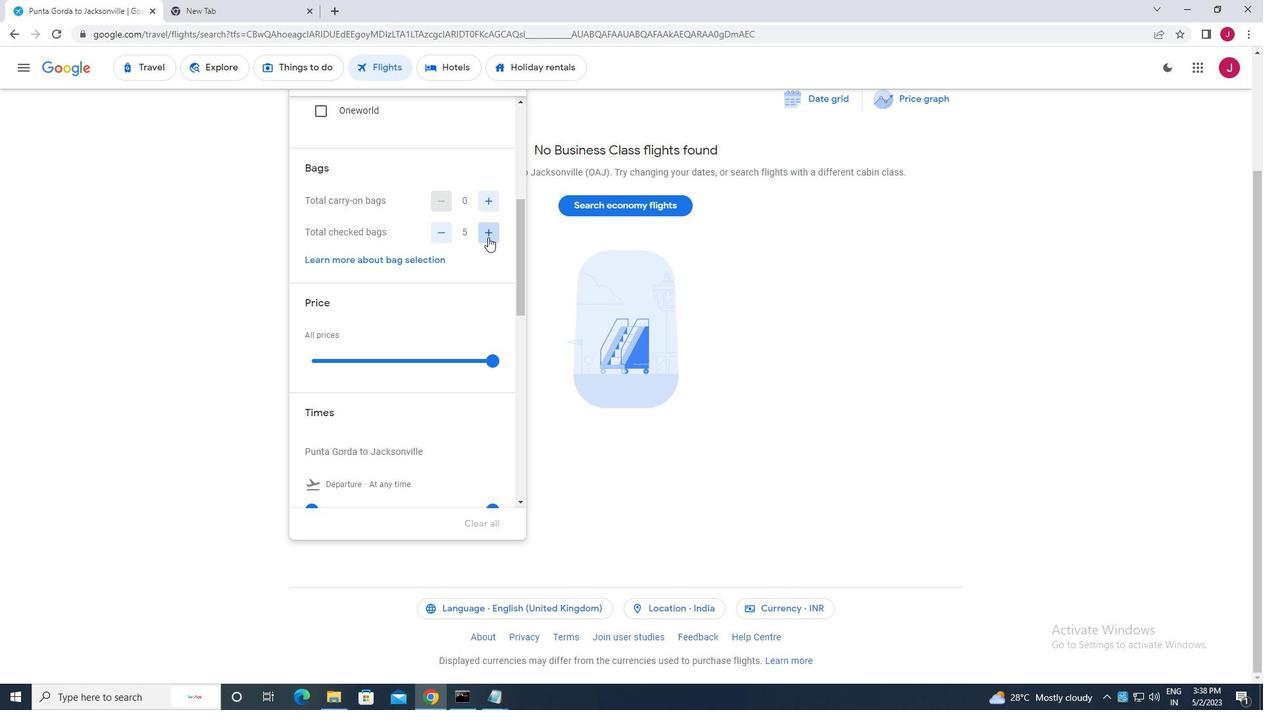 
Action: Mouse pressed left at (488, 237)
Screenshot: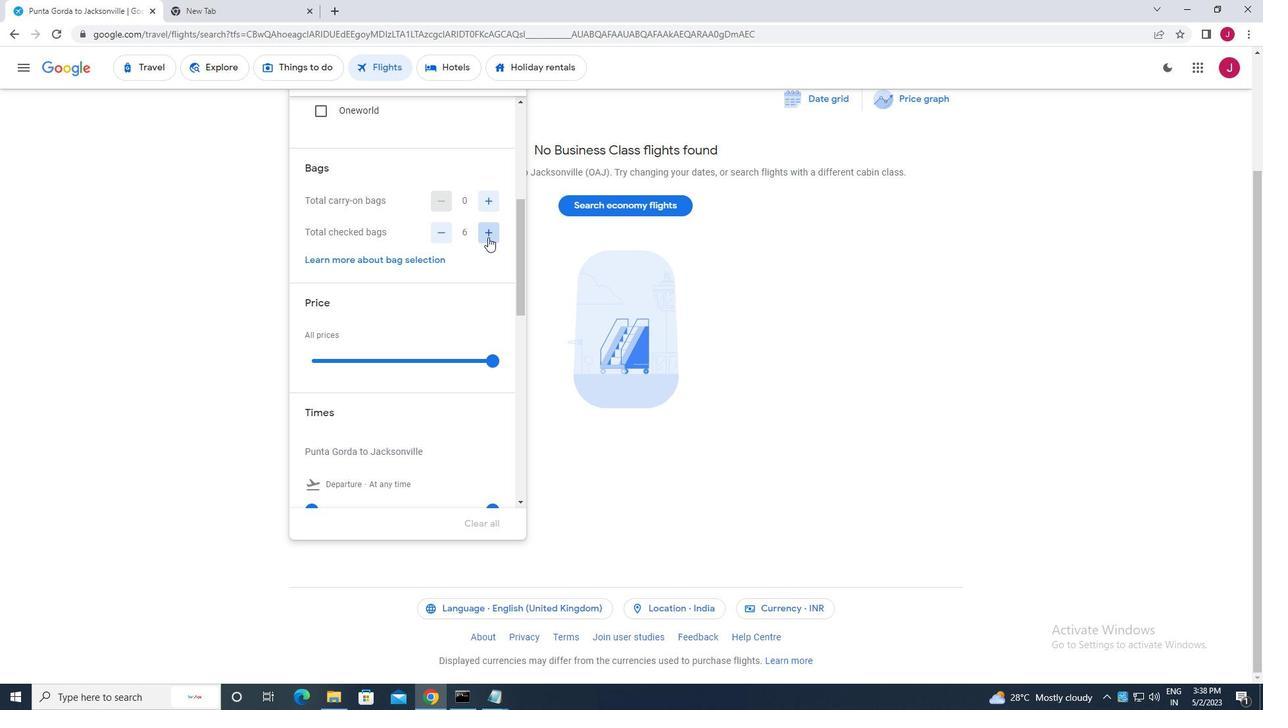 
Action: Mouse pressed left at (488, 237)
Screenshot: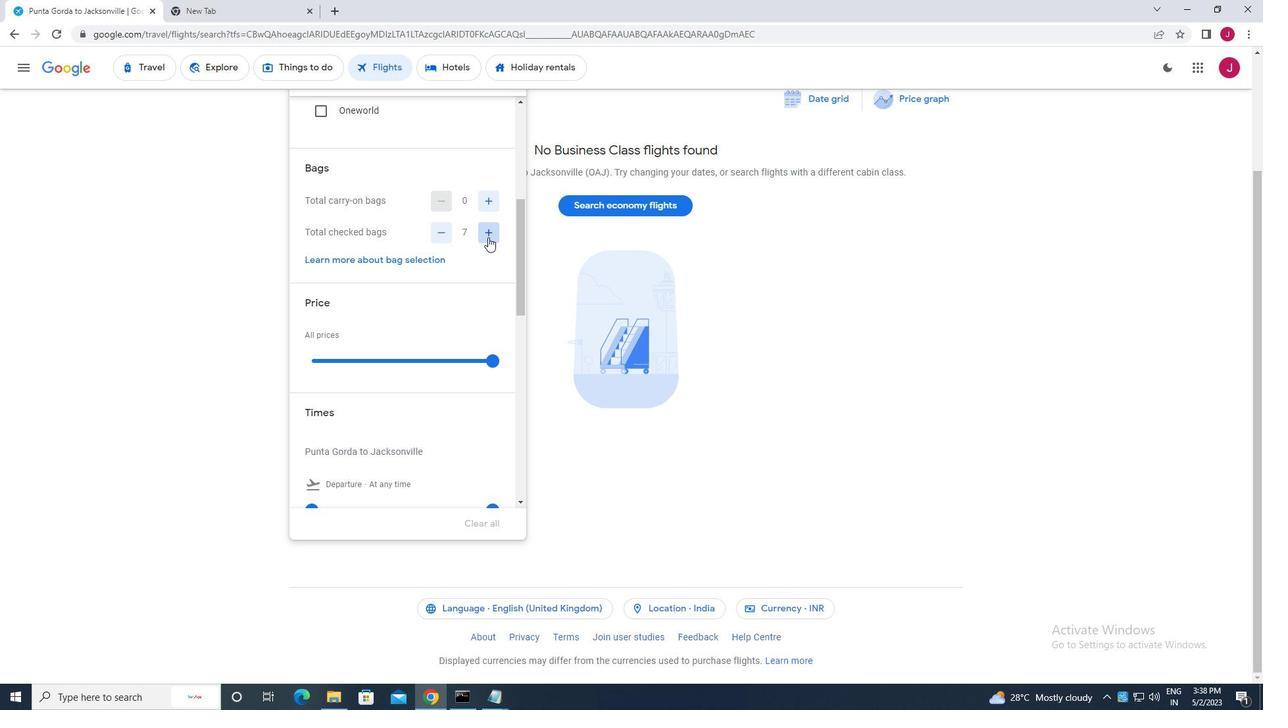 
Action: Mouse moved to (459, 242)
Screenshot: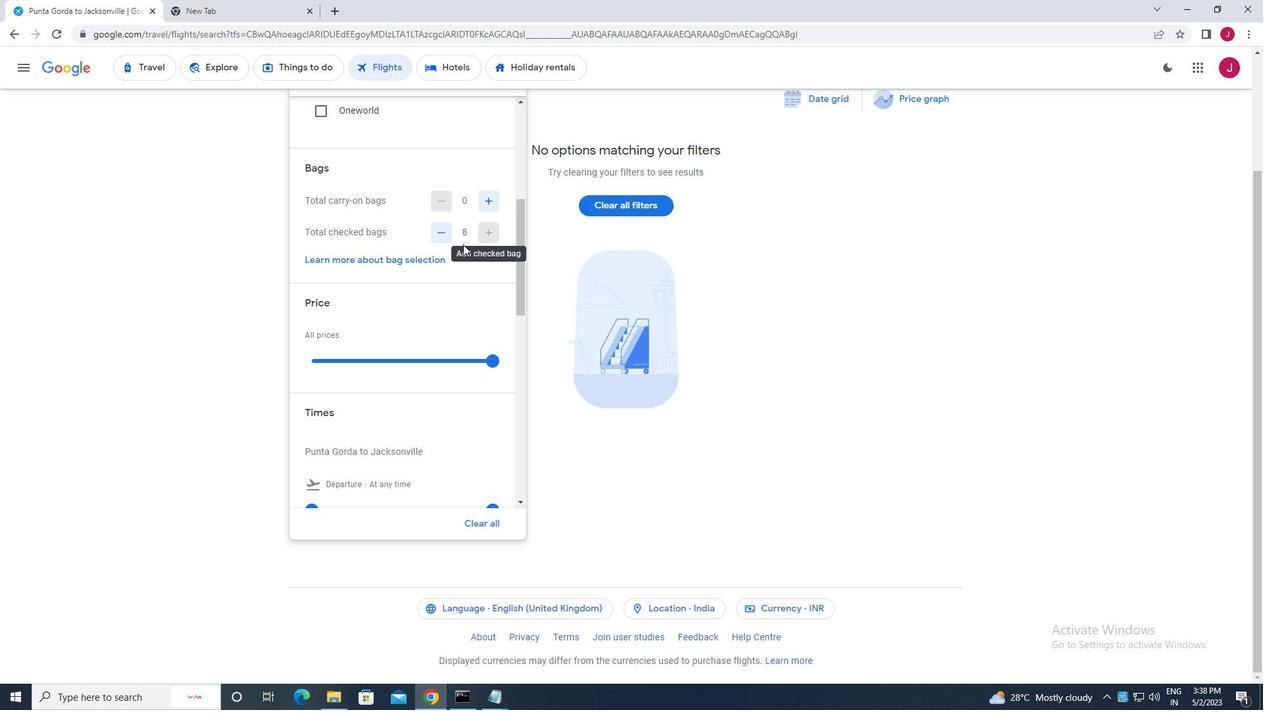 
Action: Mouse scrolled (459, 242) with delta (0, 0)
Screenshot: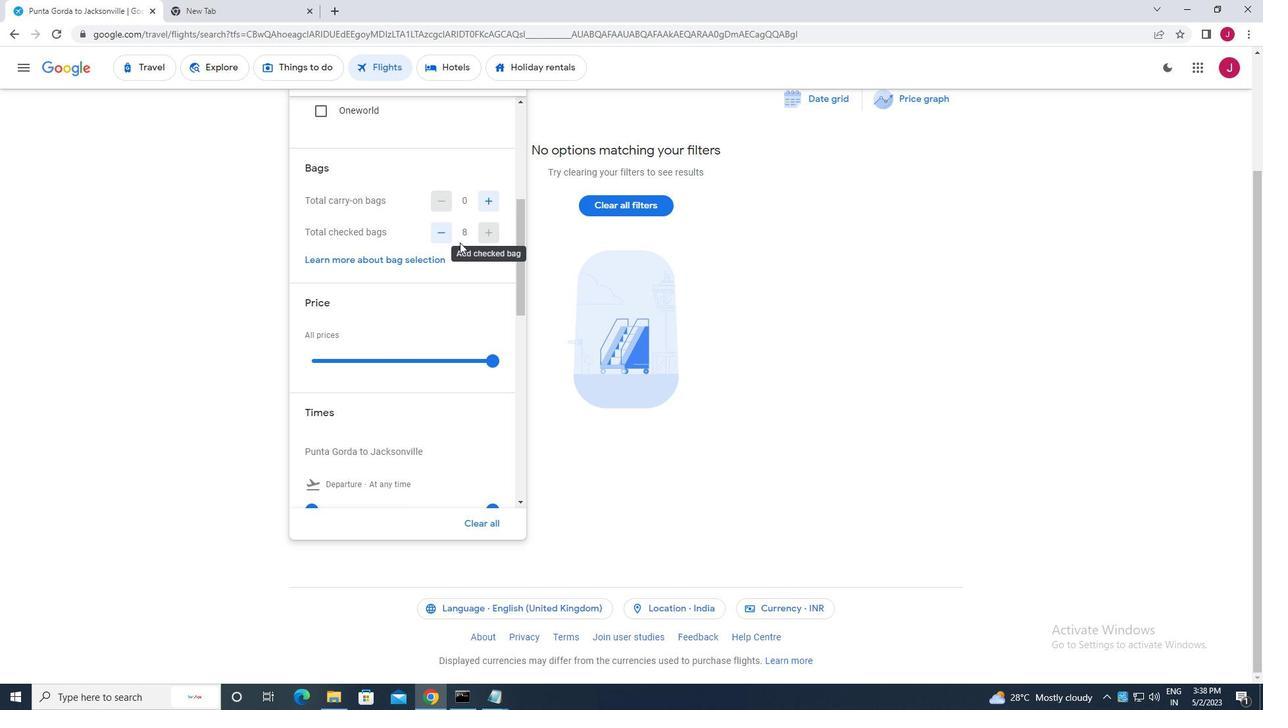 
Action: Mouse scrolled (459, 242) with delta (0, 0)
Screenshot: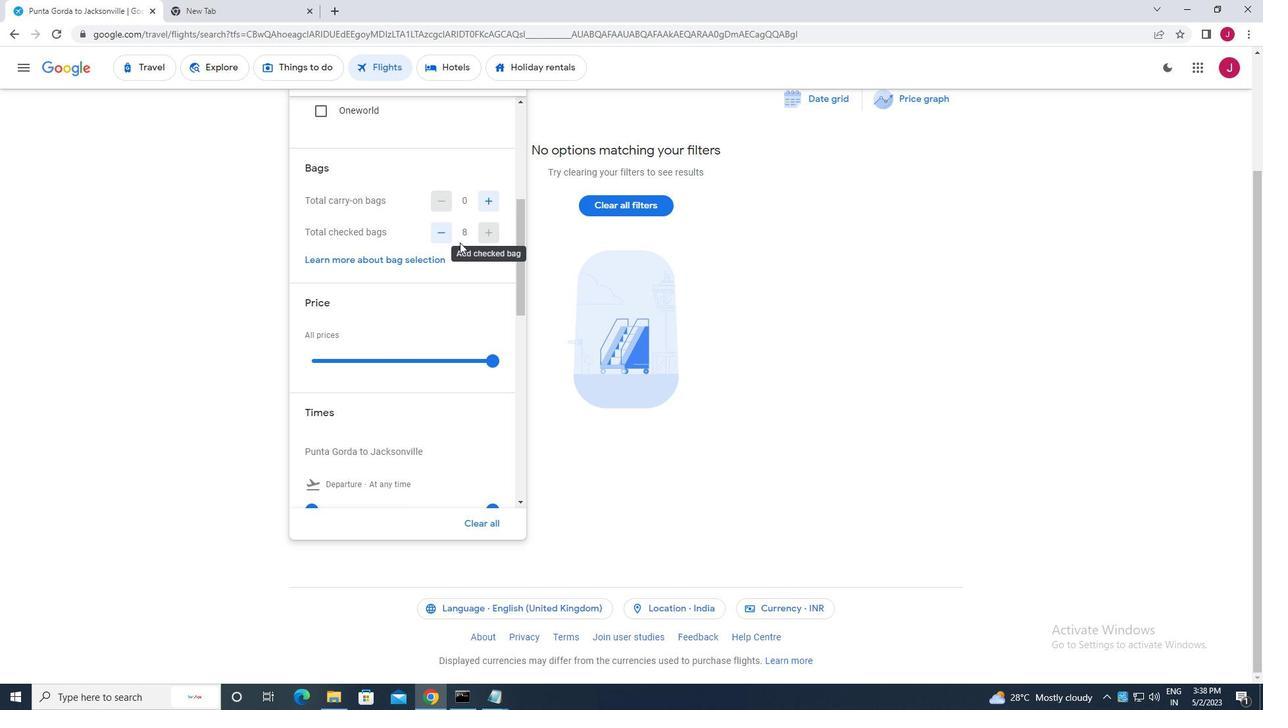 
Action: Mouse moved to (490, 230)
Screenshot: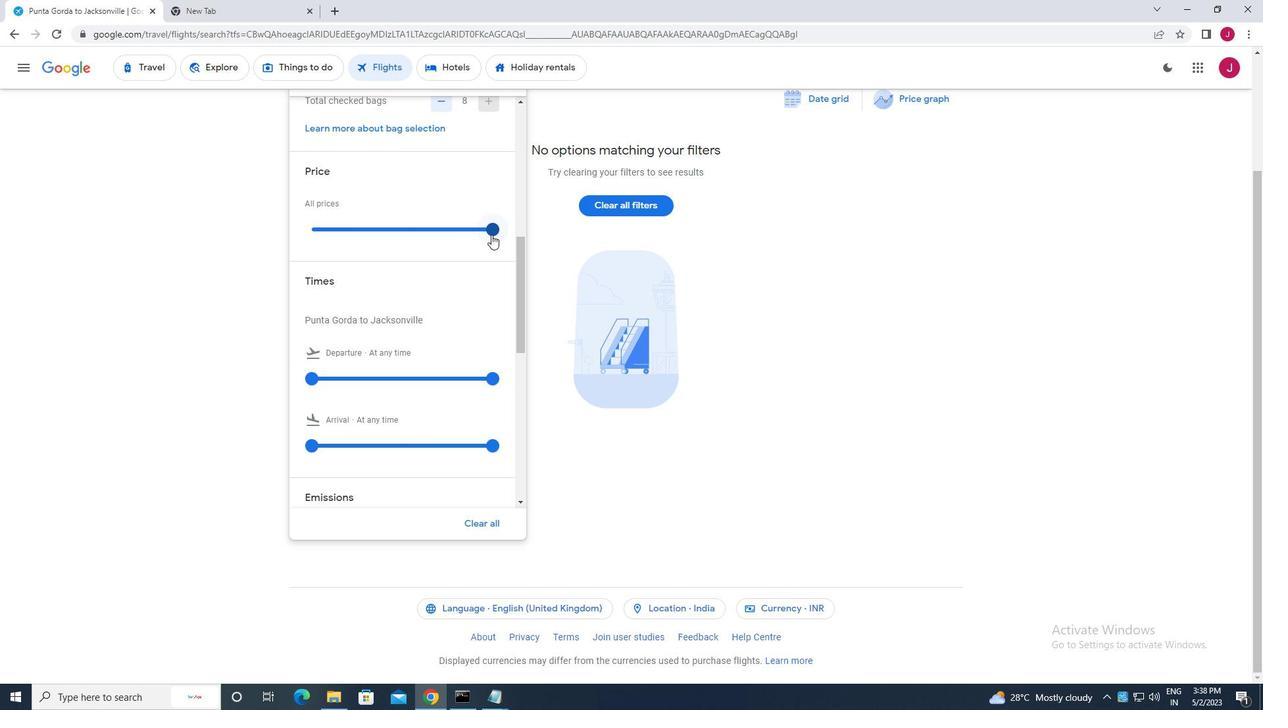
Action: Mouse pressed left at (490, 230)
Screenshot: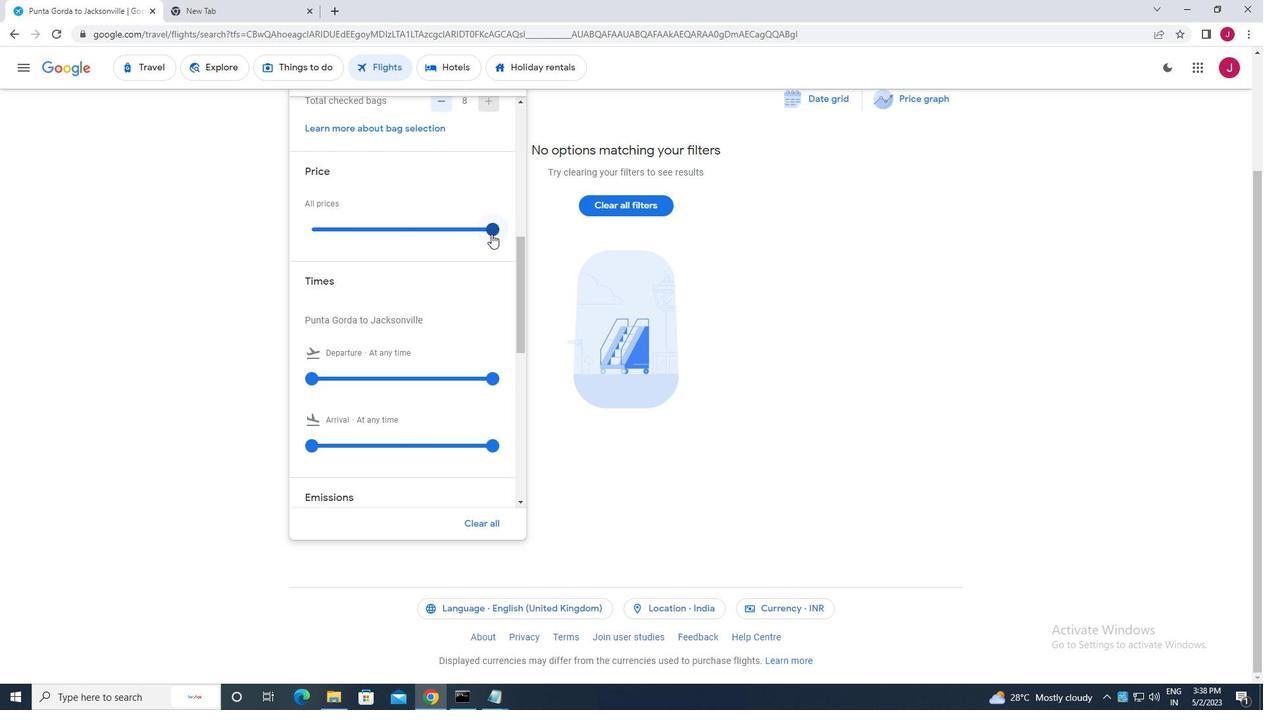 
Action: Mouse moved to (310, 378)
Screenshot: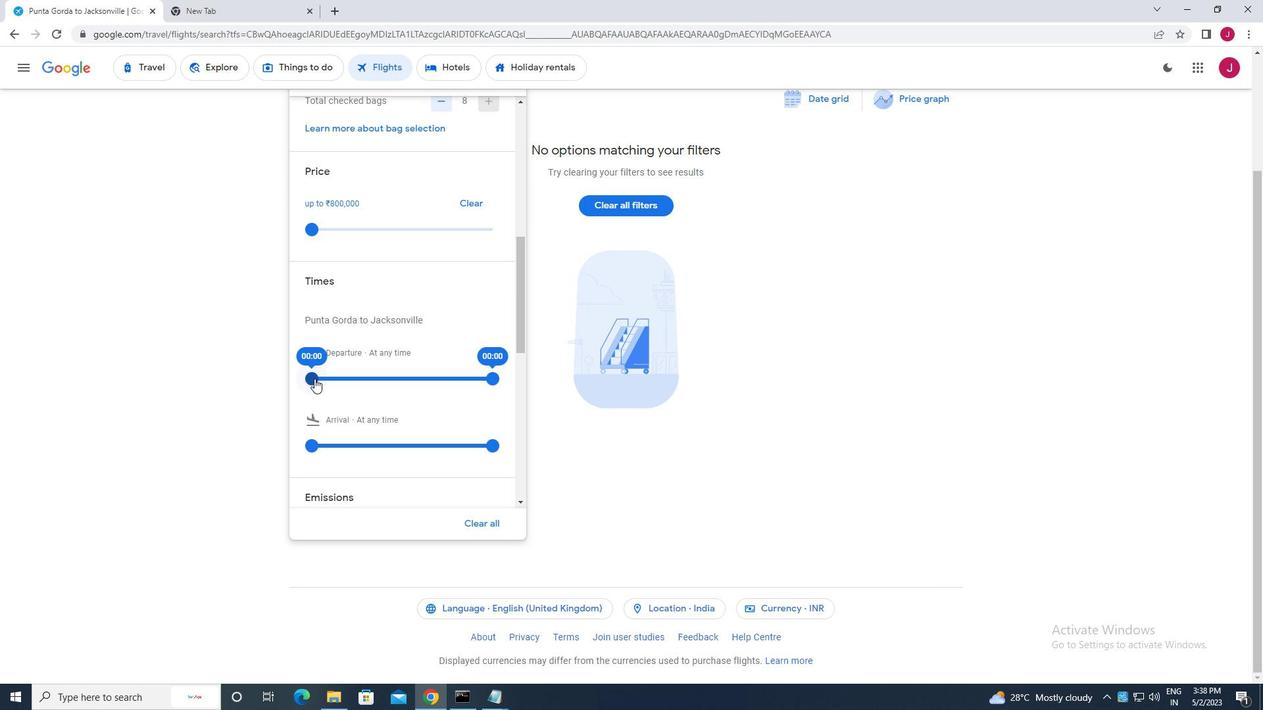 
Action: Mouse pressed left at (310, 378)
Screenshot: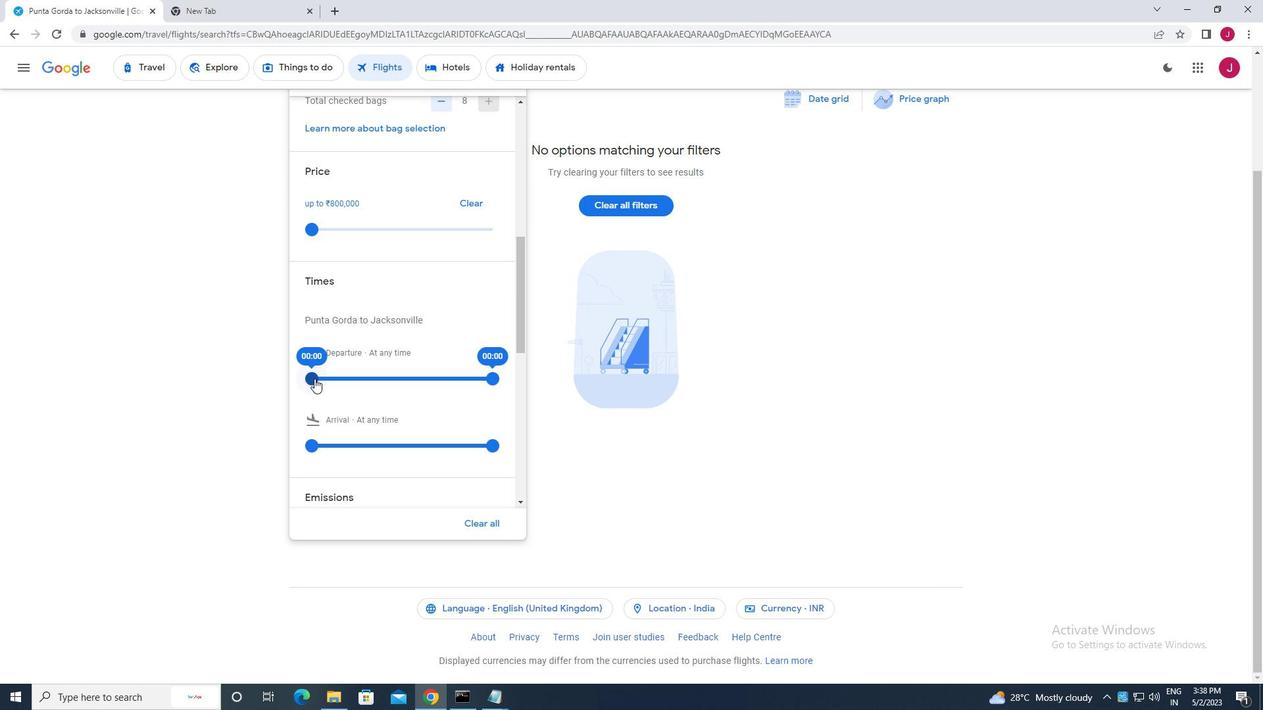 
Action: Mouse moved to (492, 378)
Screenshot: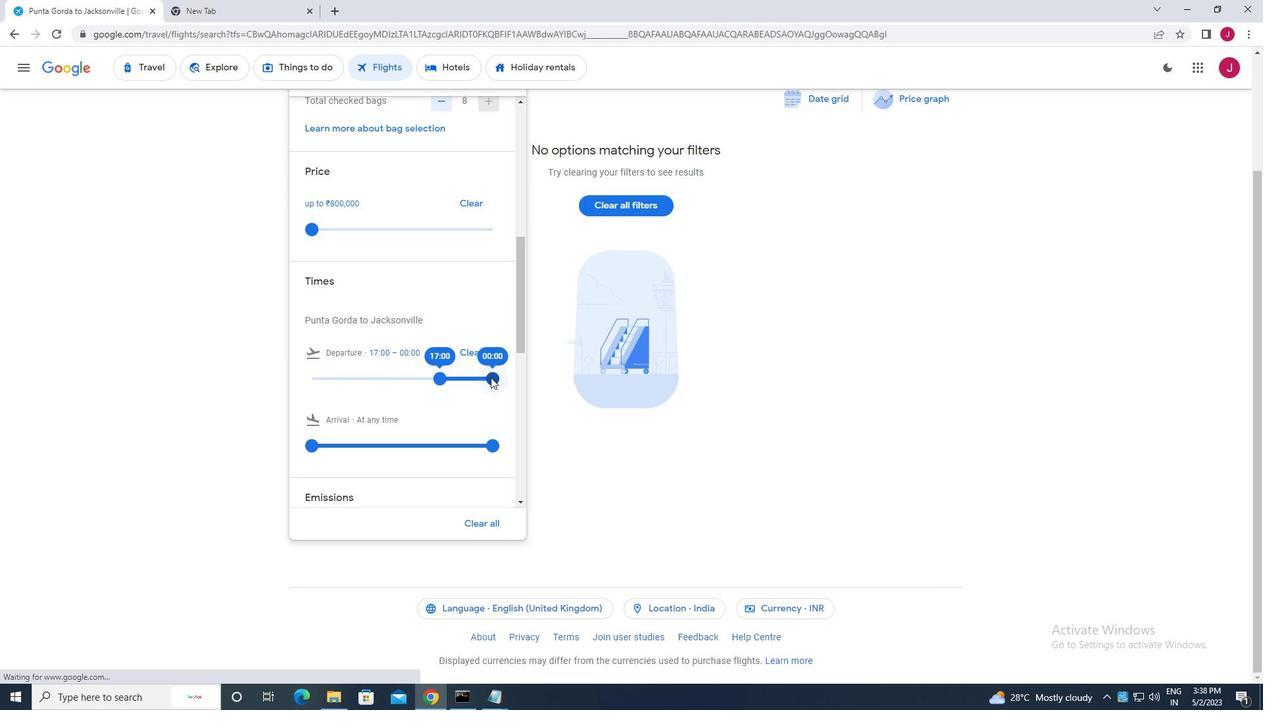 
Action: Mouse pressed left at (492, 378)
Screenshot: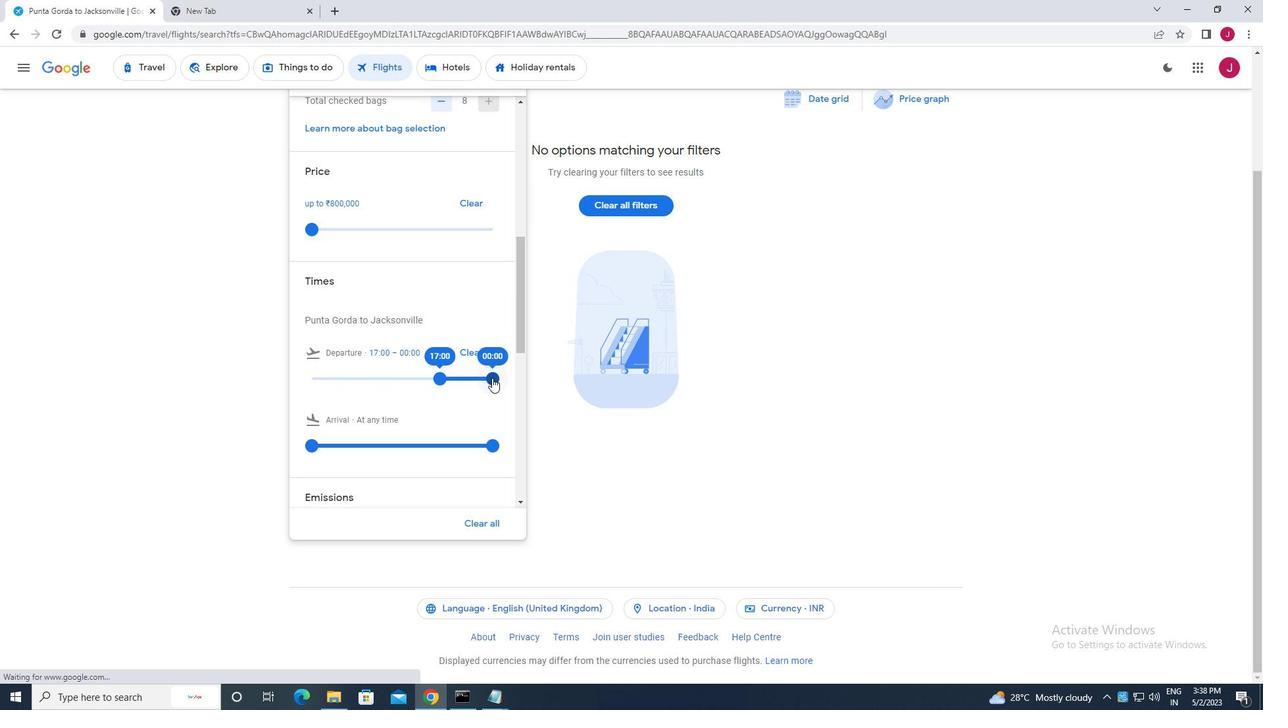 
Action: Mouse moved to (312, 413)
Screenshot: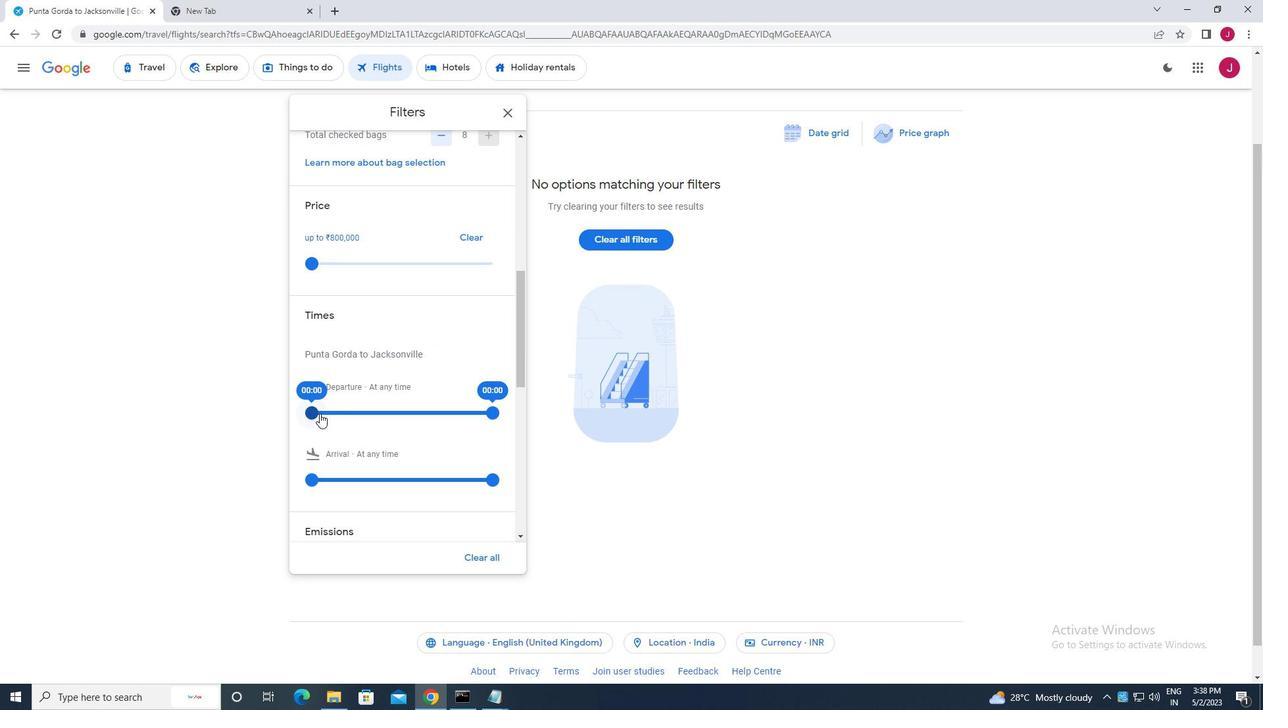 
Action: Mouse pressed left at (312, 413)
Screenshot: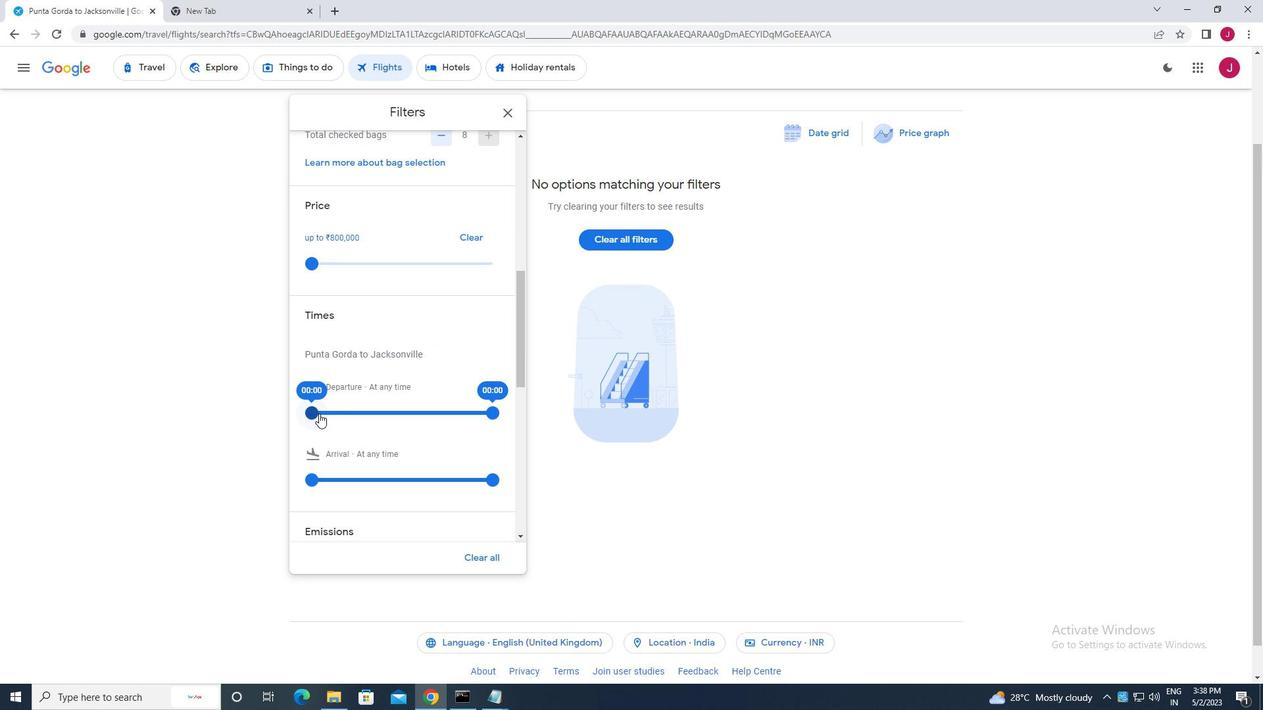 
Action: Mouse moved to (491, 413)
Screenshot: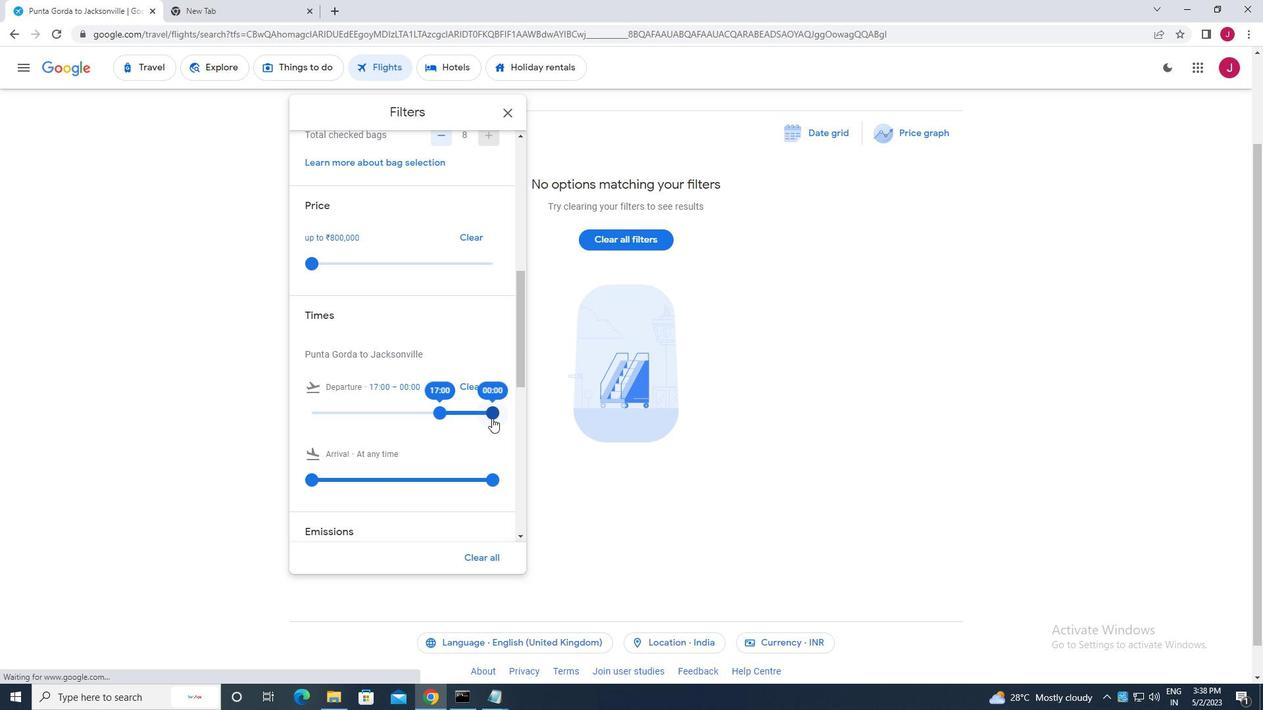
Action: Mouse pressed left at (491, 413)
Screenshot: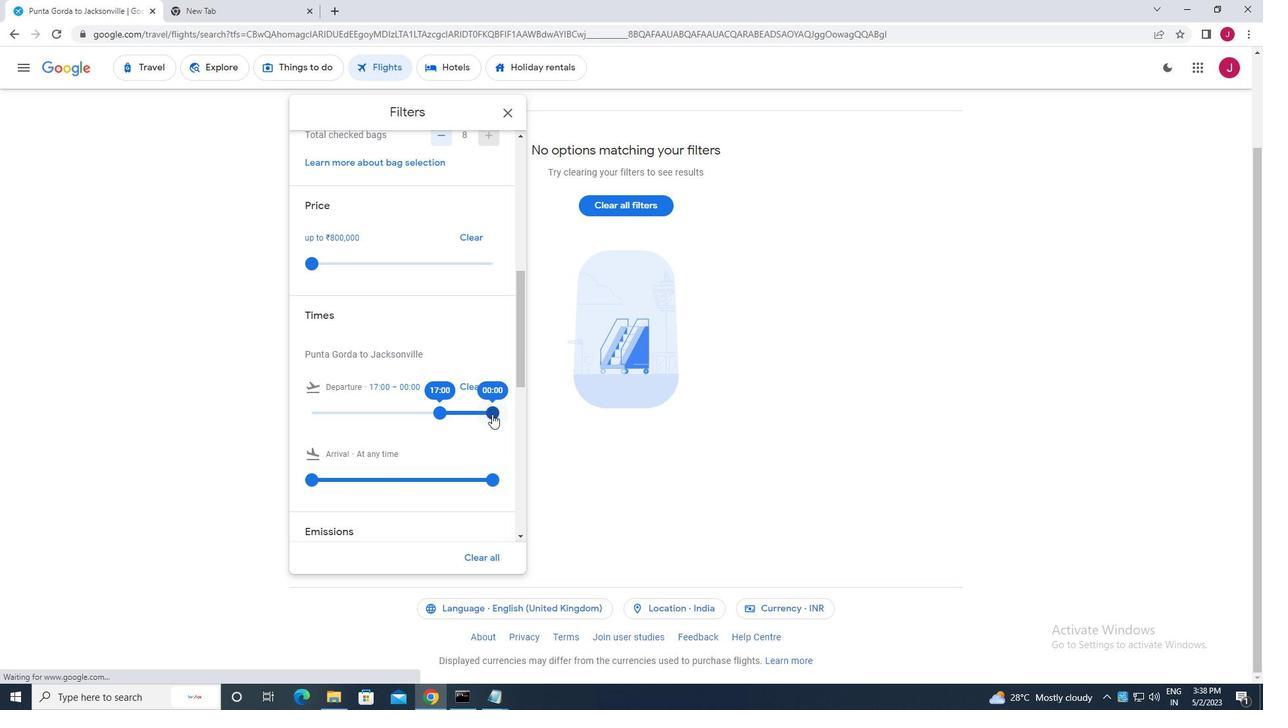 
Action: Mouse moved to (505, 109)
Screenshot: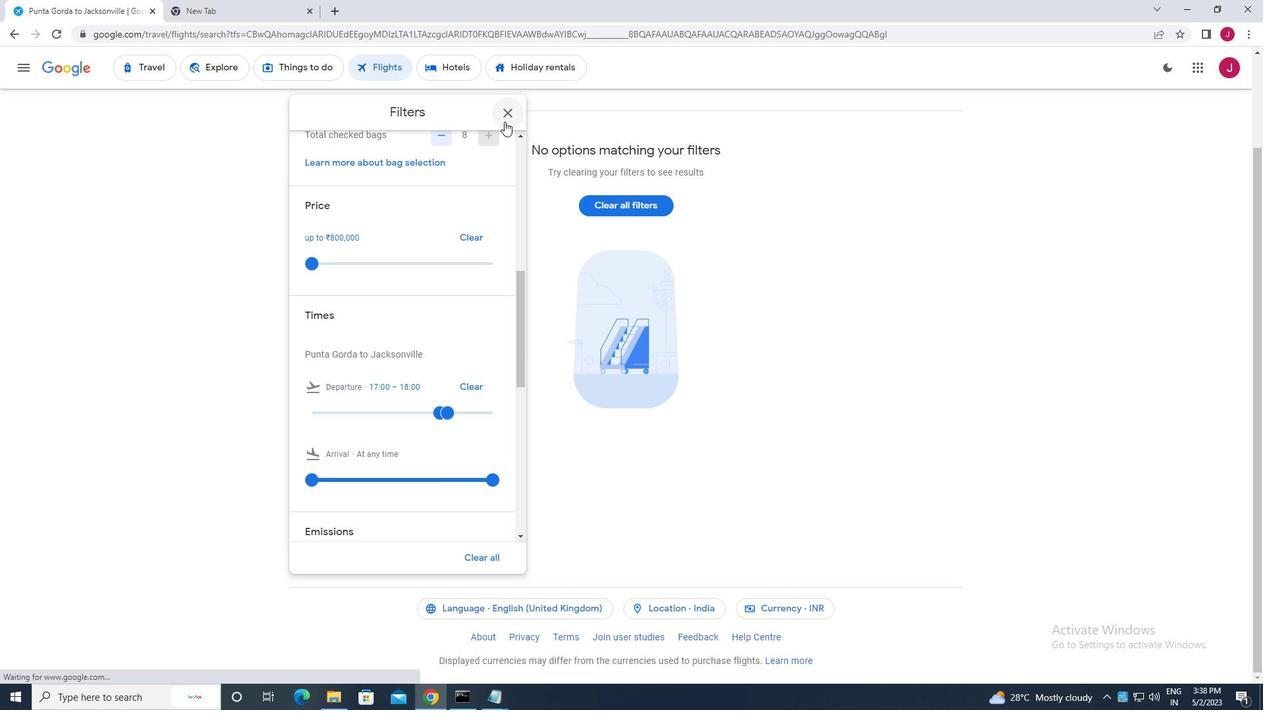 
Action: Mouse pressed left at (505, 109)
Screenshot: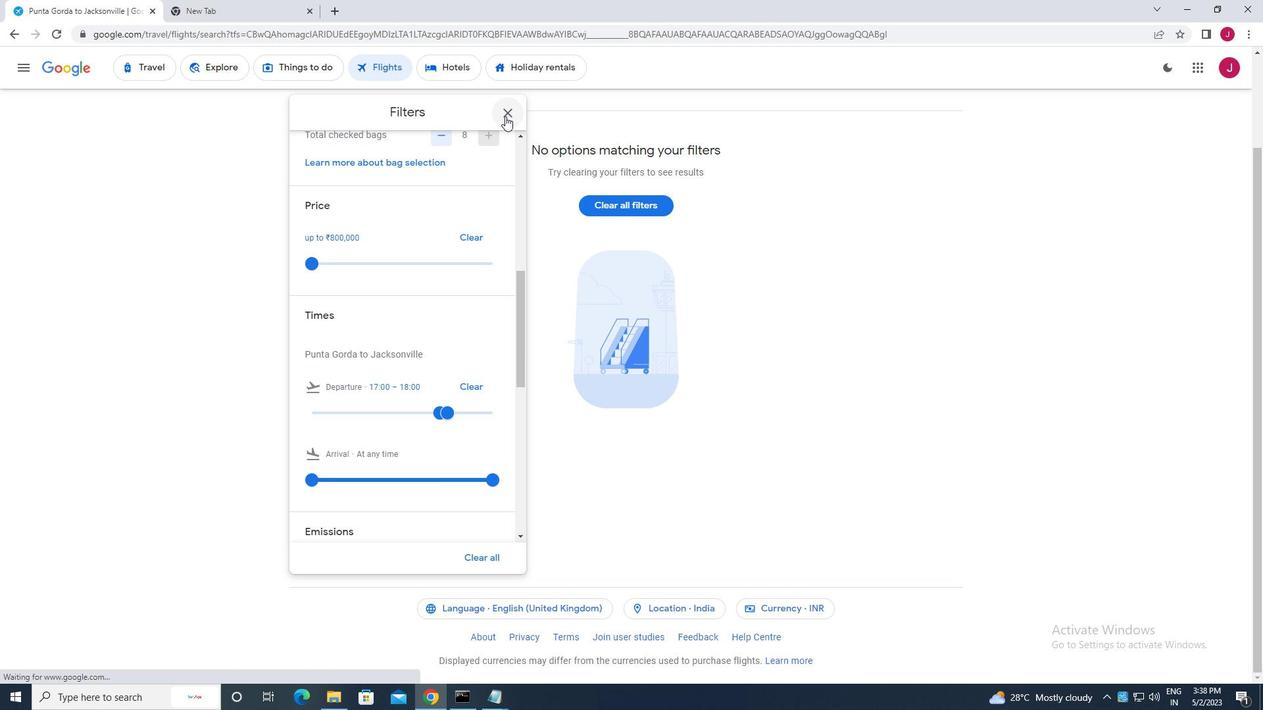 
Action: Mouse moved to (505, 109)
Screenshot: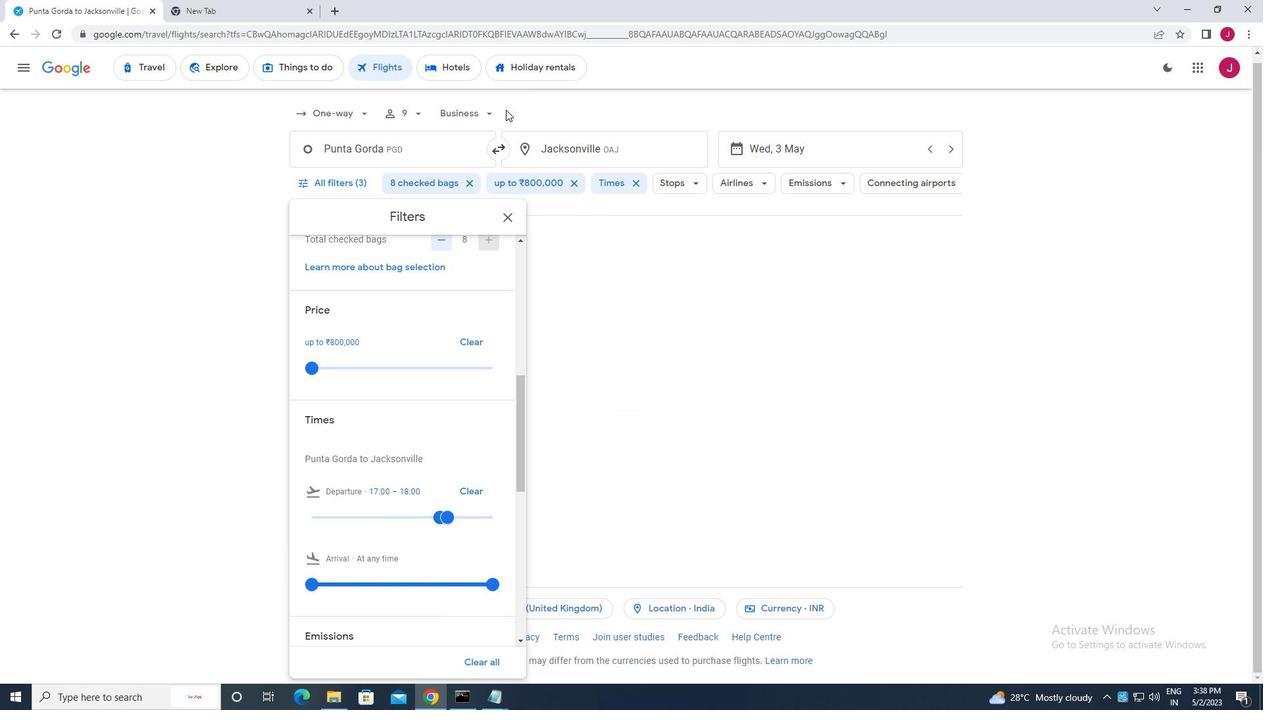 
